 Task: Find connections with filter location Dunaharaszti with filter topic #consultantswith filter profile language Spanish with filter current company SBM Offshore with filter school Technocrats Institute Of Technology with filter industry Pension Funds with filter service category Event Photography with filter keywords title Operations Analyst
Action: Mouse pressed left at (524, 64)
Screenshot: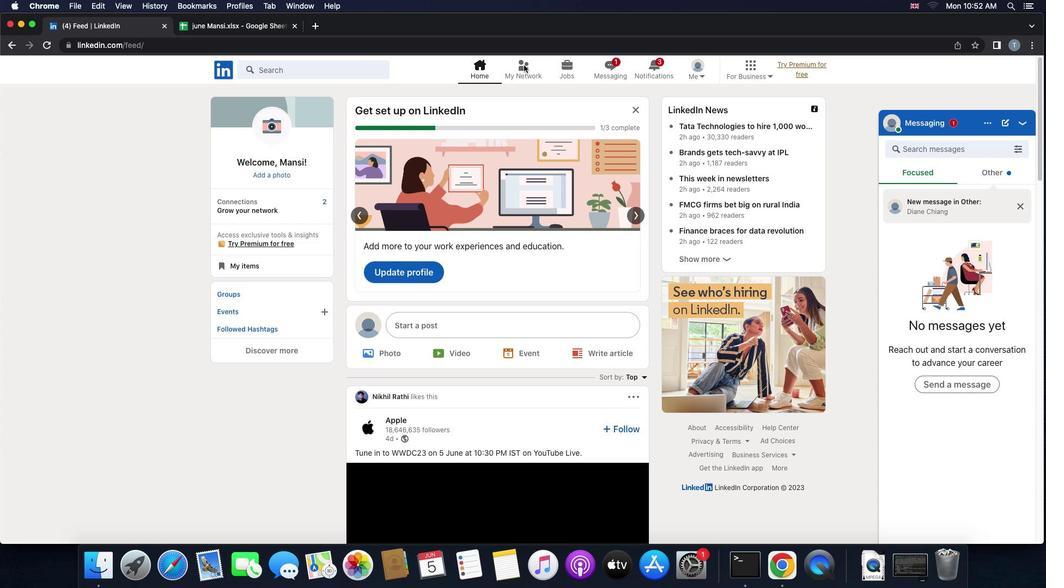 
Action: Mouse pressed left at (524, 64)
Screenshot: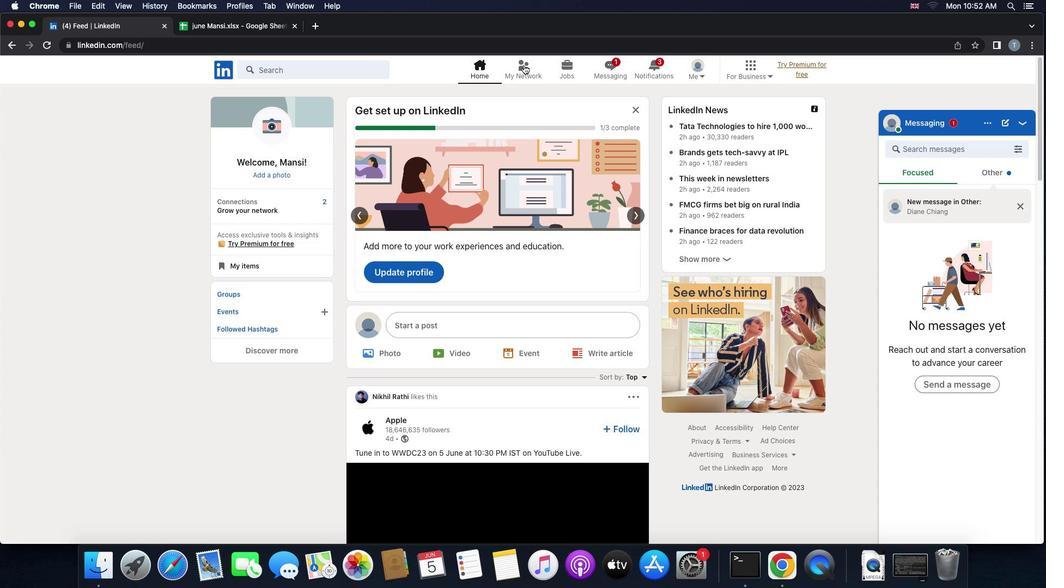 
Action: Mouse moved to (279, 127)
Screenshot: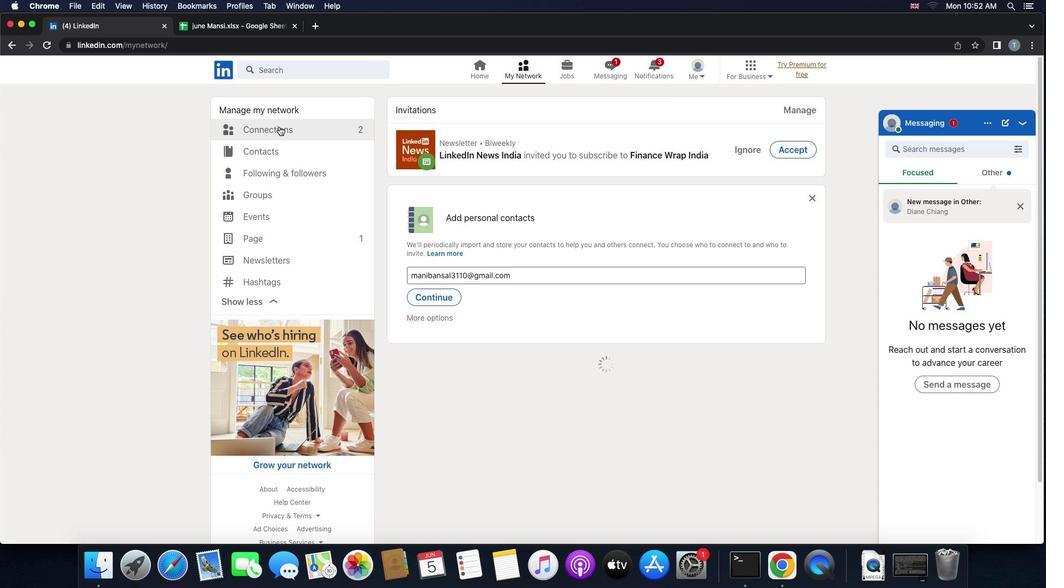 
Action: Mouse pressed left at (279, 127)
Screenshot: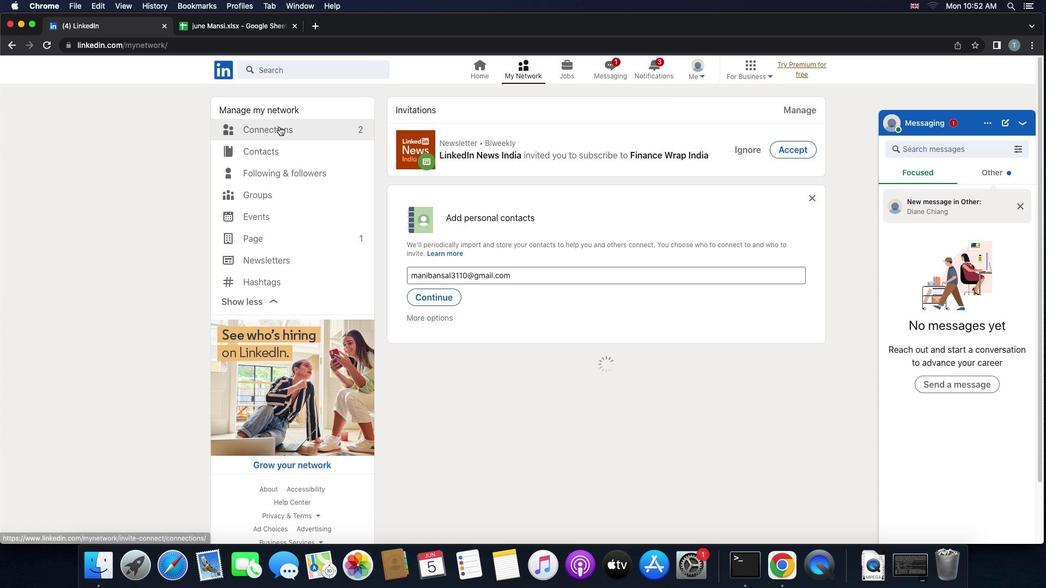 
Action: Mouse moved to (620, 131)
Screenshot: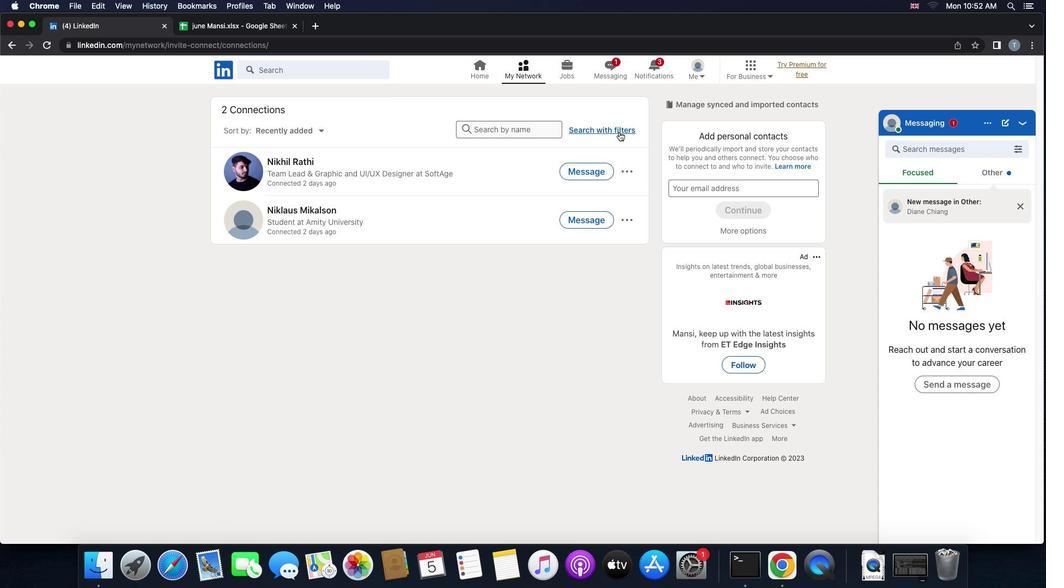 
Action: Mouse pressed left at (620, 131)
Screenshot: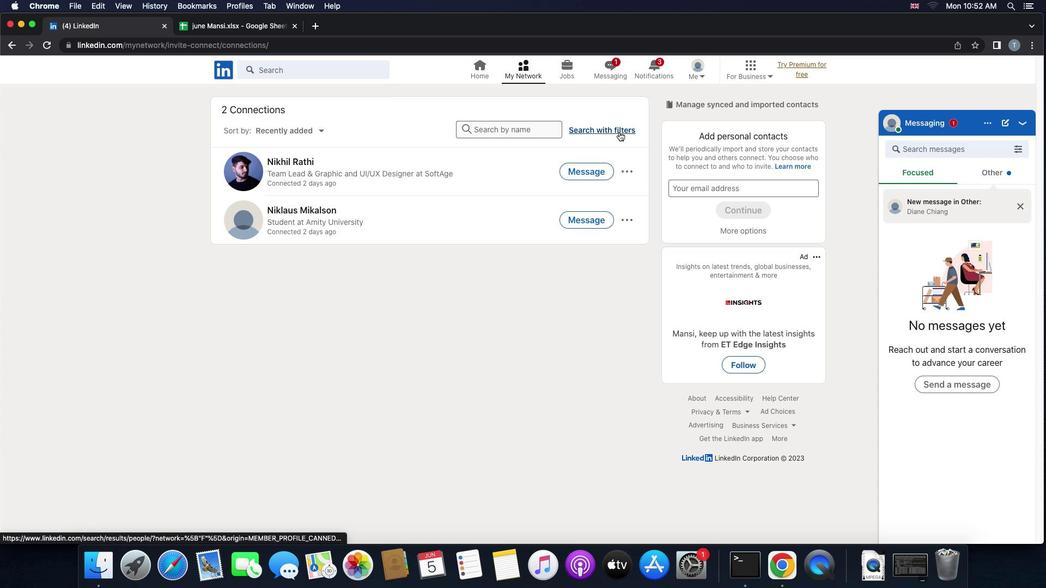 
Action: Mouse moved to (555, 98)
Screenshot: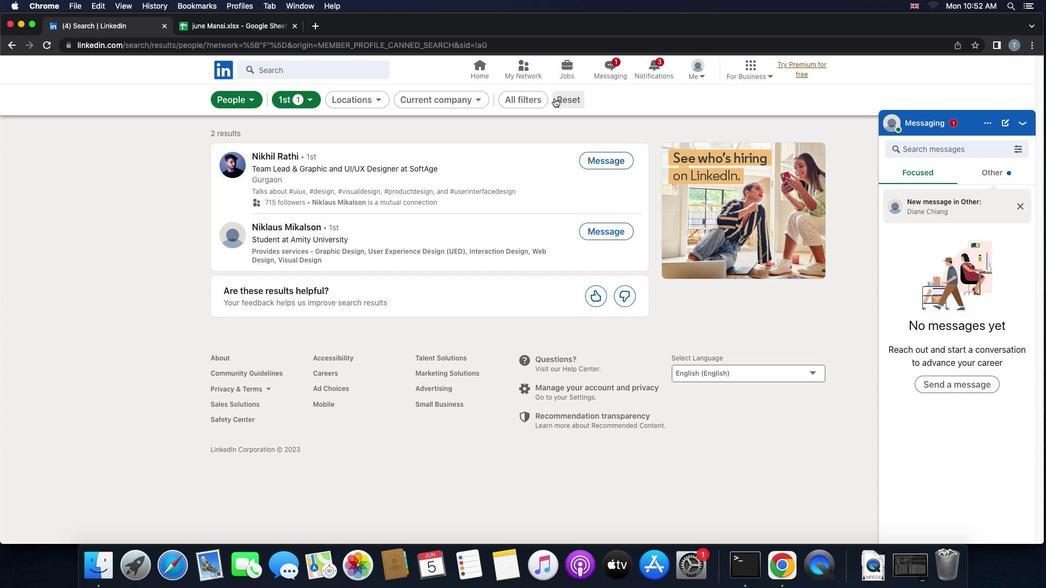 
Action: Mouse pressed left at (555, 98)
Screenshot: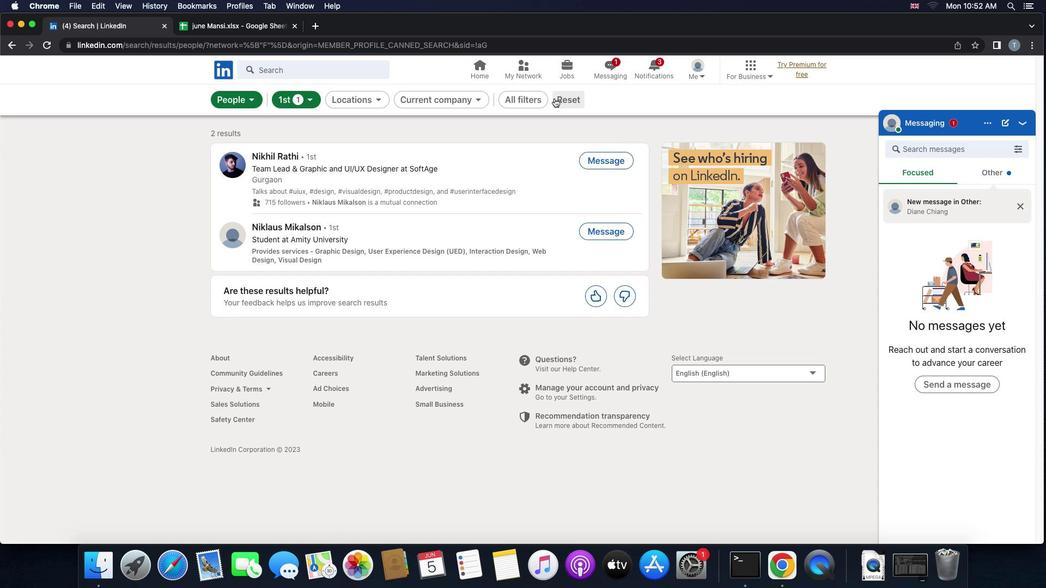 
Action: Mouse moved to (542, 100)
Screenshot: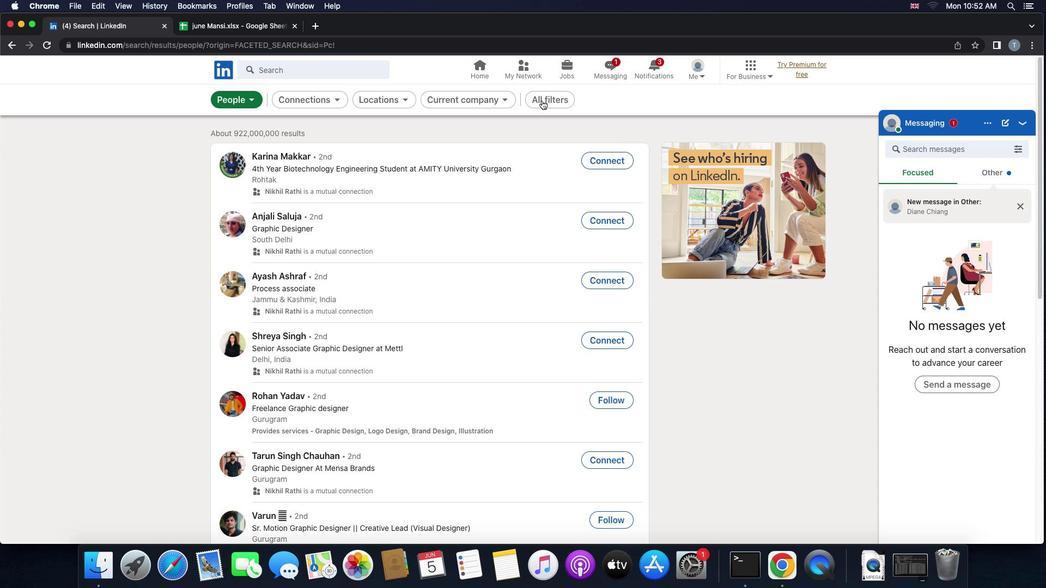 
Action: Mouse pressed left at (542, 100)
Screenshot: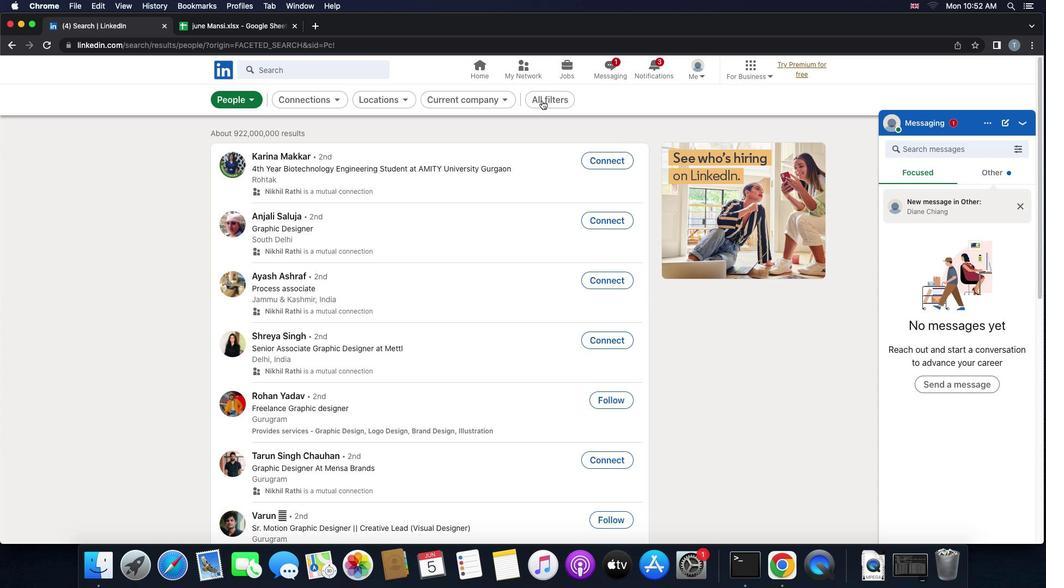 
Action: Mouse moved to (921, 420)
Screenshot: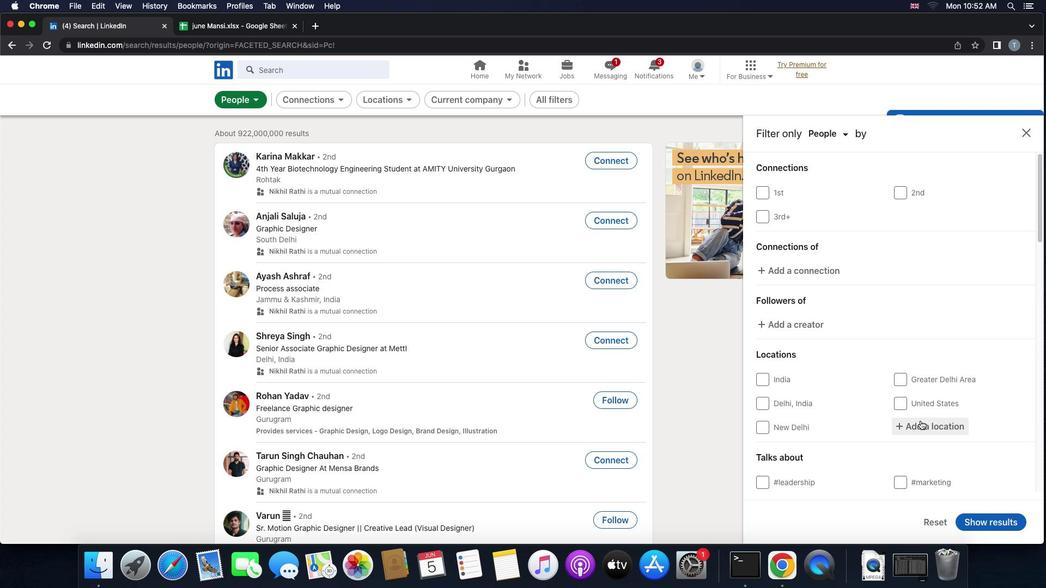 
Action: Mouse scrolled (921, 420) with delta (0, 0)
Screenshot: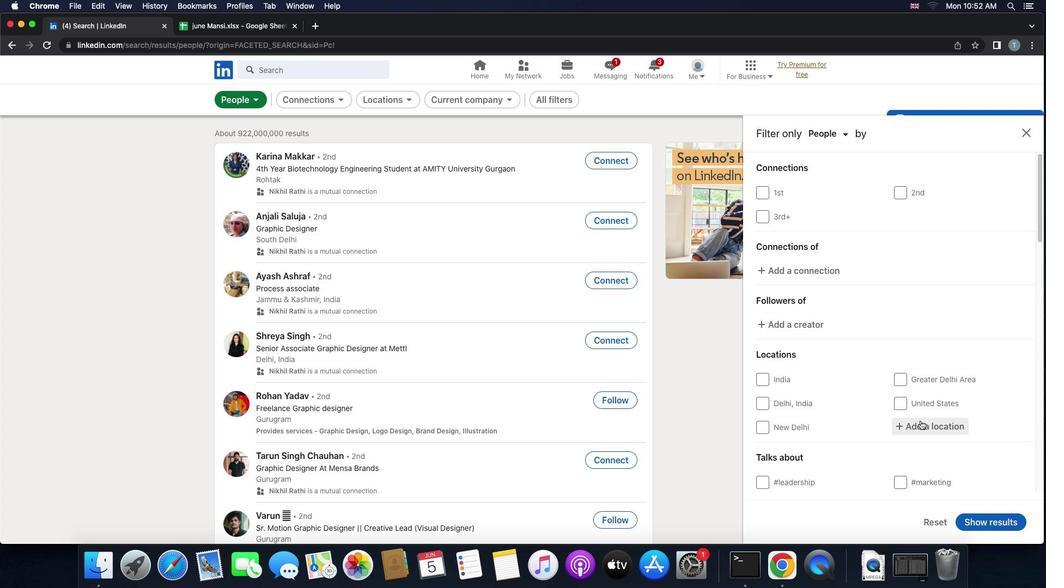 
Action: Mouse moved to (921, 420)
Screenshot: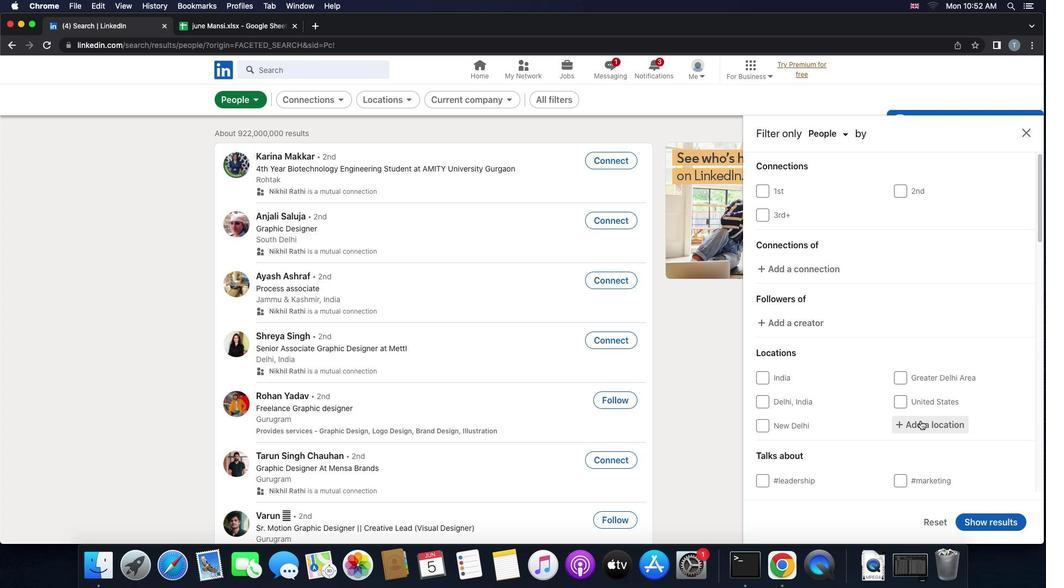 
Action: Mouse scrolled (921, 420) with delta (0, 0)
Screenshot: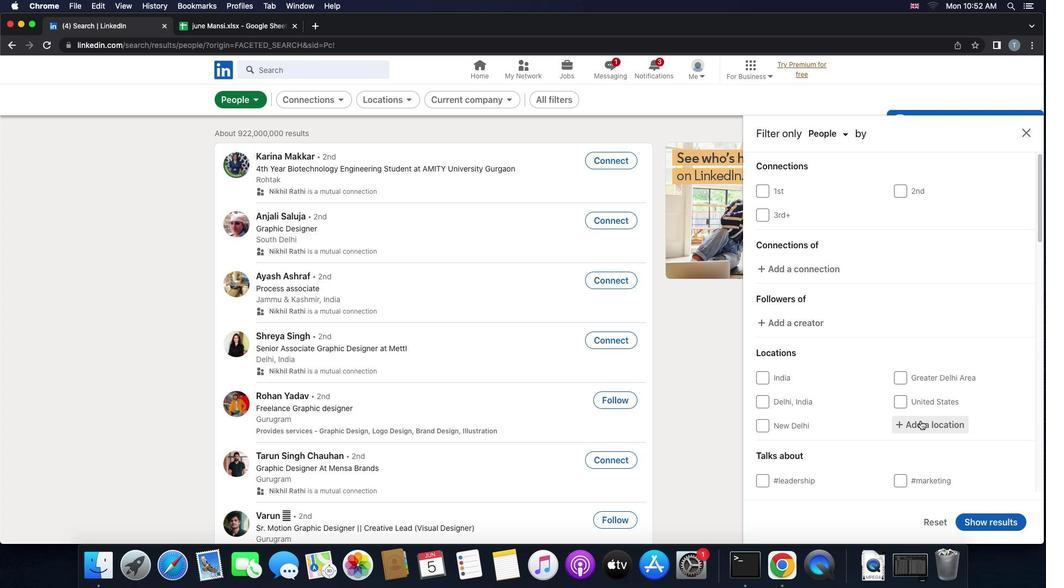 
Action: Mouse moved to (925, 405)
Screenshot: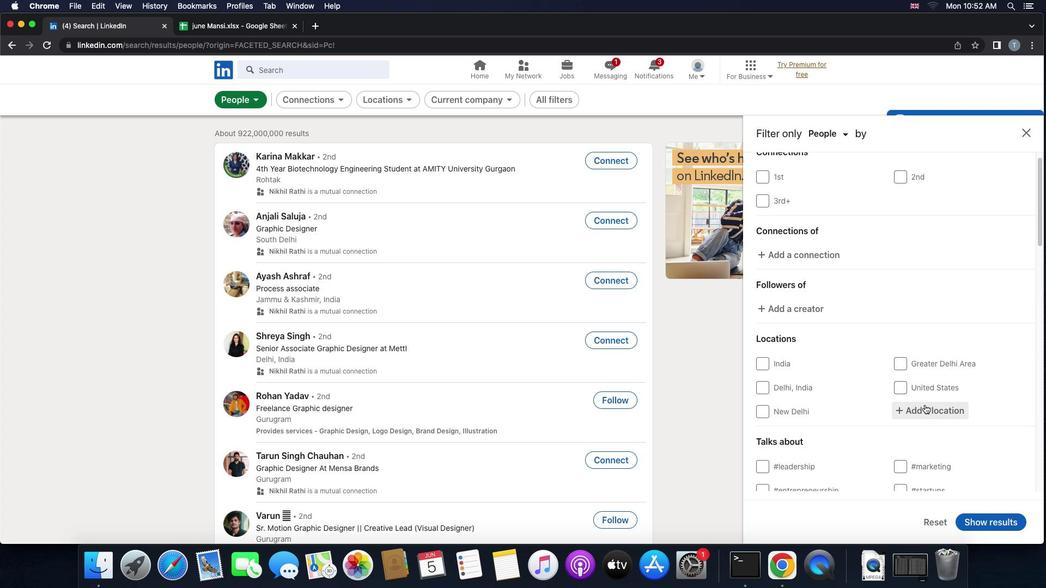 
Action: Mouse pressed left at (925, 405)
Screenshot: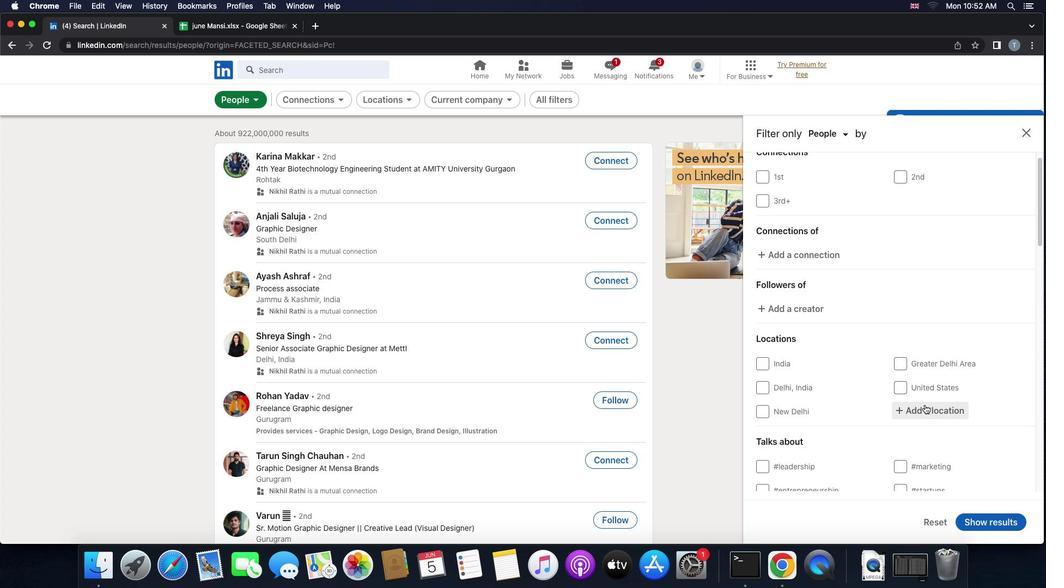 
Action: Mouse moved to (925, 405)
Screenshot: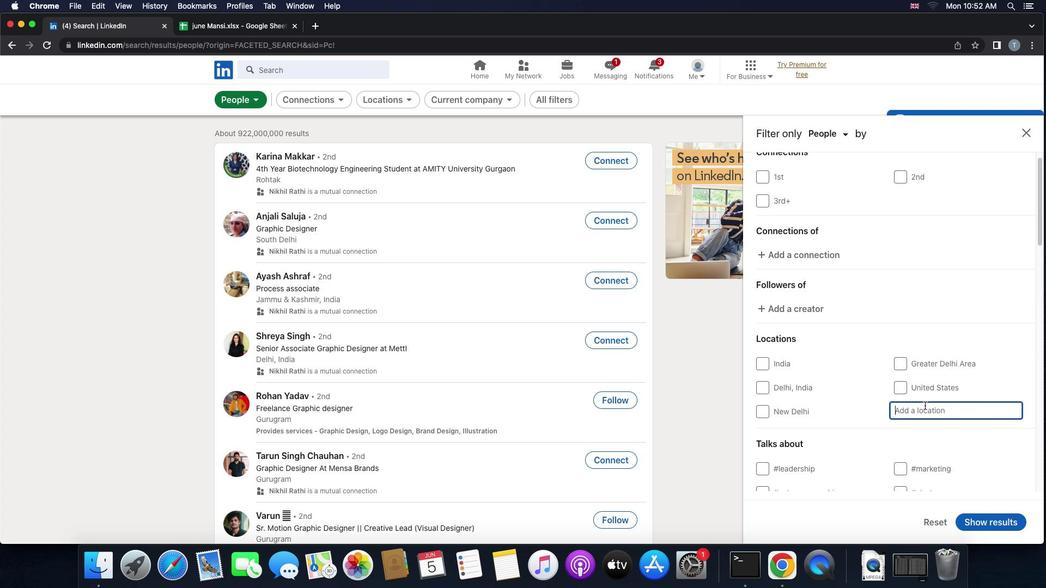 
Action: Key pressed 'd''u''n''a''h''a''r''a''s''z''t''i'
Screenshot: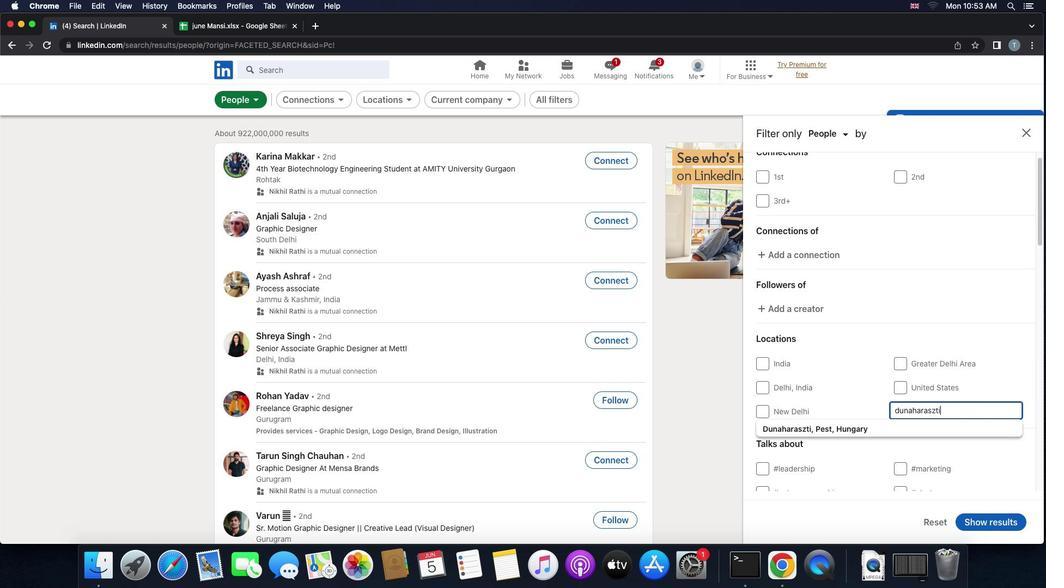 
Action: Mouse moved to (909, 430)
Screenshot: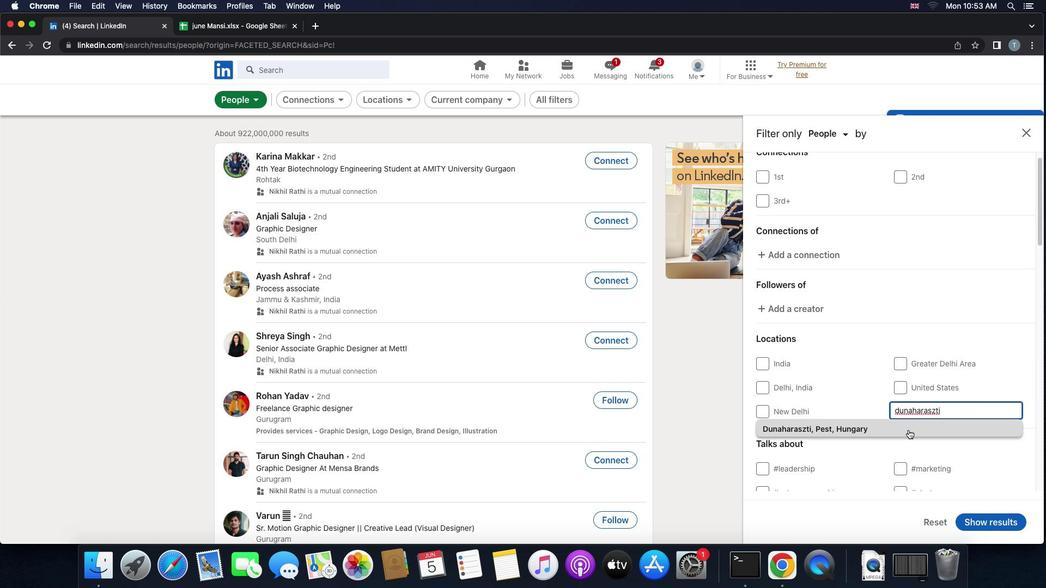 
Action: Mouse pressed left at (909, 430)
Screenshot: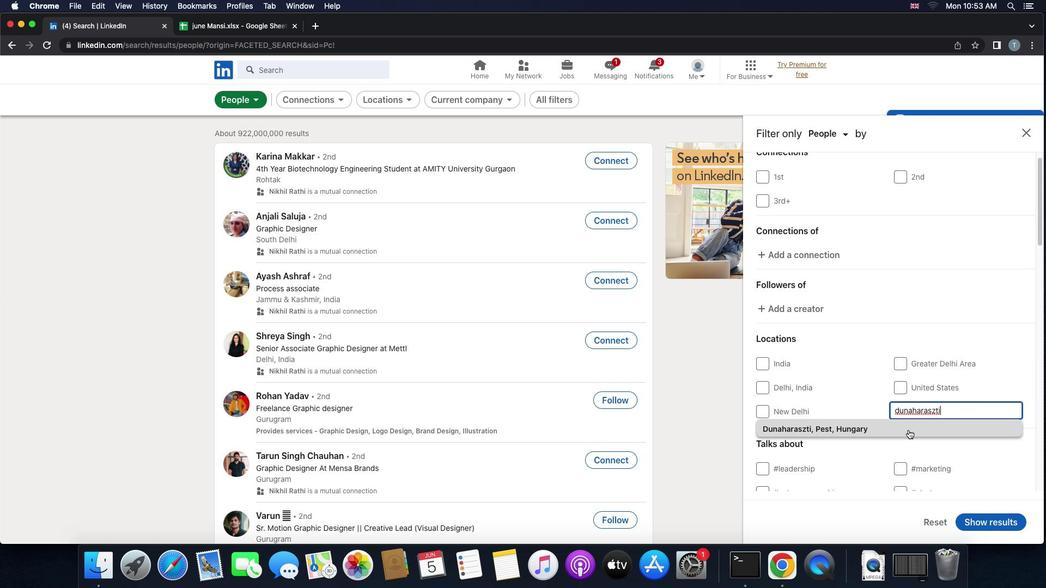
Action: Mouse scrolled (909, 430) with delta (0, 0)
Screenshot: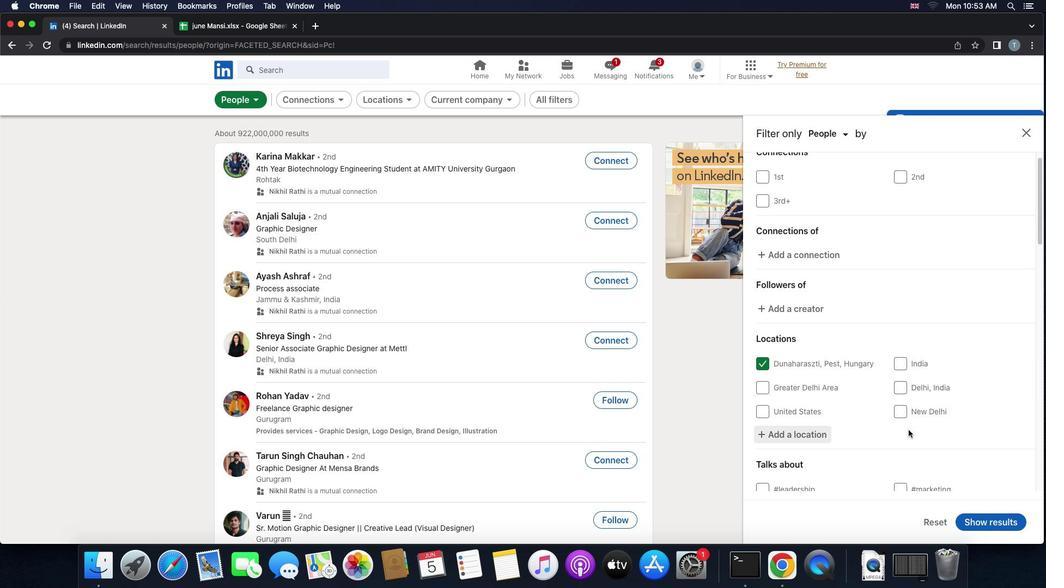 
Action: Mouse scrolled (909, 430) with delta (0, 0)
Screenshot: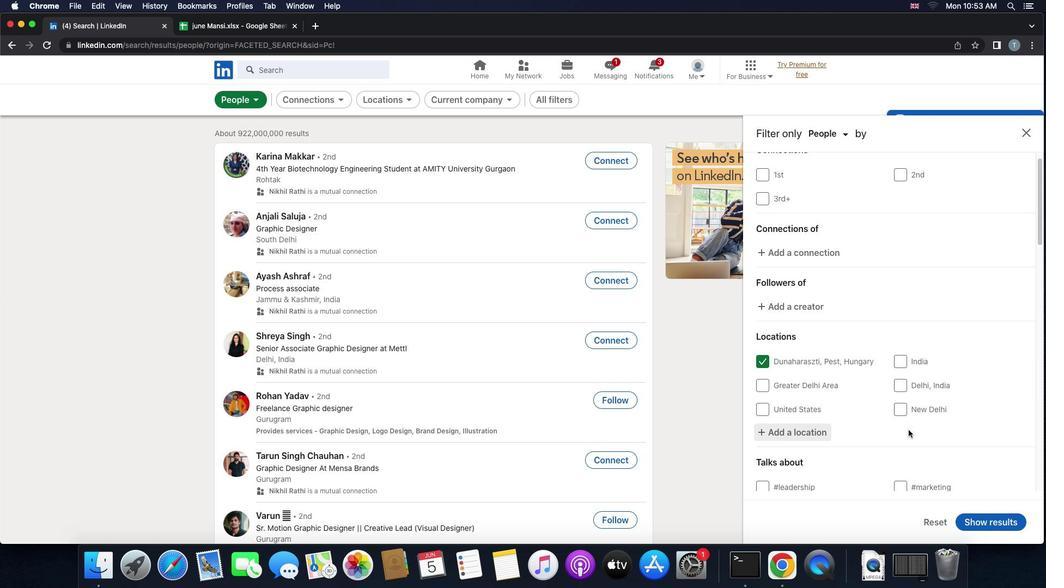 
Action: Mouse scrolled (909, 430) with delta (0, 0)
Screenshot: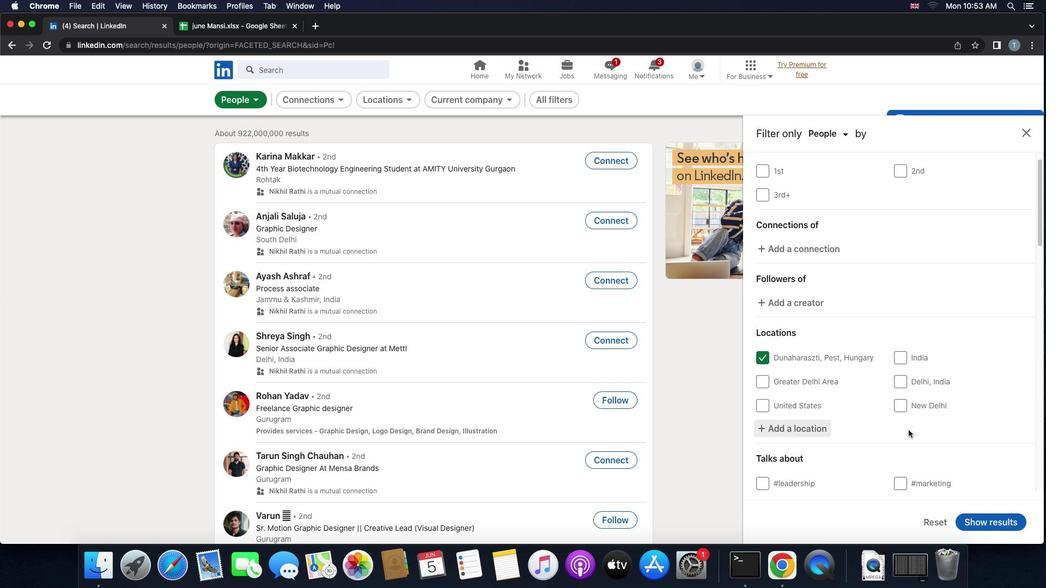 
Action: Mouse scrolled (909, 430) with delta (0, 0)
Screenshot: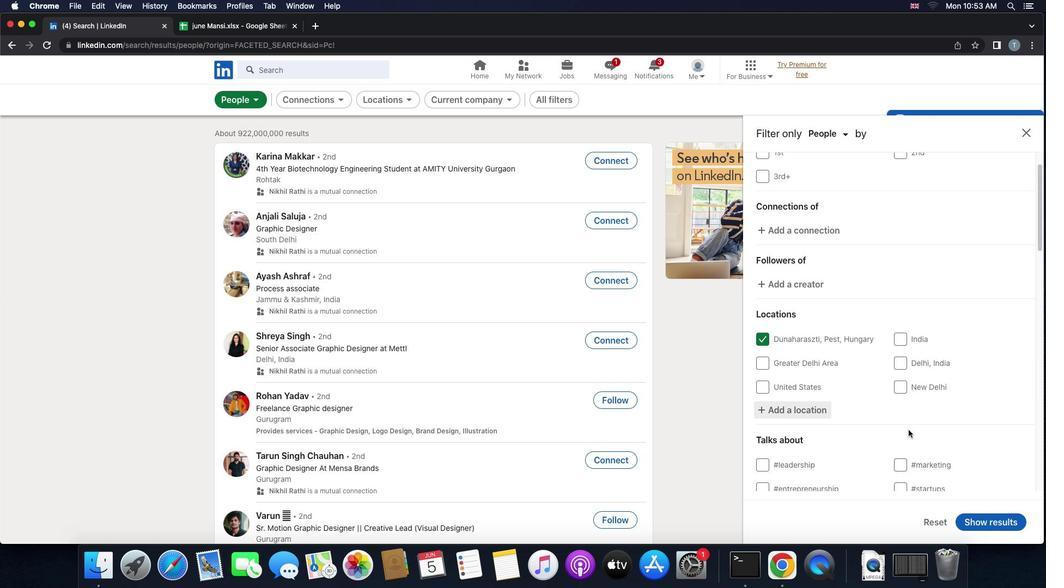 
Action: Mouse scrolled (909, 430) with delta (0, 0)
Screenshot: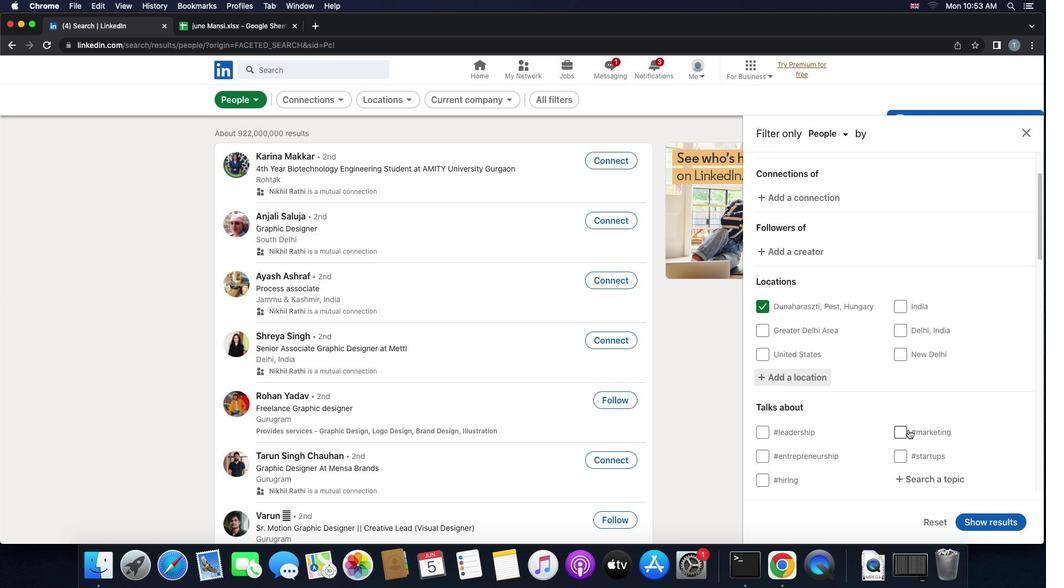 
Action: Mouse scrolled (909, 430) with delta (0, 0)
Screenshot: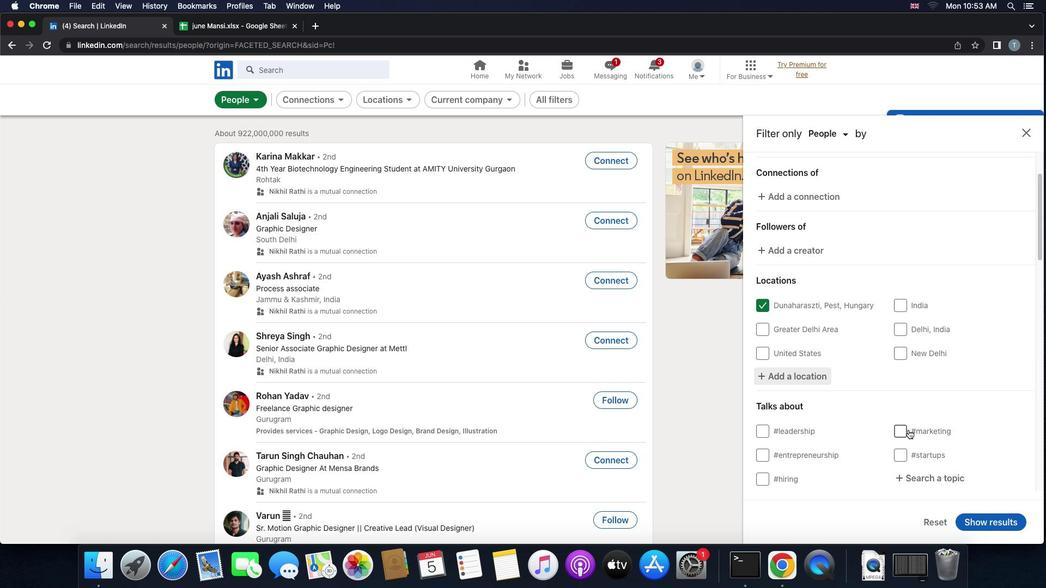 
Action: Mouse scrolled (909, 430) with delta (0, 0)
Screenshot: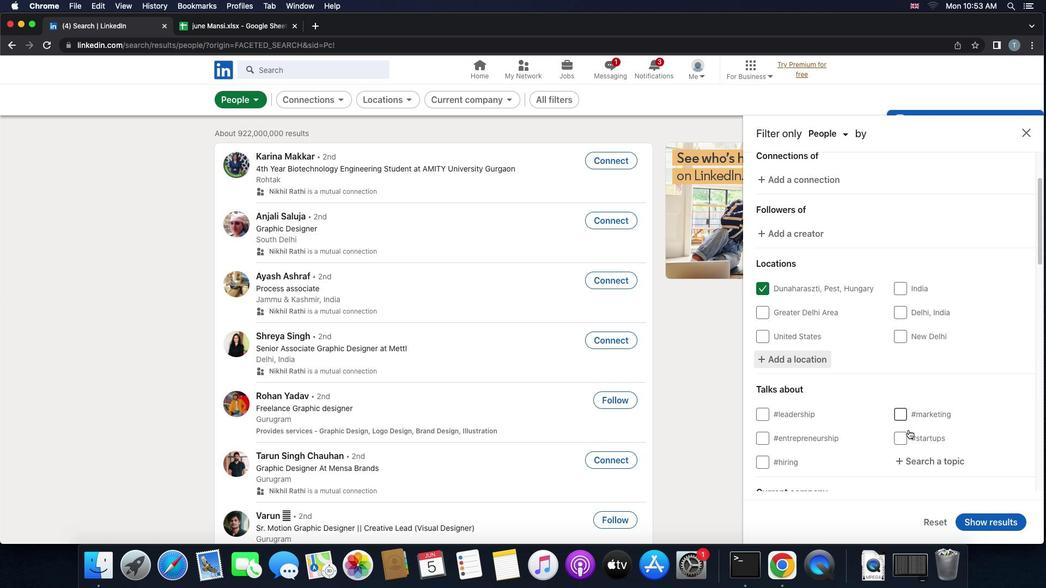 
Action: Mouse scrolled (909, 430) with delta (0, 0)
Screenshot: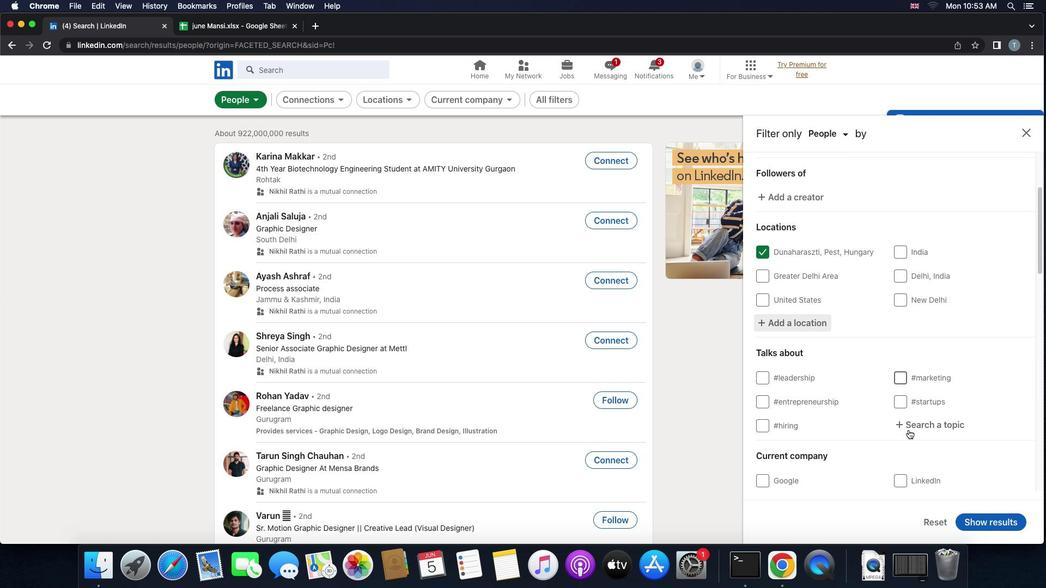 
Action: Mouse scrolled (909, 430) with delta (0, 0)
Screenshot: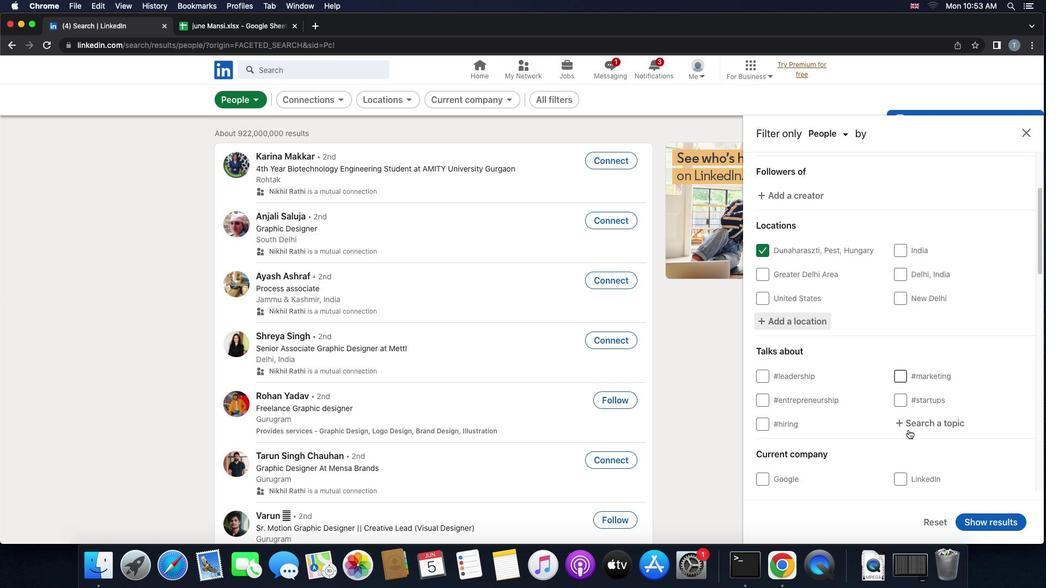 
Action: Mouse moved to (929, 410)
Screenshot: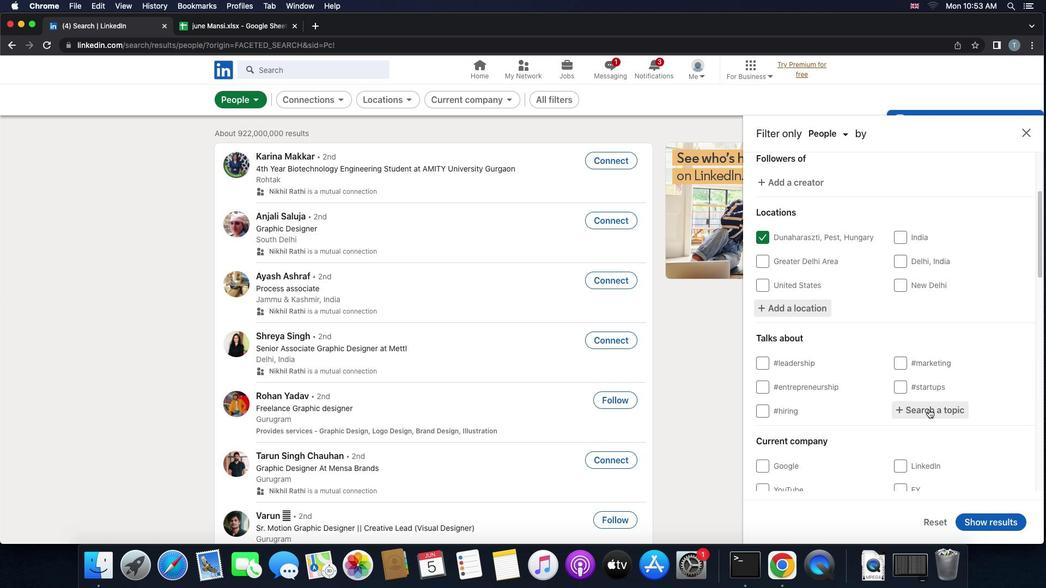 
Action: Mouse pressed left at (929, 410)
Screenshot: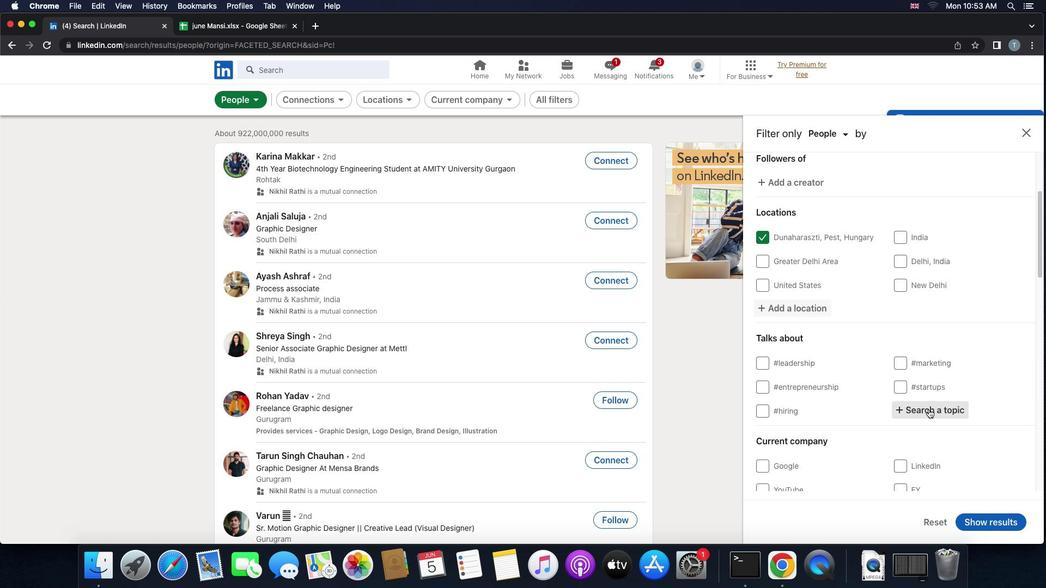 
Action: Key pressed 'c''o''n''s''u''l''t''a''n''t''s'
Screenshot: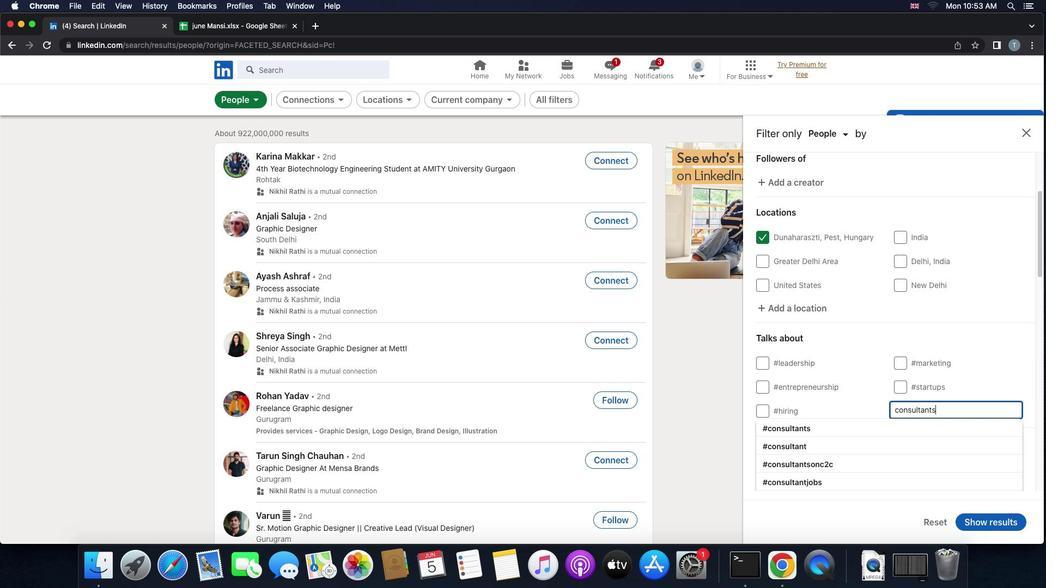 
Action: Mouse moved to (912, 430)
Screenshot: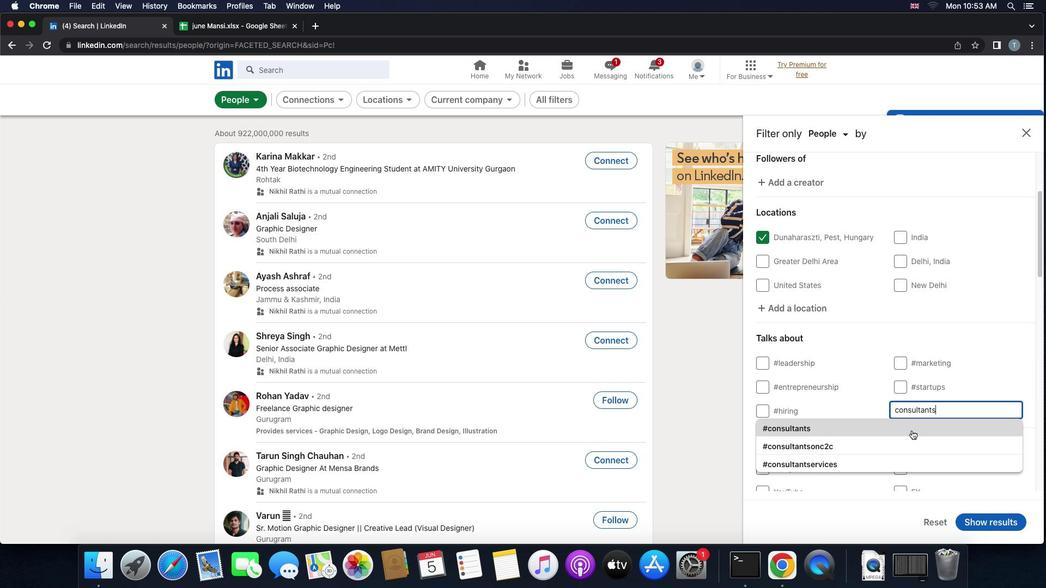 
Action: Mouse pressed left at (912, 430)
Screenshot: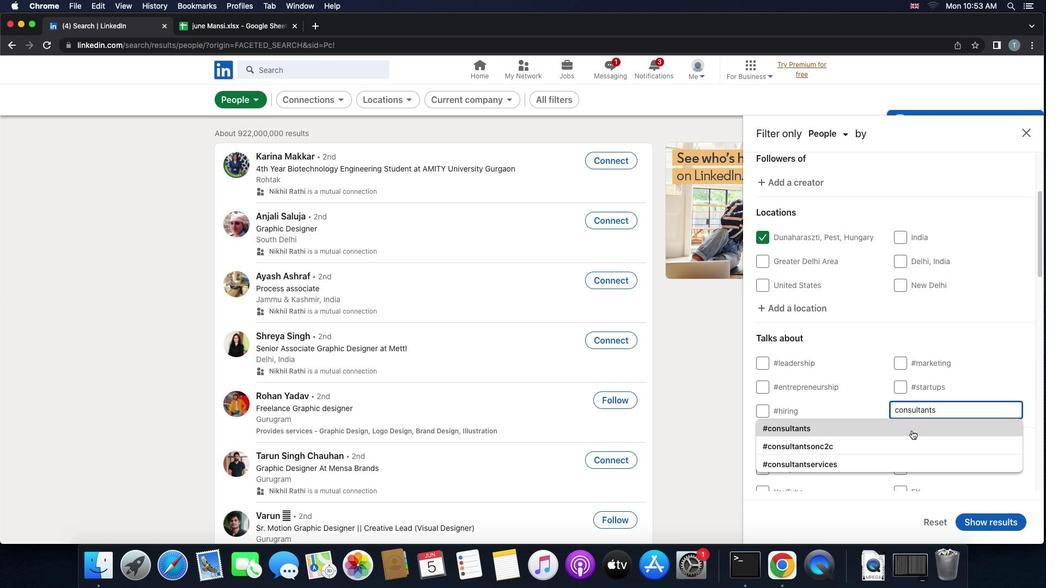 
Action: Mouse moved to (913, 430)
Screenshot: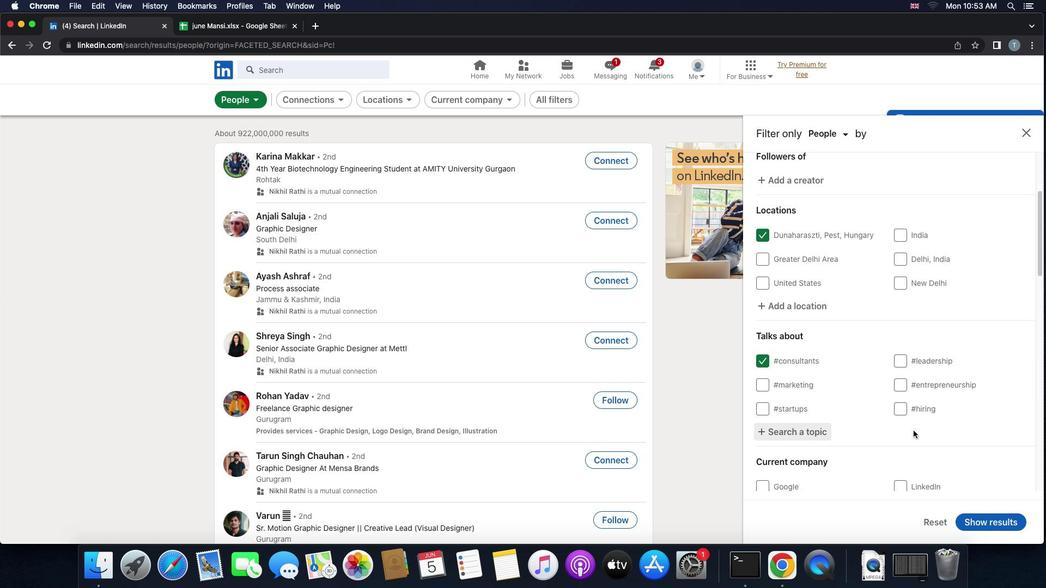 
Action: Mouse scrolled (913, 430) with delta (0, 0)
Screenshot: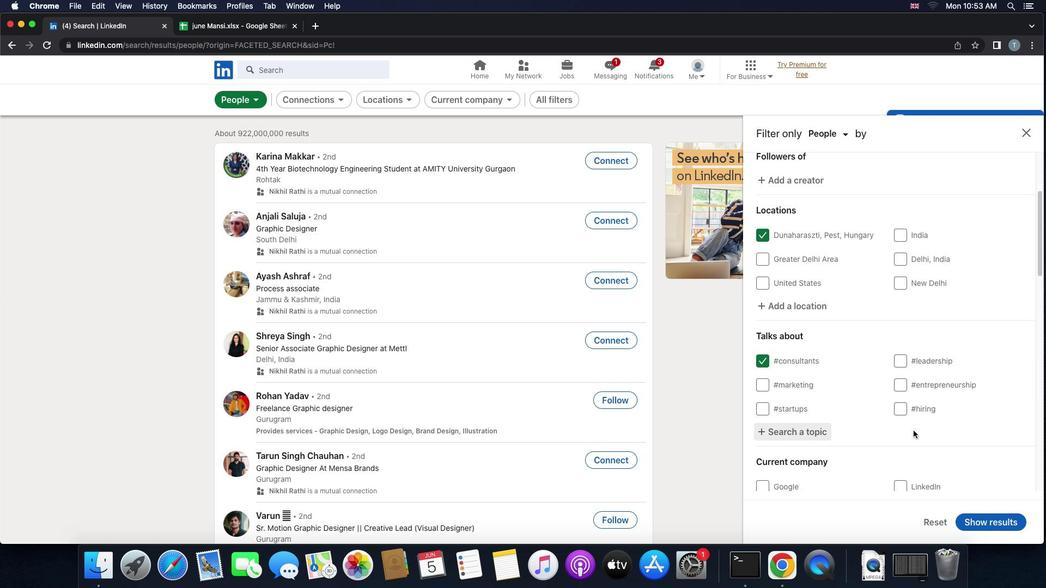 
Action: Mouse moved to (913, 430)
Screenshot: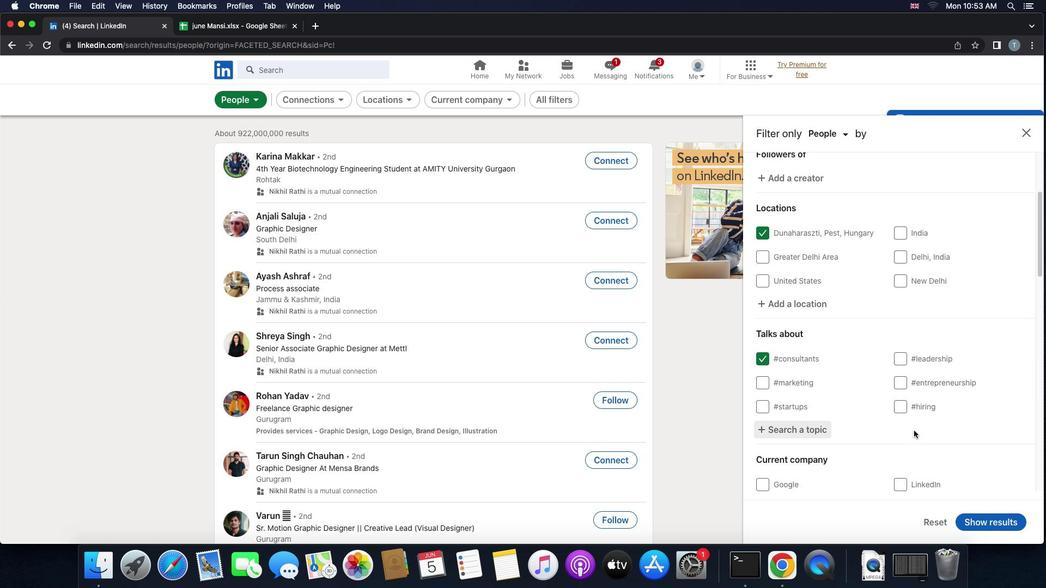 
Action: Mouse scrolled (913, 430) with delta (0, 0)
Screenshot: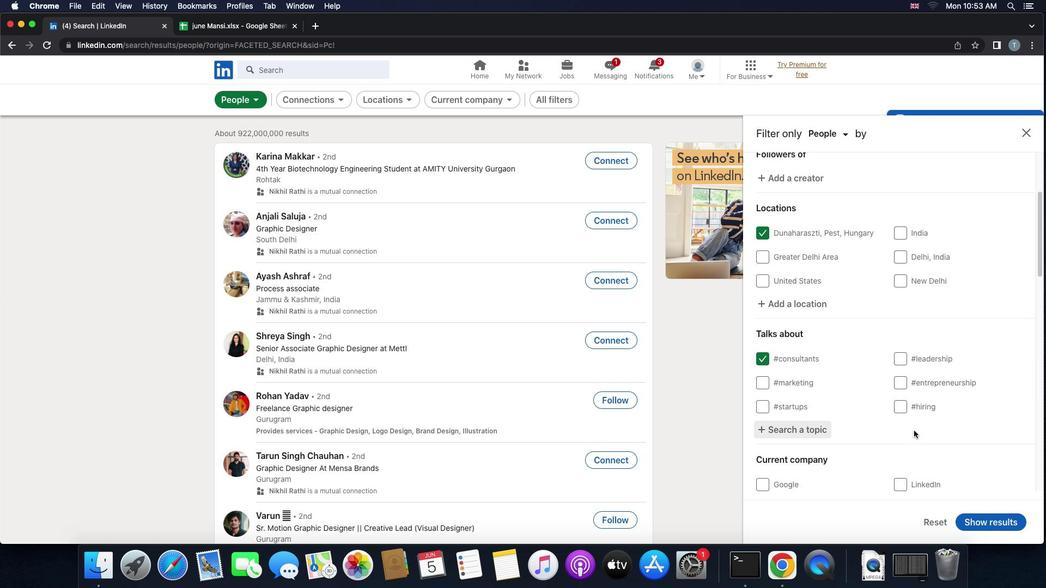 
Action: Mouse moved to (914, 430)
Screenshot: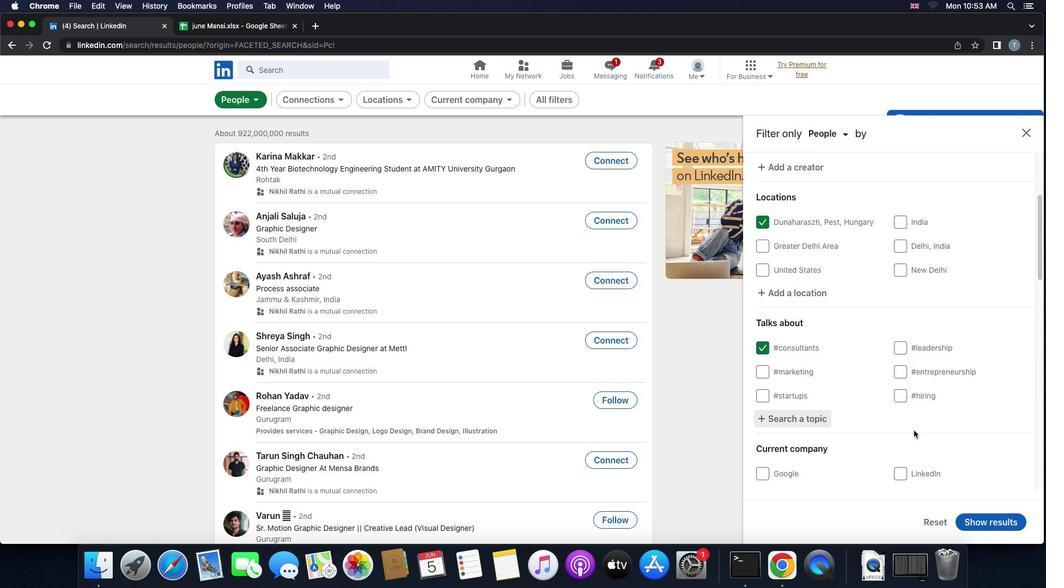 
Action: Mouse scrolled (914, 430) with delta (0, -1)
Screenshot: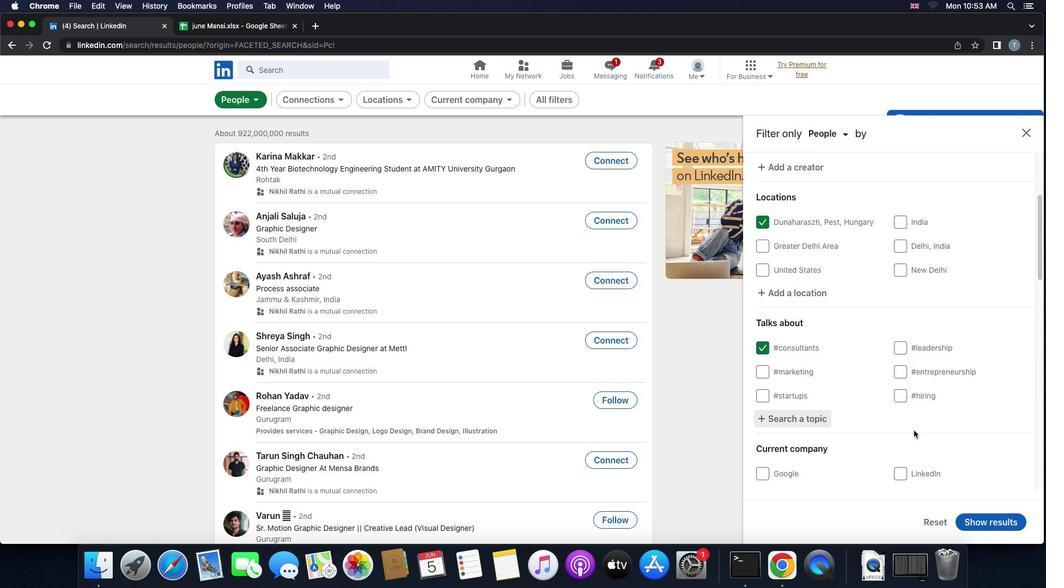 
Action: Mouse moved to (914, 431)
Screenshot: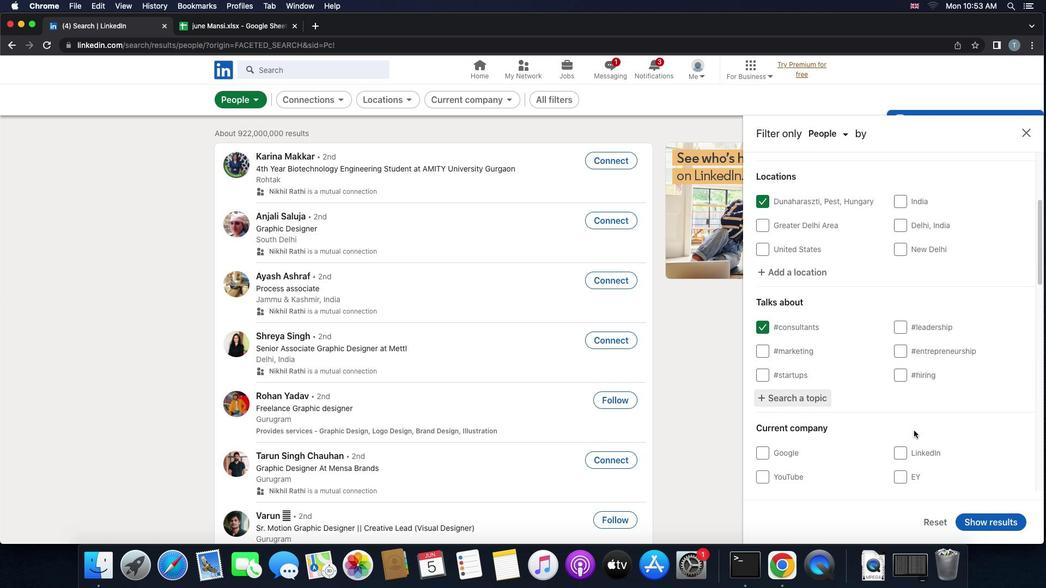 
Action: Mouse scrolled (914, 431) with delta (0, -1)
Screenshot: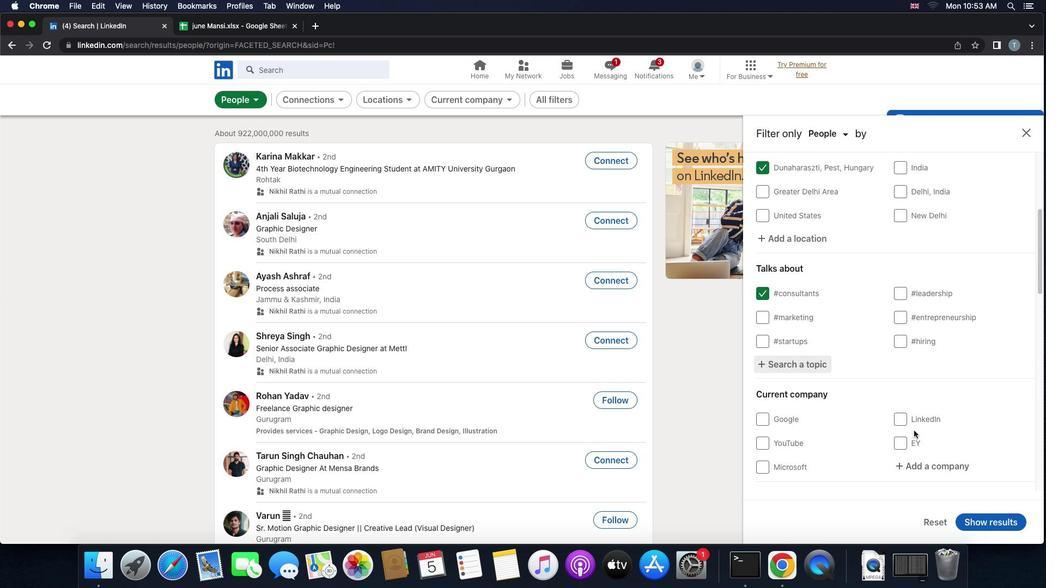 
Action: Mouse moved to (925, 369)
Screenshot: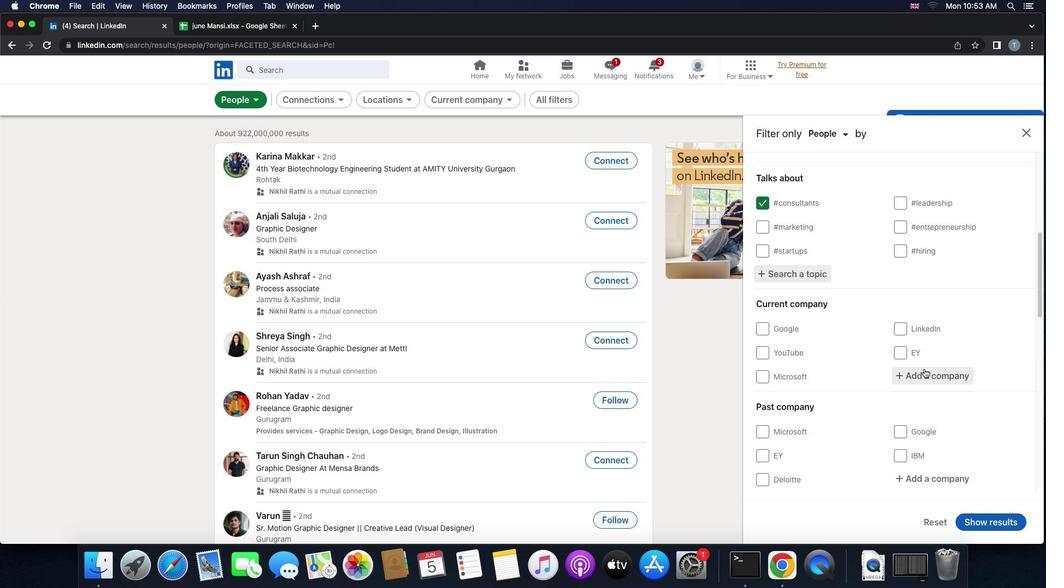 
Action: Mouse pressed left at (925, 369)
Screenshot: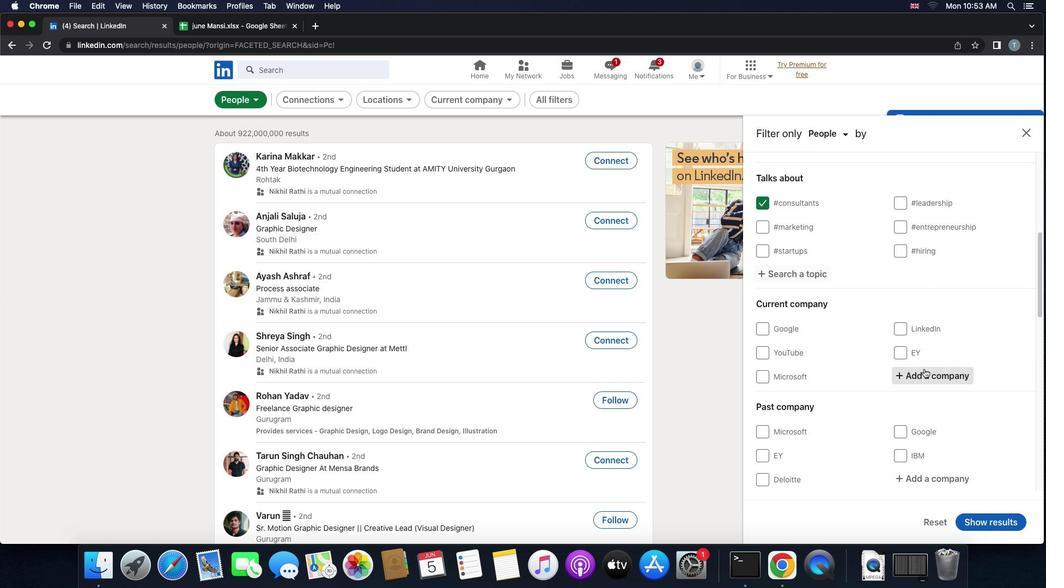
Action: Key pressed Key.shift'S''B''M'Key.space'o''f''f''s''h''o''r''e'
Screenshot: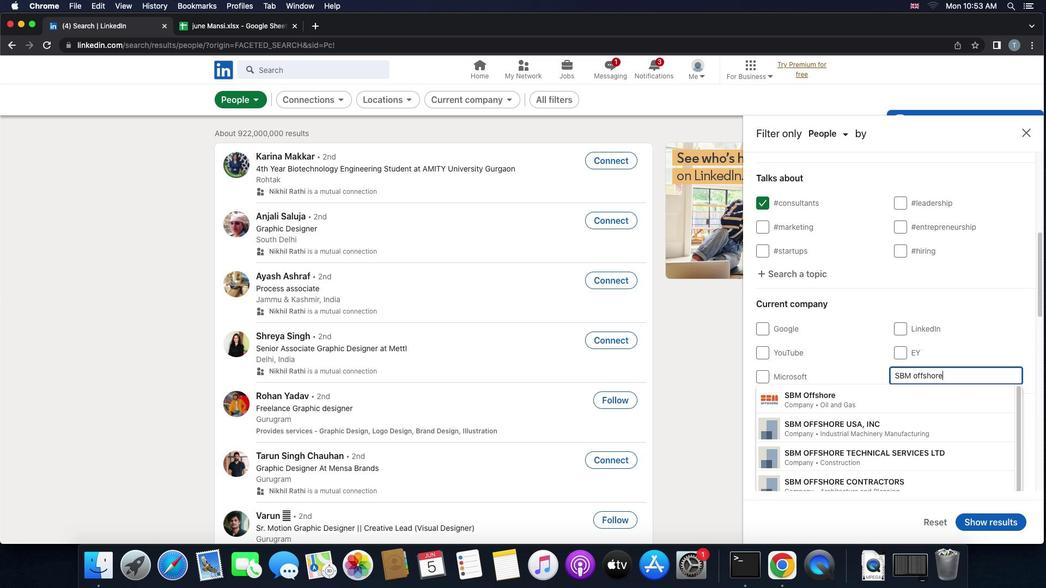 
Action: Mouse moved to (857, 397)
Screenshot: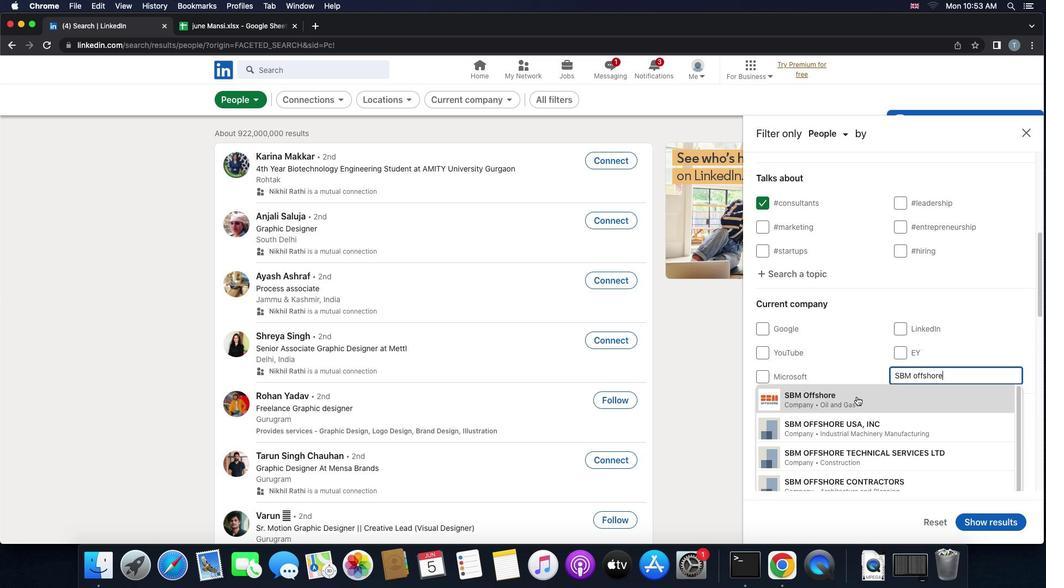 
Action: Mouse pressed left at (857, 397)
Screenshot: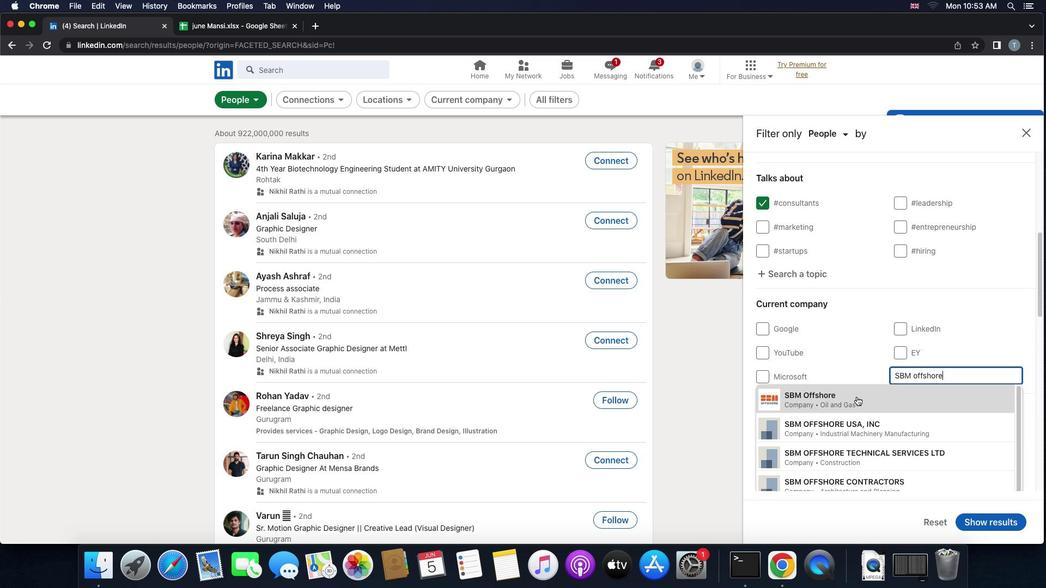 
Action: Mouse scrolled (857, 397) with delta (0, 0)
Screenshot: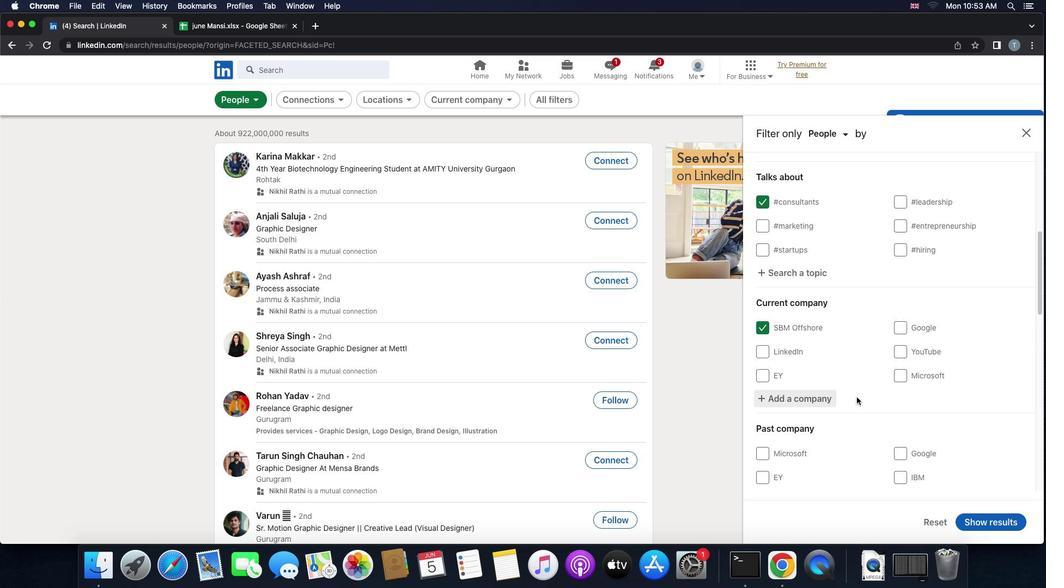 
Action: Mouse scrolled (857, 397) with delta (0, 0)
Screenshot: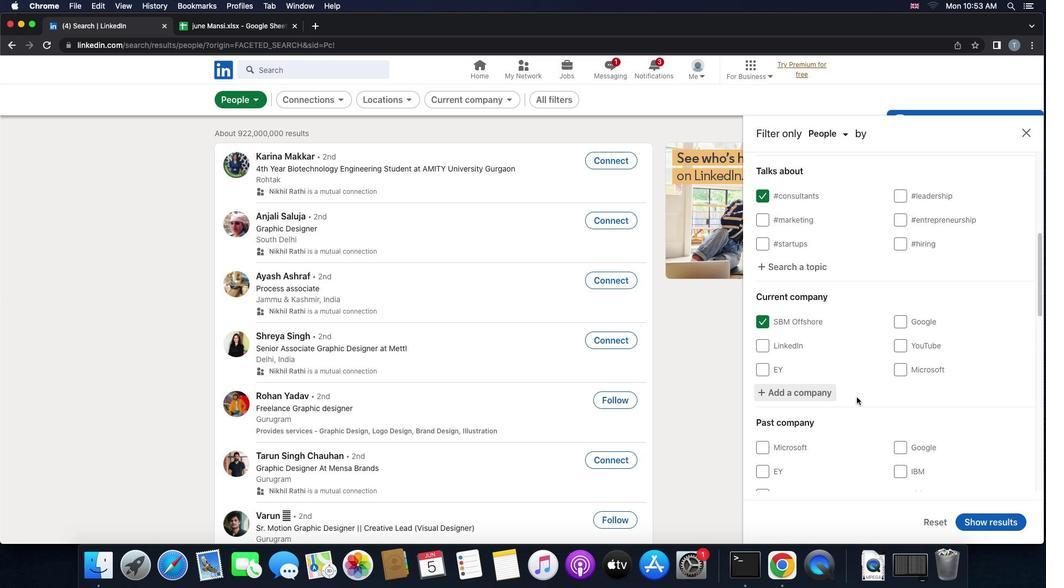 
Action: Mouse moved to (857, 397)
Screenshot: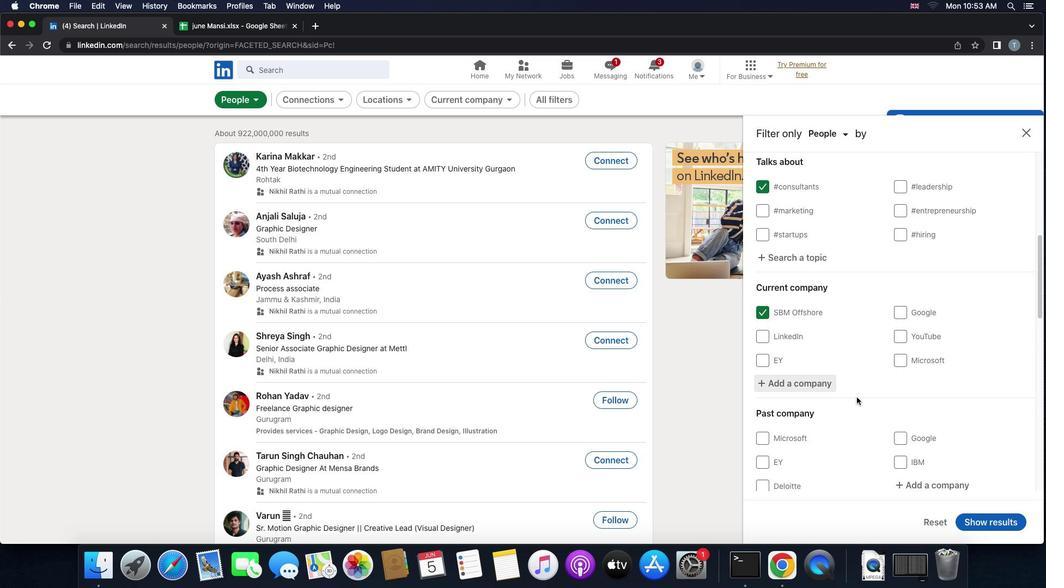 
Action: Mouse scrolled (857, 397) with delta (0, 0)
Screenshot: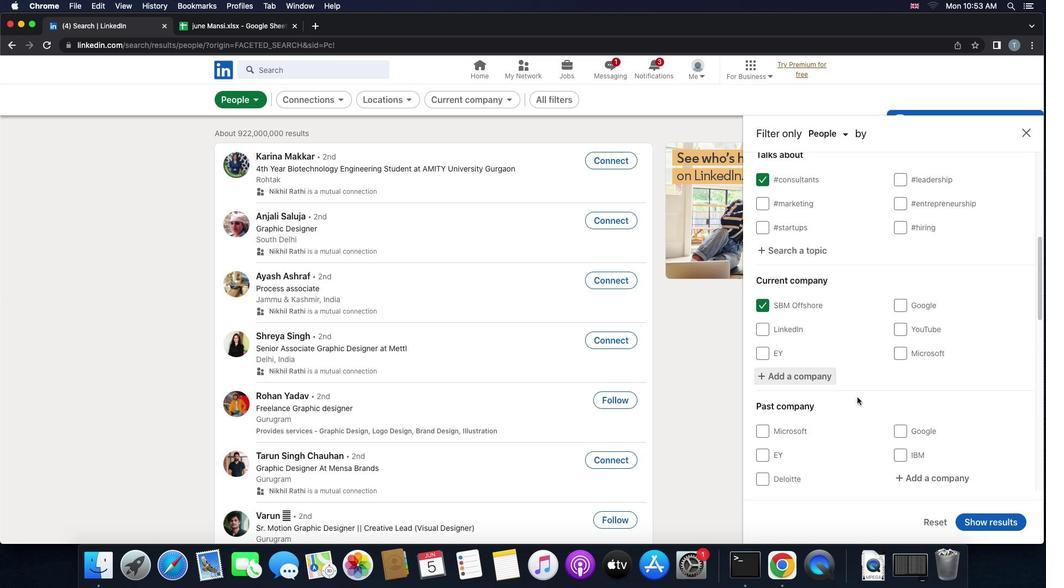 
Action: Mouse moved to (858, 399)
Screenshot: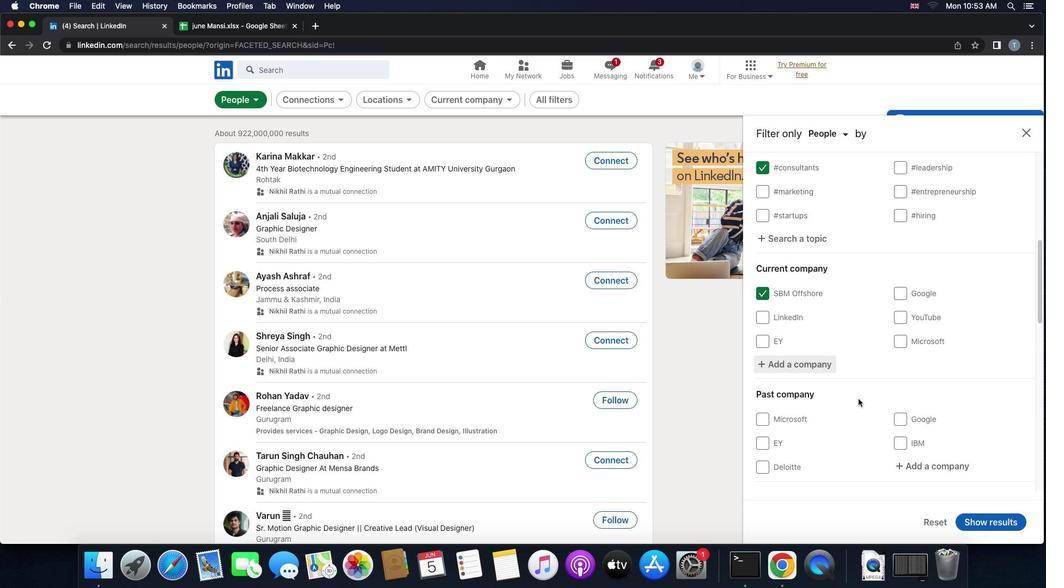 
Action: Mouse scrolled (858, 399) with delta (0, 0)
Screenshot: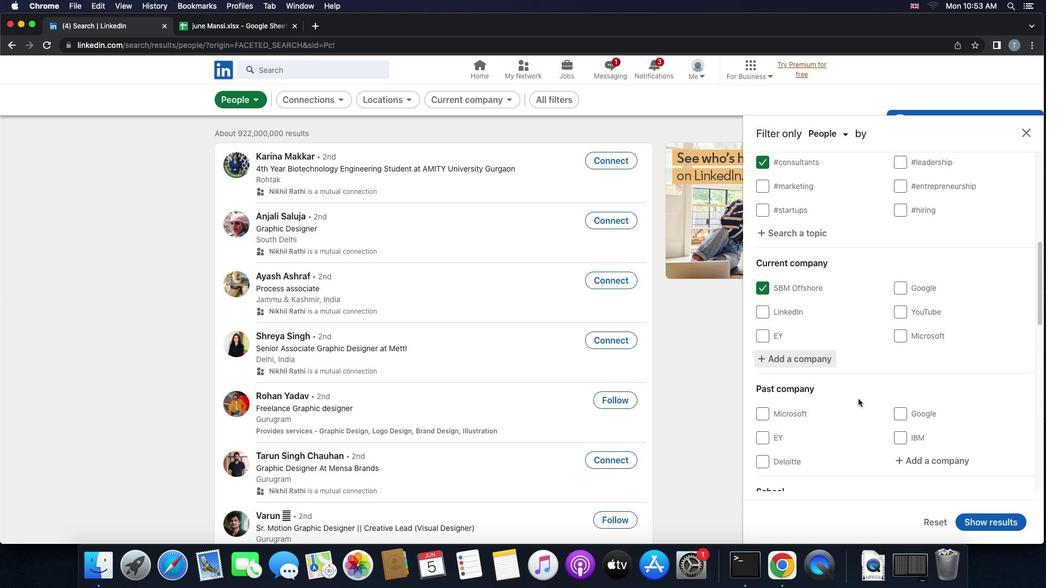 
Action: Mouse scrolled (858, 399) with delta (0, 0)
Screenshot: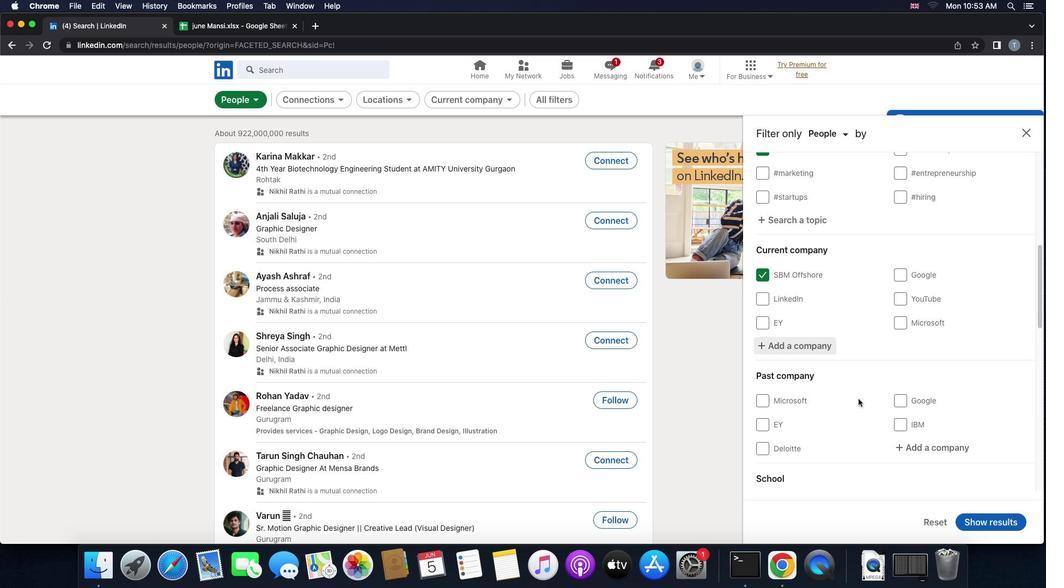 
Action: Mouse scrolled (858, 399) with delta (0, -1)
Screenshot: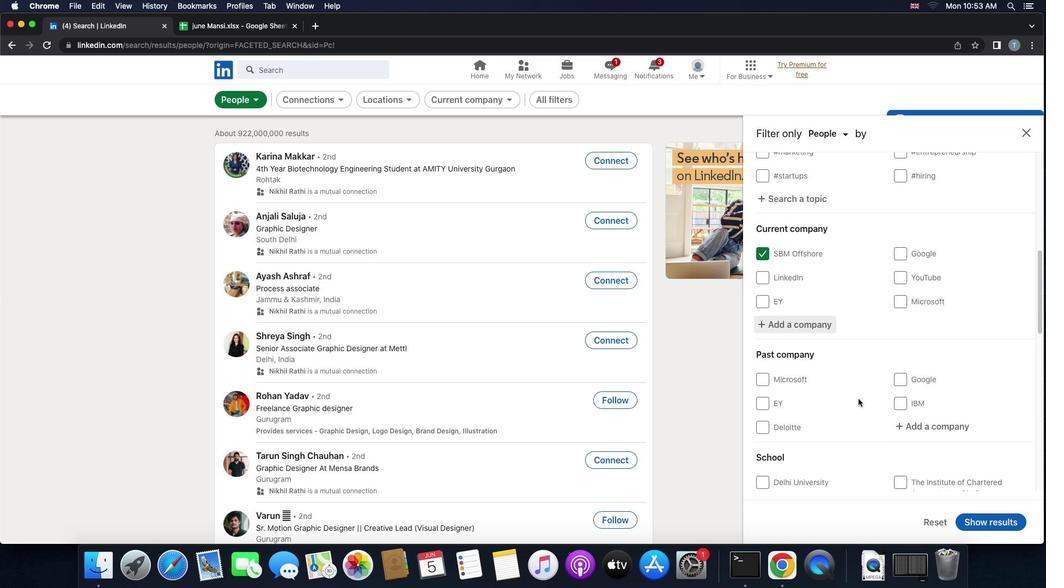 
Action: Mouse scrolled (858, 399) with delta (0, 0)
Screenshot: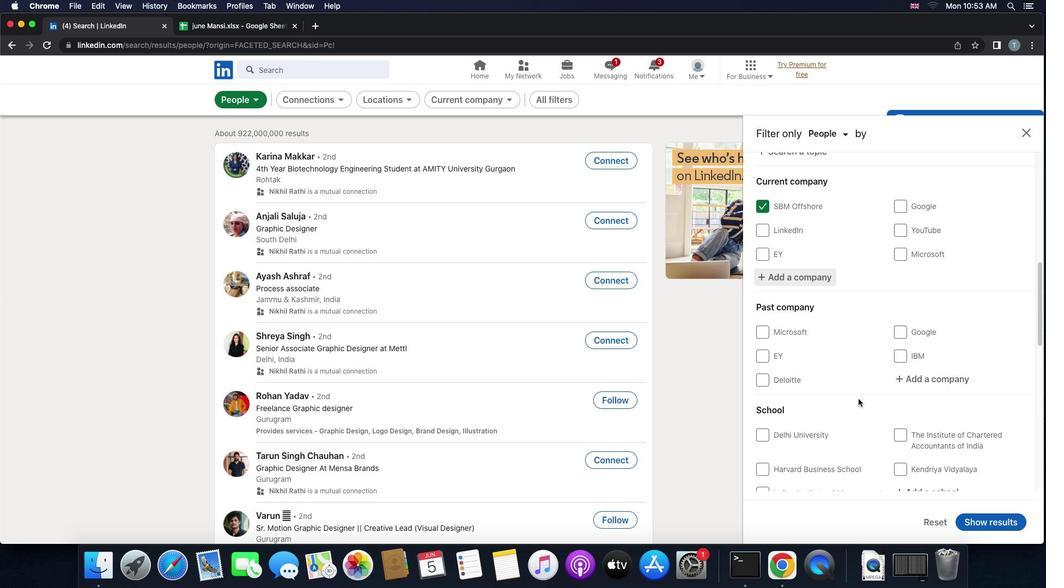 
Action: Mouse scrolled (858, 399) with delta (0, 0)
Screenshot: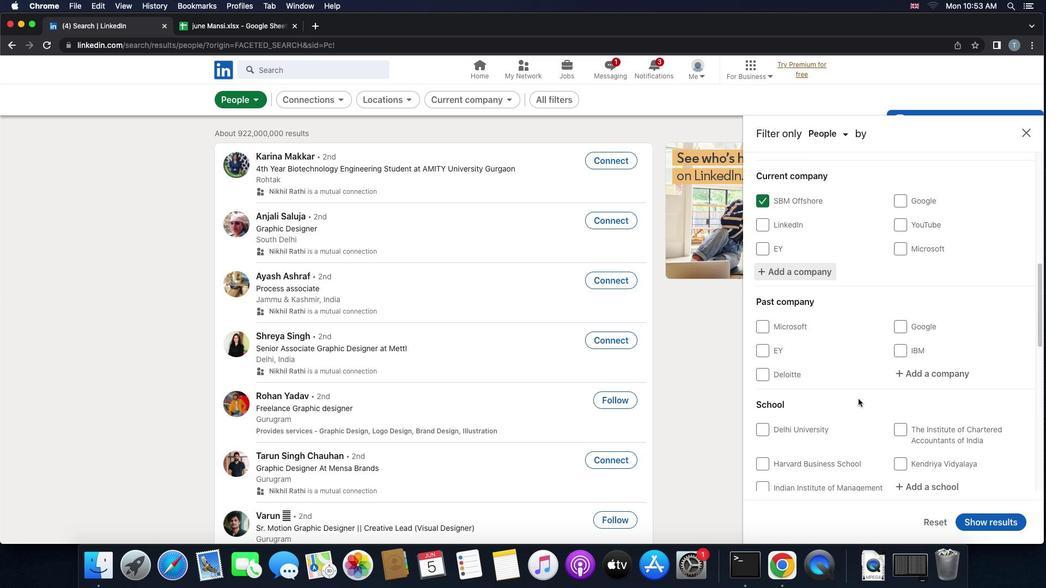 
Action: Mouse scrolled (858, 399) with delta (0, 0)
Screenshot: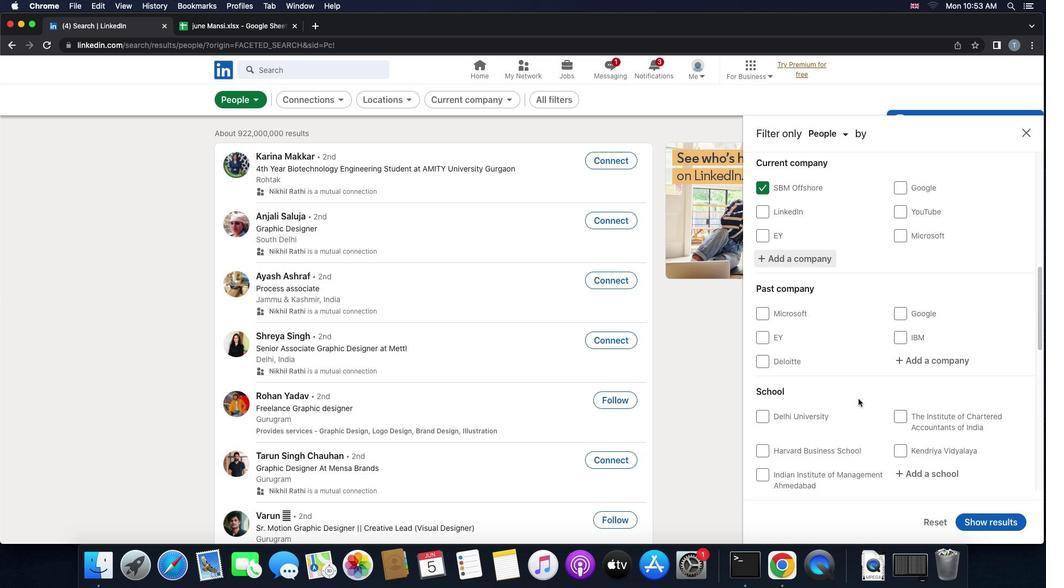 
Action: Mouse scrolled (858, 399) with delta (0, 0)
Screenshot: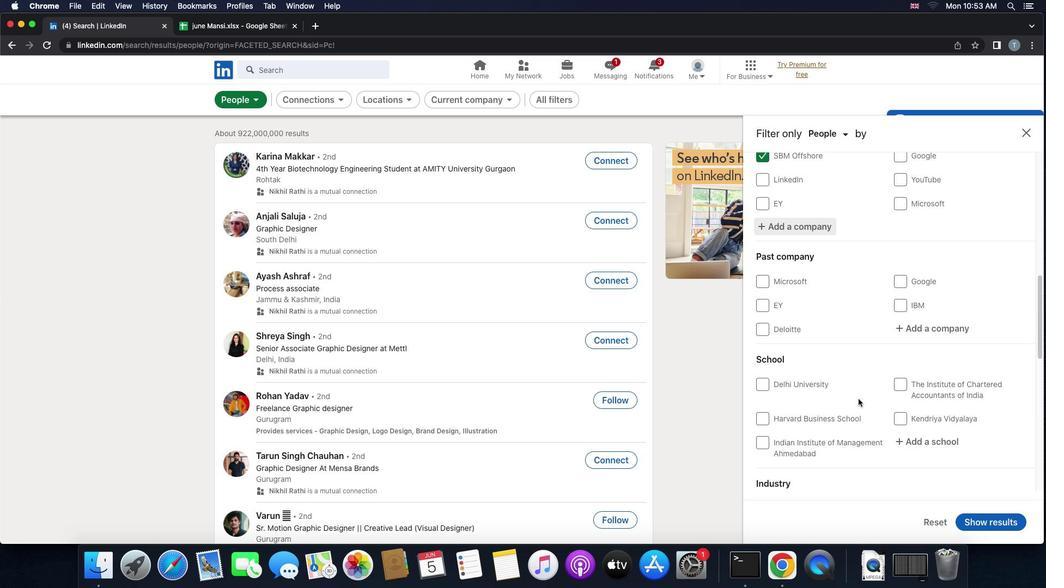 
Action: Mouse moved to (859, 399)
Screenshot: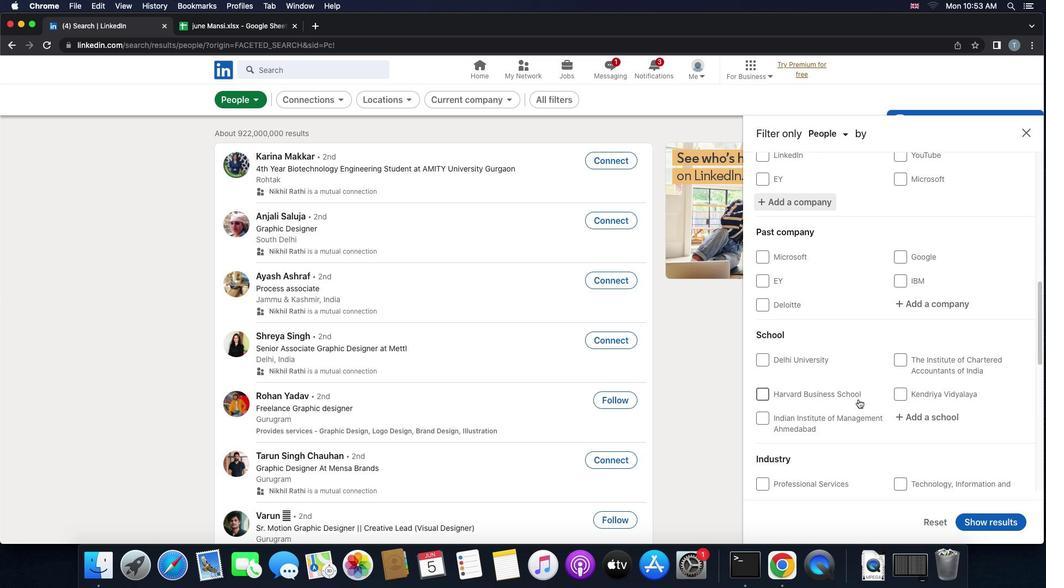 
Action: Mouse scrolled (859, 399) with delta (0, 0)
Screenshot: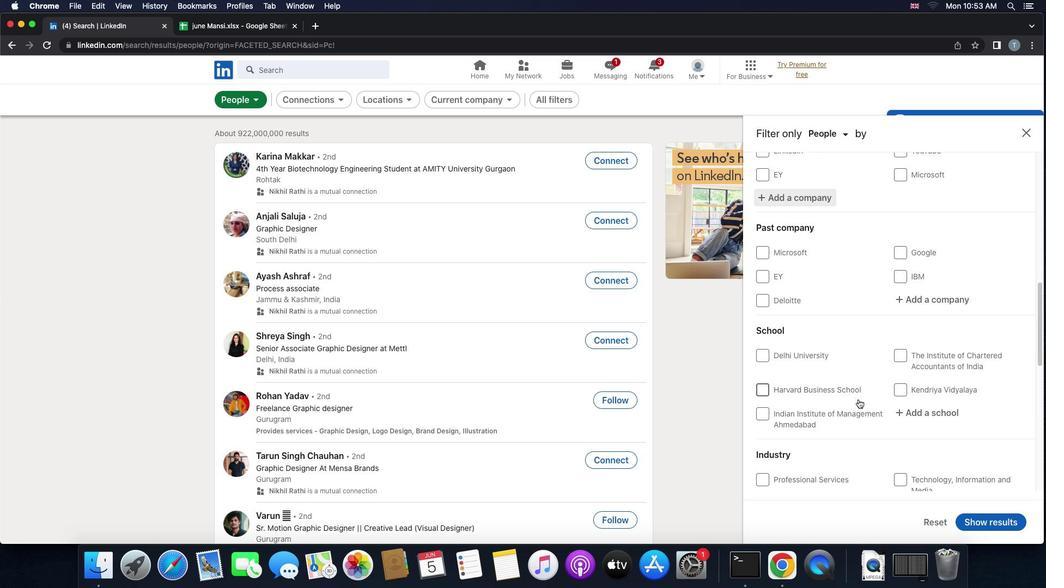 
Action: Mouse scrolled (859, 399) with delta (0, 0)
Screenshot: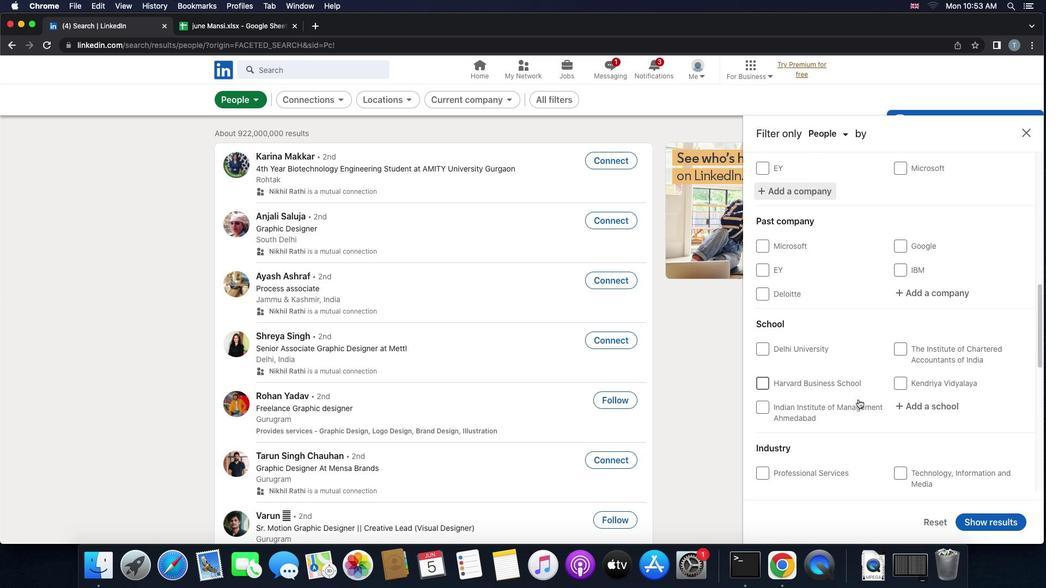 
Action: Mouse scrolled (859, 399) with delta (0, -1)
Screenshot: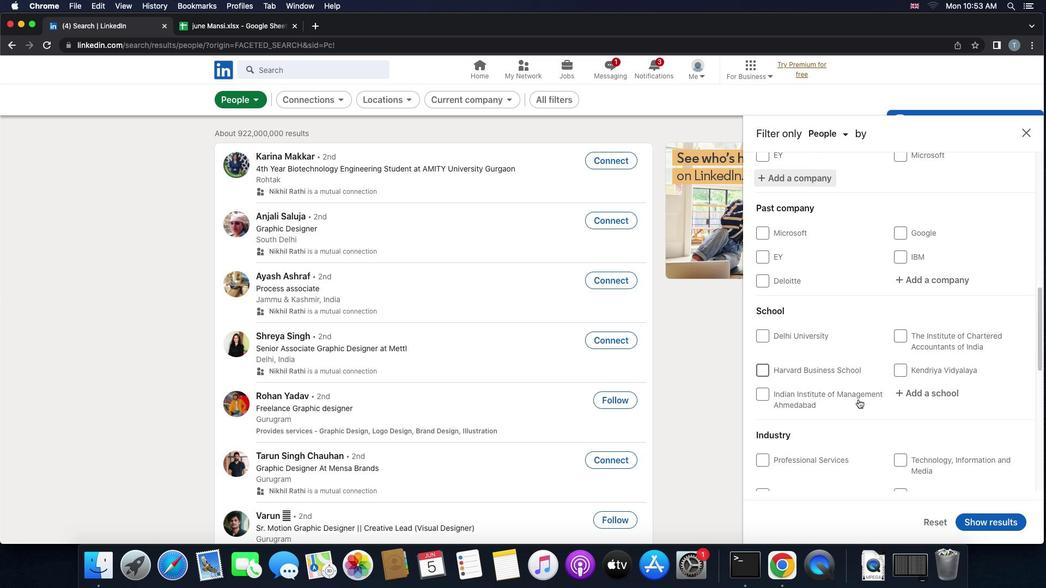 
Action: Mouse moved to (925, 342)
Screenshot: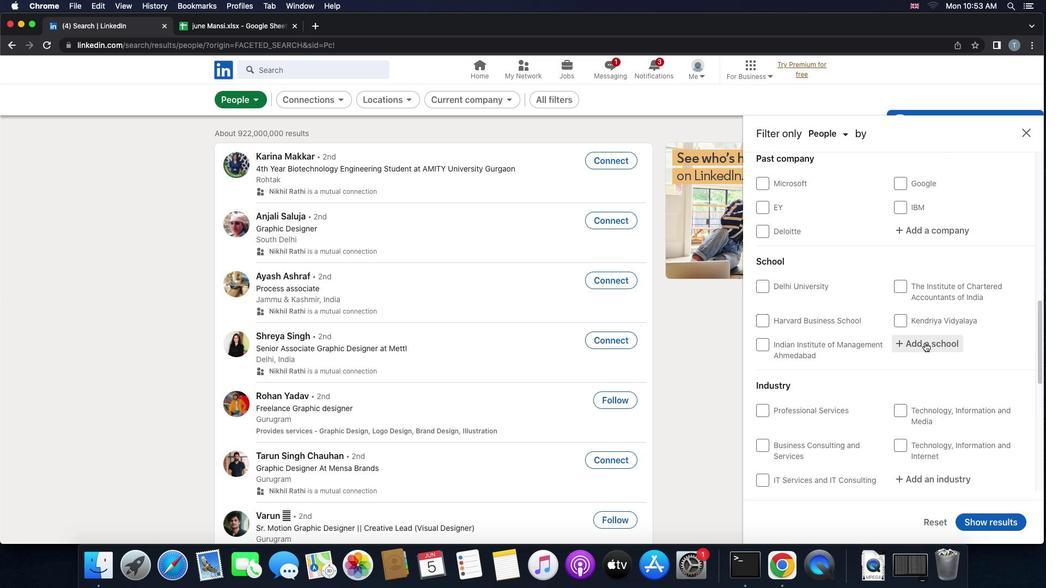 
Action: Mouse pressed left at (925, 342)
Screenshot: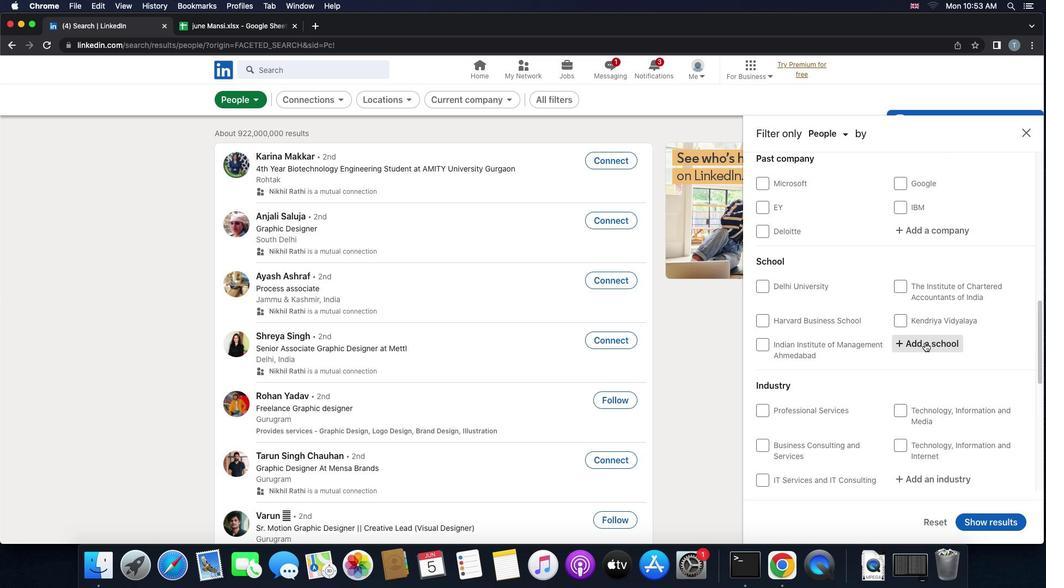 
Action: Key pressed 't''e''c''h''n''o''c''r''a''t''s'Key.space'i''n''s''t''i''t''u''t''e'Key.space'o''f'Key.space't''e''c''h''n''o''l''o''g''y'
Screenshot: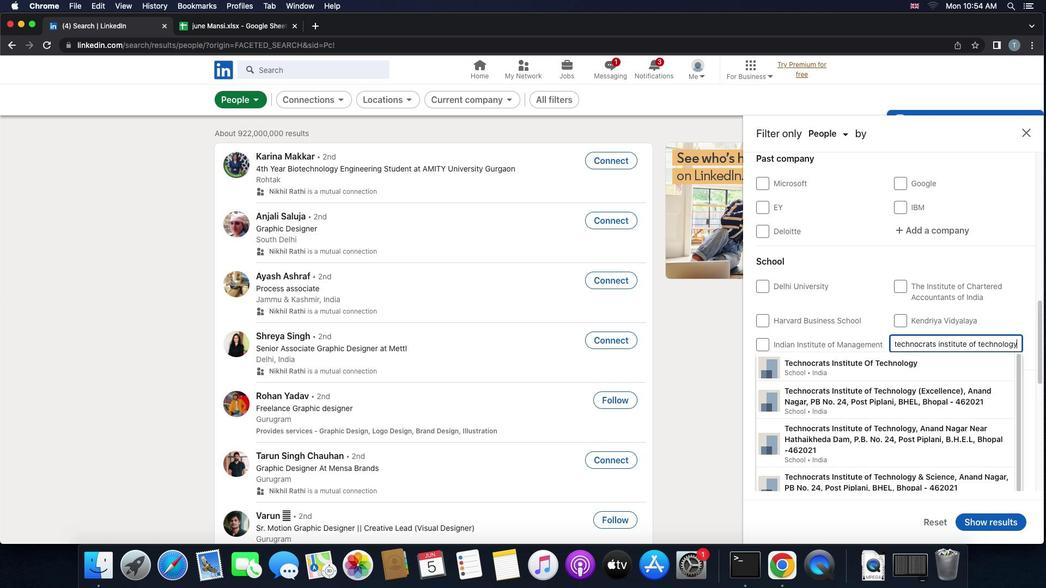 
Action: Mouse moved to (875, 366)
Screenshot: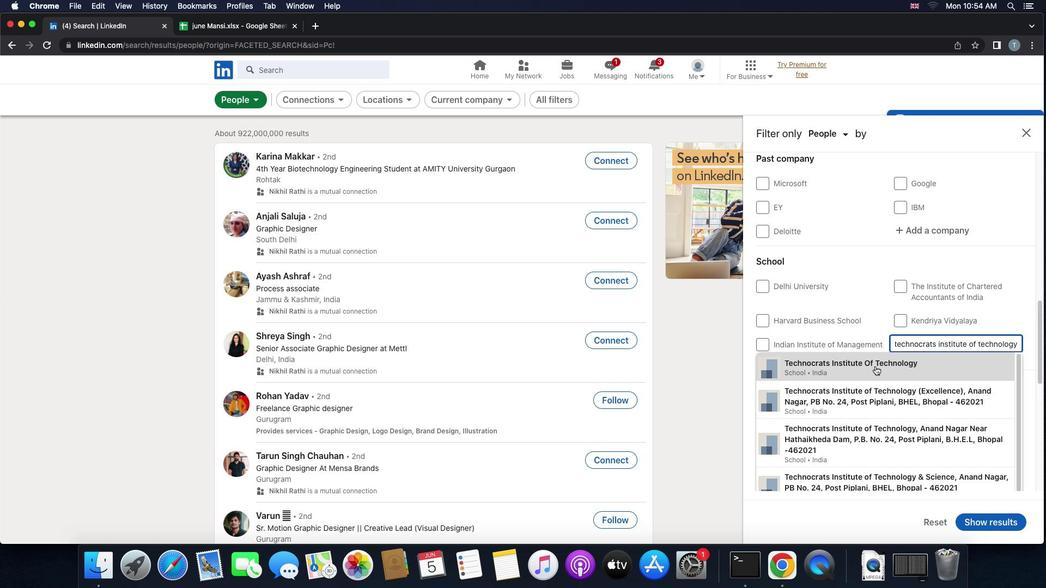 
Action: Mouse pressed left at (875, 366)
Screenshot: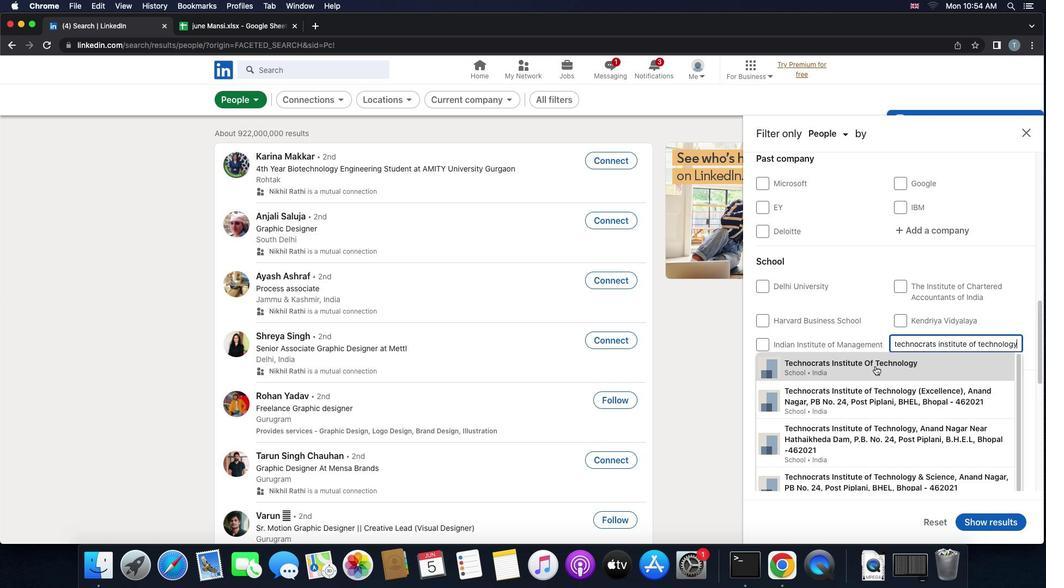 
Action: Mouse moved to (876, 366)
Screenshot: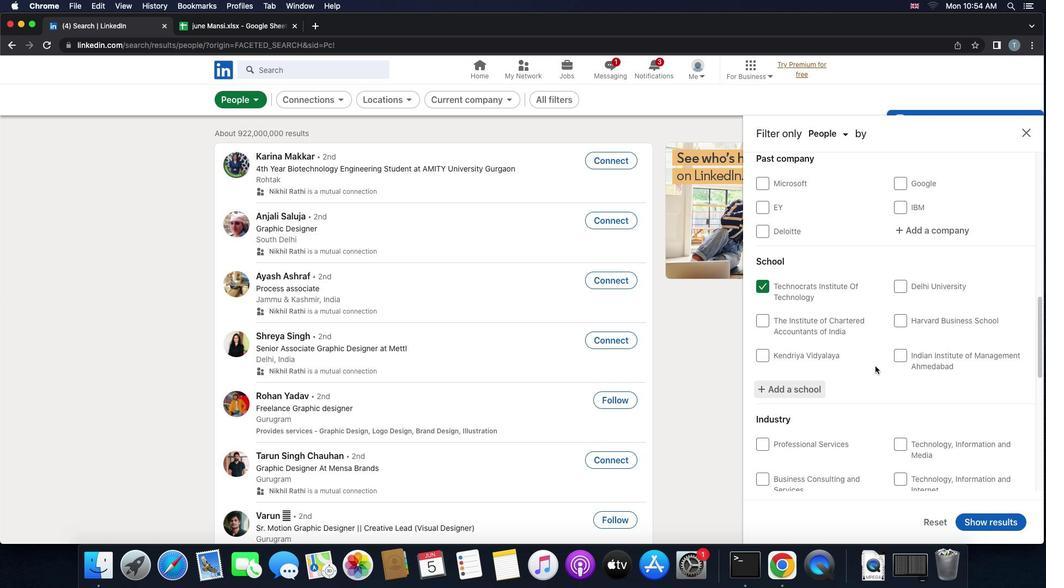 
Action: Mouse scrolled (876, 366) with delta (0, 0)
Screenshot: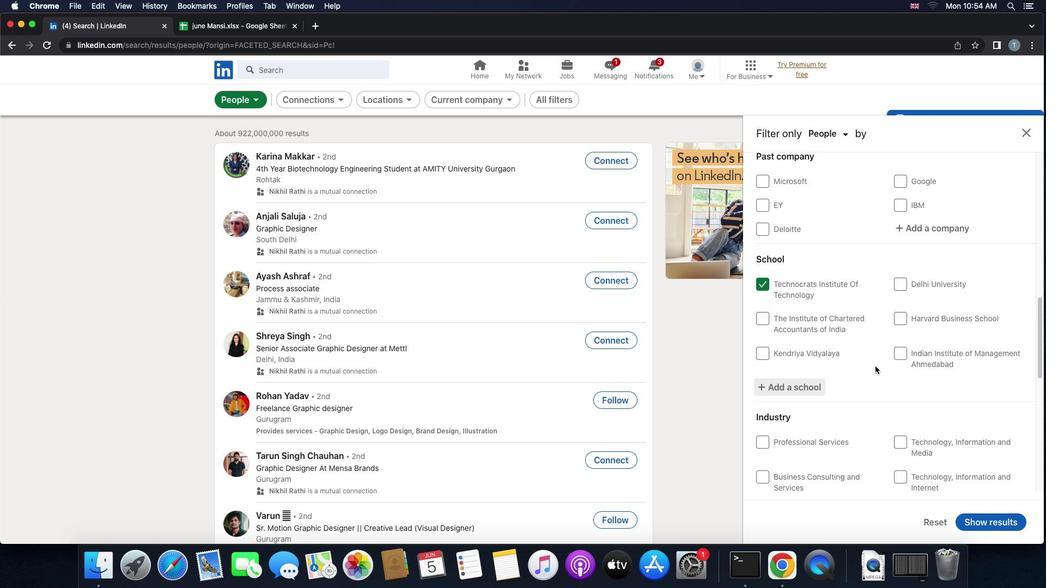 
Action: Mouse scrolled (876, 366) with delta (0, 0)
Screenshot: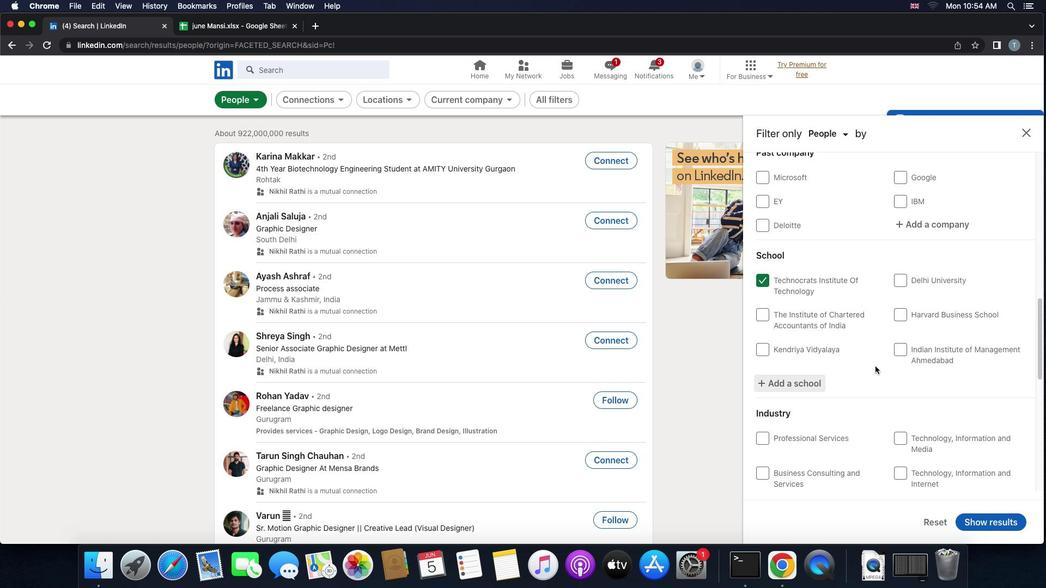 
Action: Mouse scrolled (876, 366) with delta (0, -1)
Screenshot: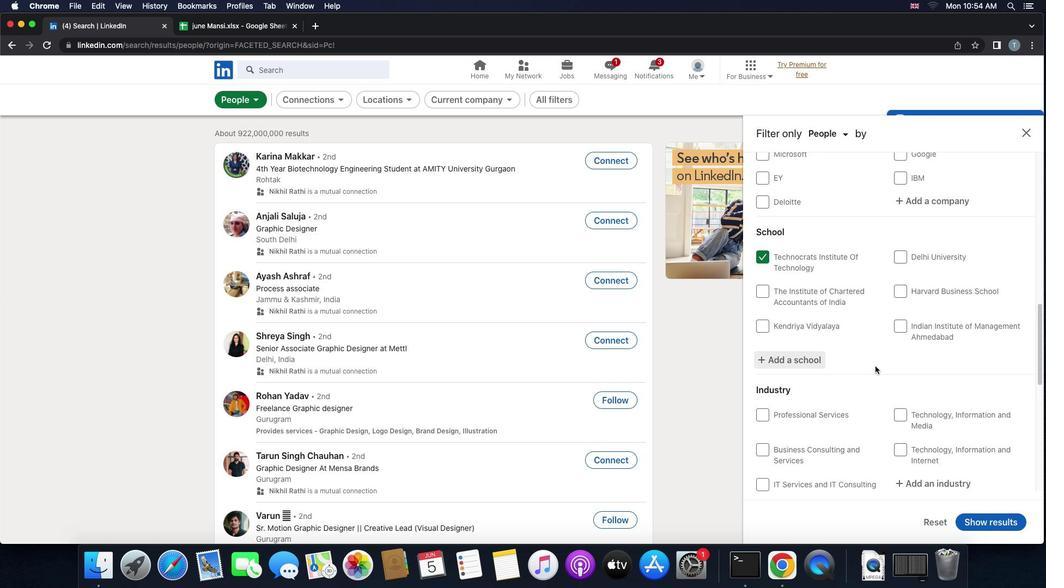 
Action: Mouse scrolled (876, 366) with delta (0, -1)
Screenshot: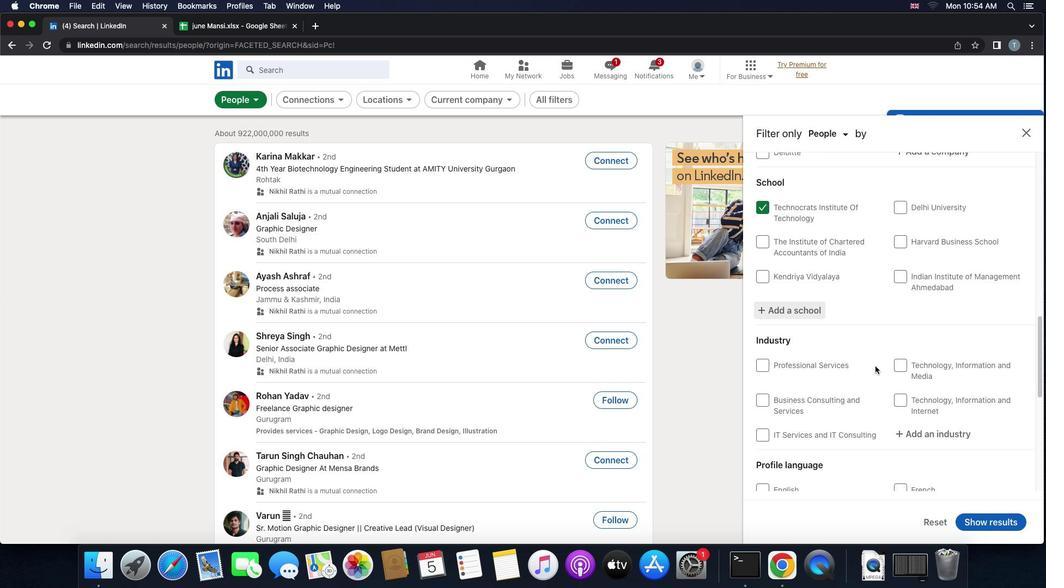 
Action: Mouse moved to (906, 388)
Screenshot: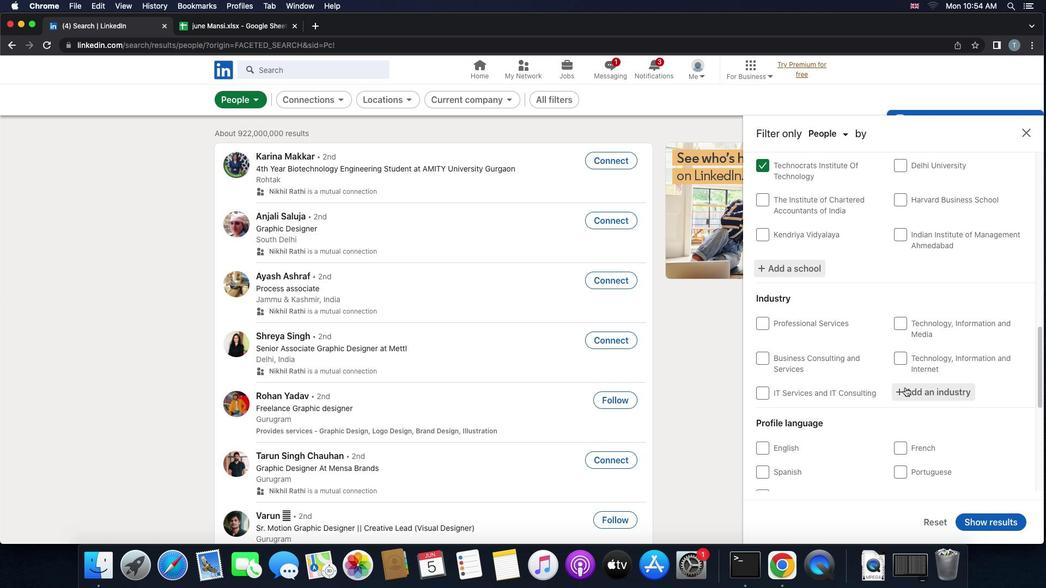 
Action: Mouse pressed left at (906, 388)
Screenshot: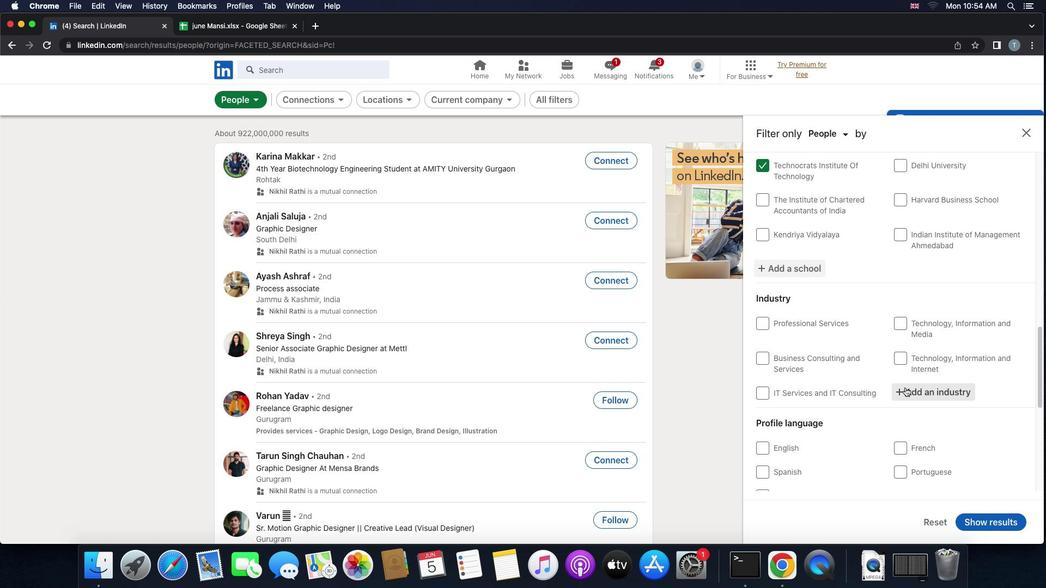 
Action: Key pressed 'p''e''n''s''i''a'Key.backspace'o''n'Key.space'f''u''n''d''s'
Screenshot: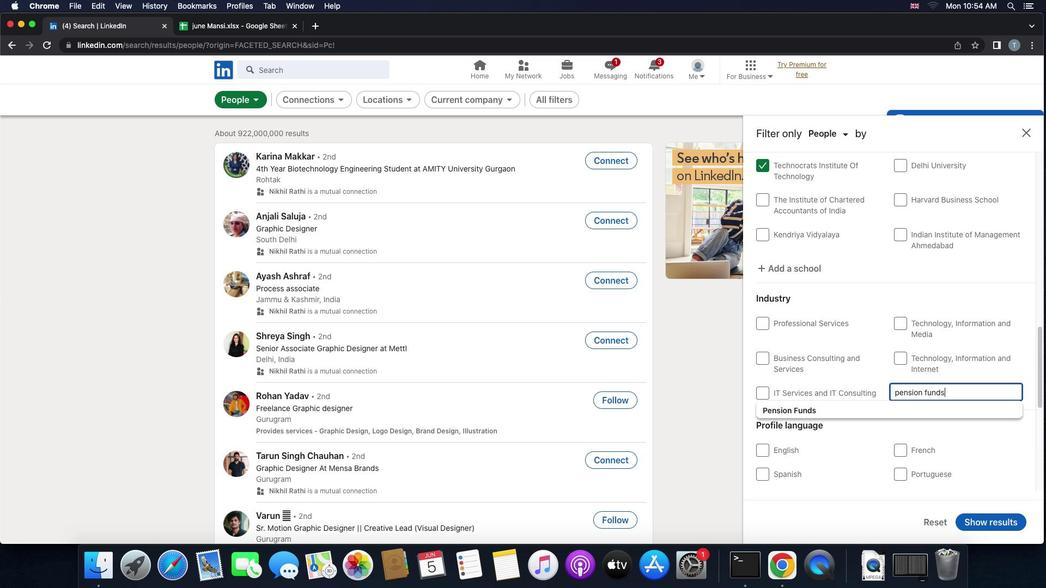 
Action: Mouse moved to (894, 409)
Screenshot: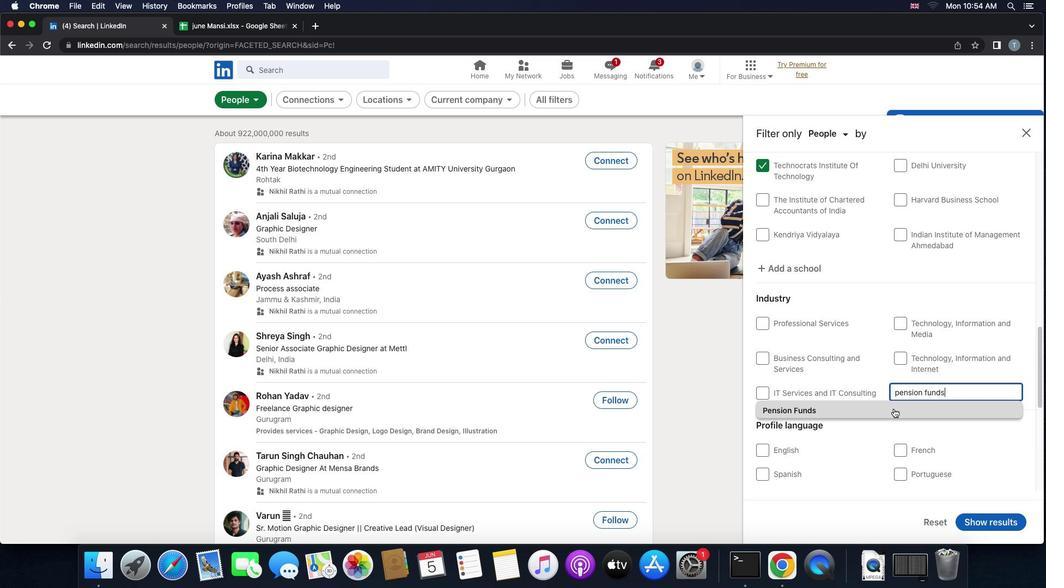 
Action: Mouse pressed left at (894, 409)
Screenshot: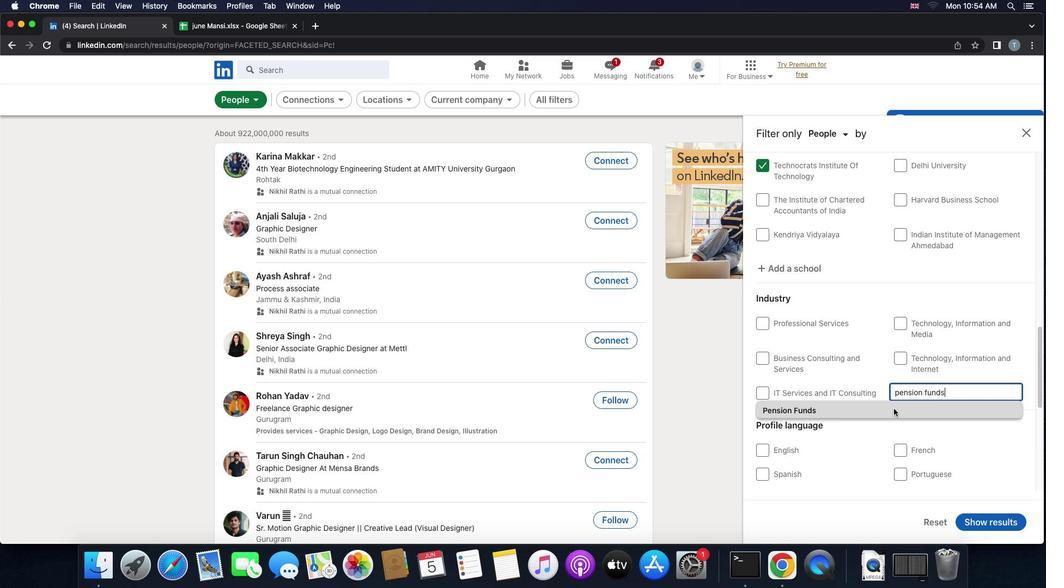 
Action: Mouse scrolled (894, 409) with delta (0, 0)
Screenshot: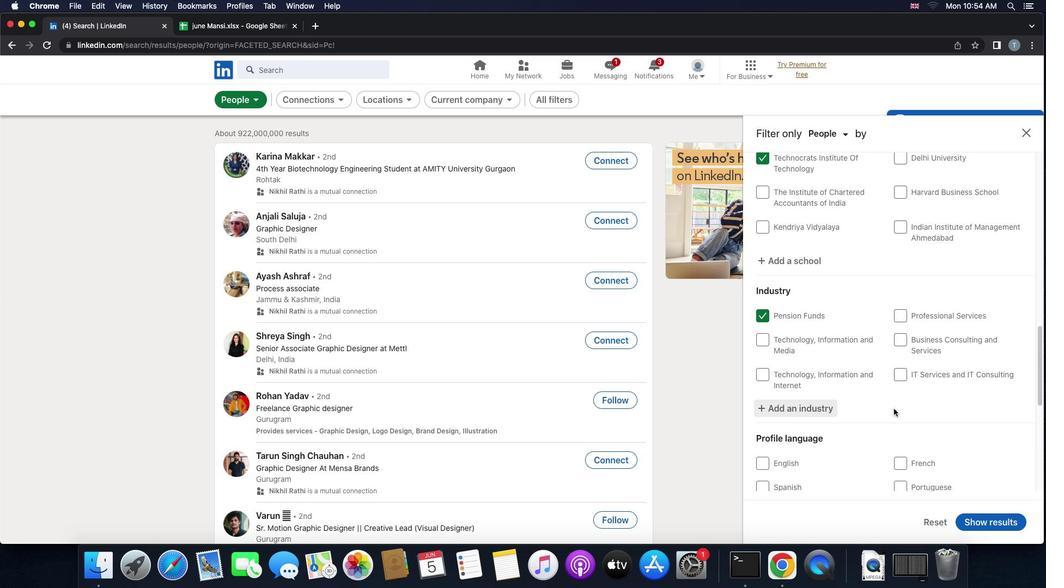 
Action: Mouse scrolled (894, 409) with delta (0, 0)
Screenshot: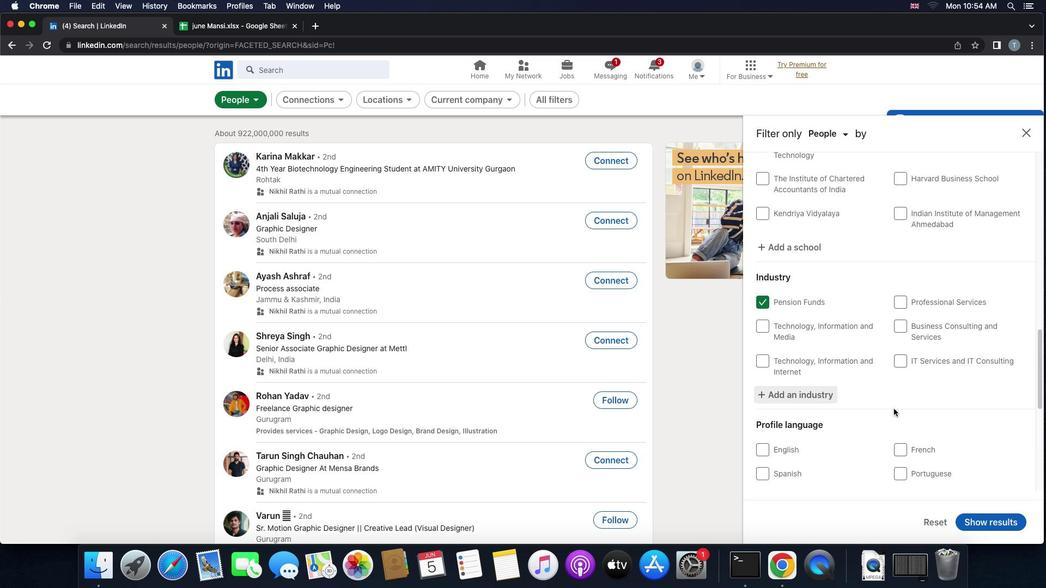 
Action: Mouse scrolled (894, 409) with delta (0, -1)
Screenshot: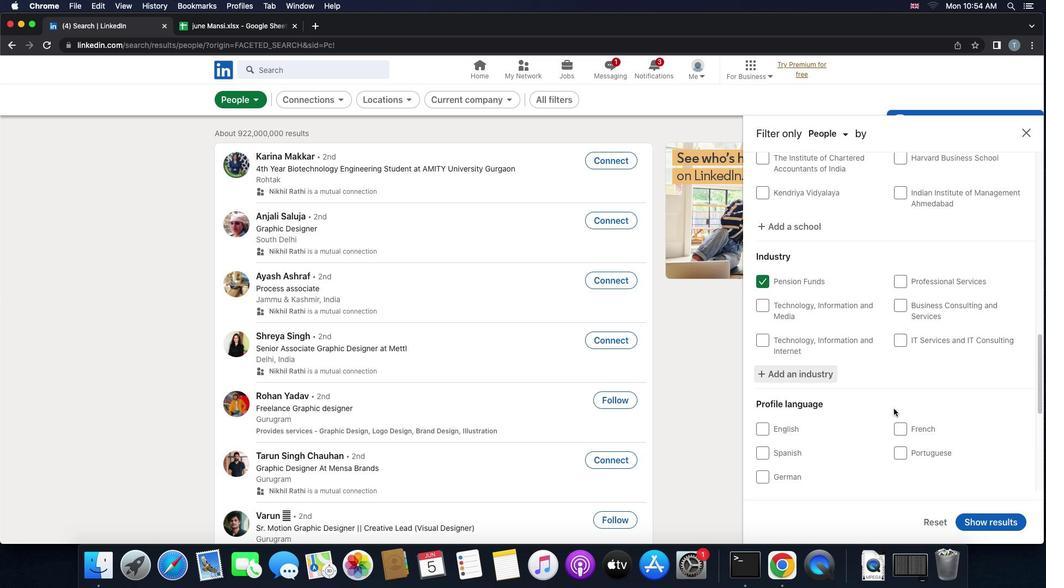 
Action: Mouse scrolled (894, 409) with delta (0, -1)
Screenshot: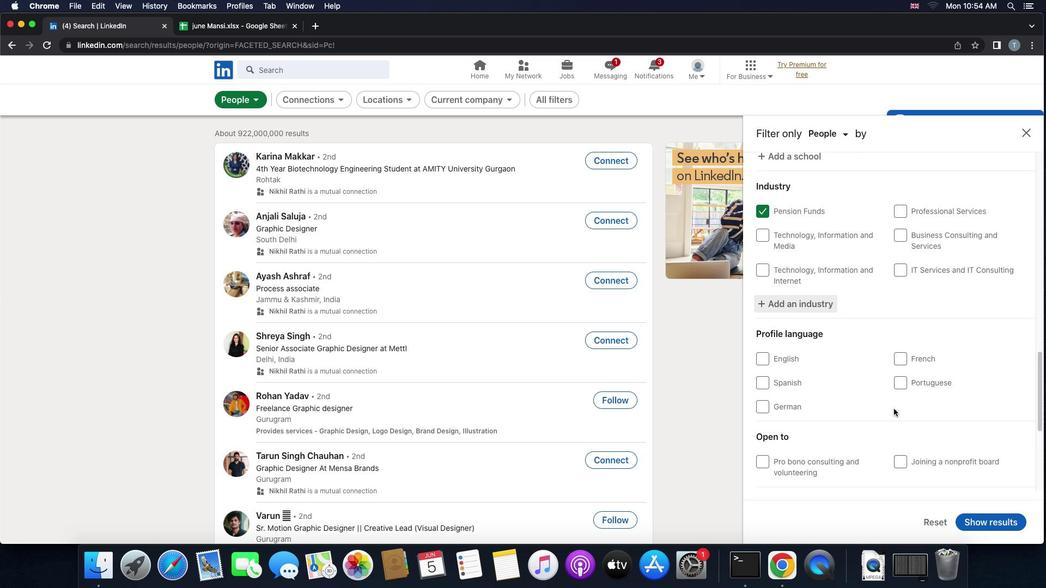 
Action: Mouse scrolled (894, 409) with delta (0, 0)
Screenshot: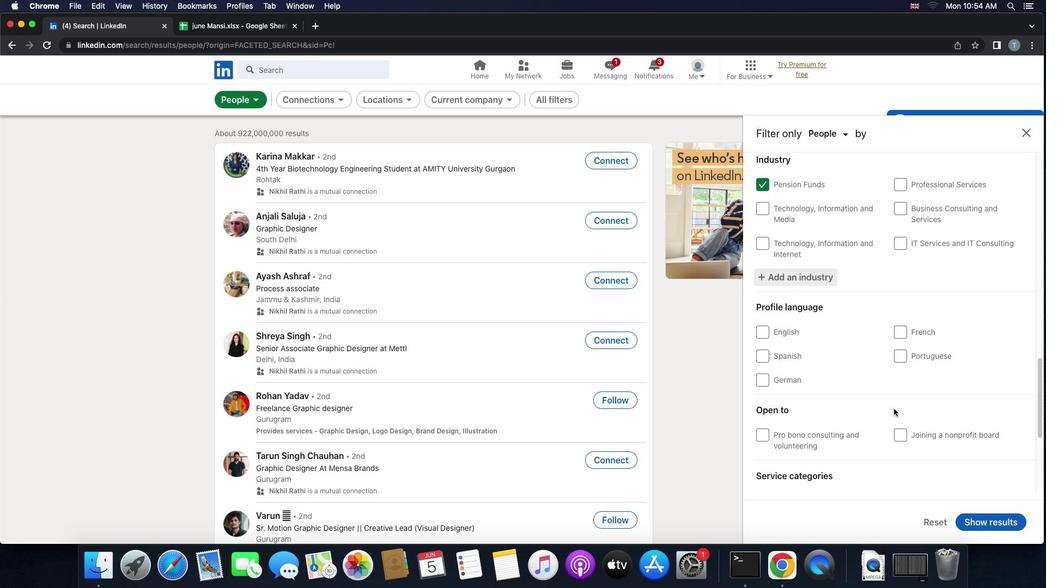 
Action: Mouse scrolled (894, 409) with delta (0, 0)
Screenshot: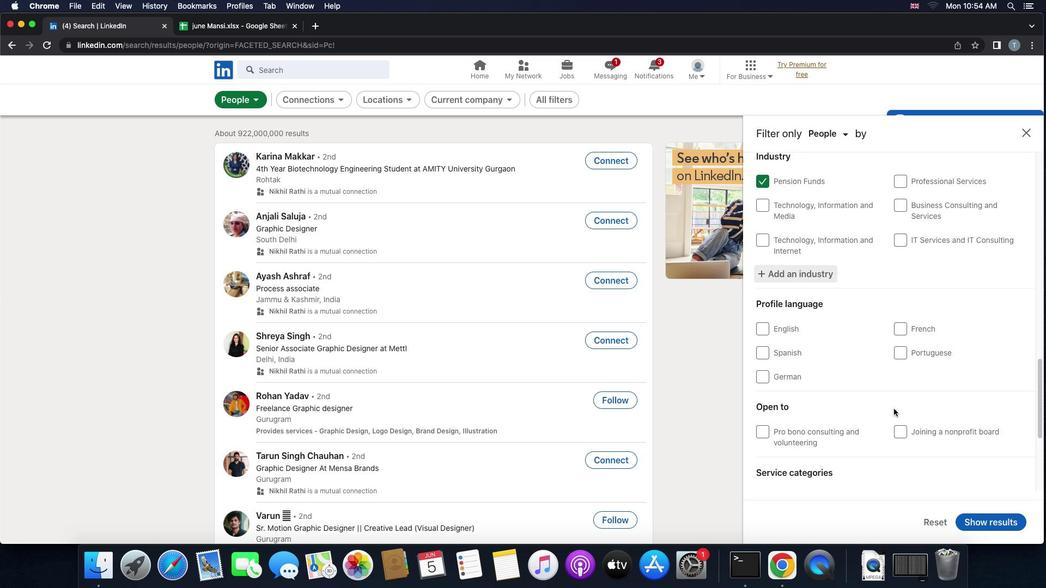 
Action: Mouse scrolled (894, 409) with delta (0, 0)
Screenshot: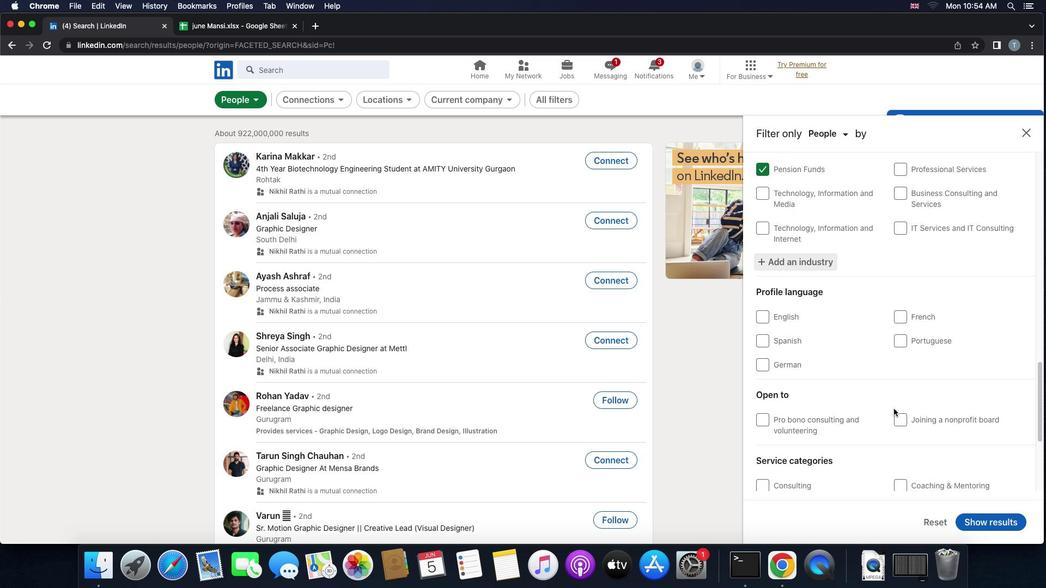 
Action: Mouse moved to (888, 391)
Screenshot: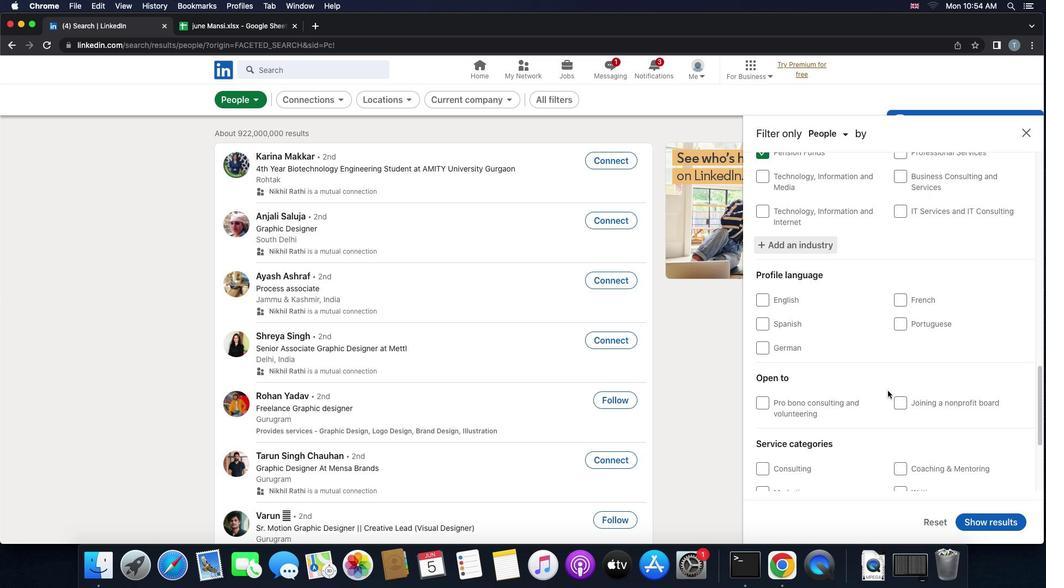 
Action: Mouse scrolled (888, 391) with delta (0, 0)
Screenshot: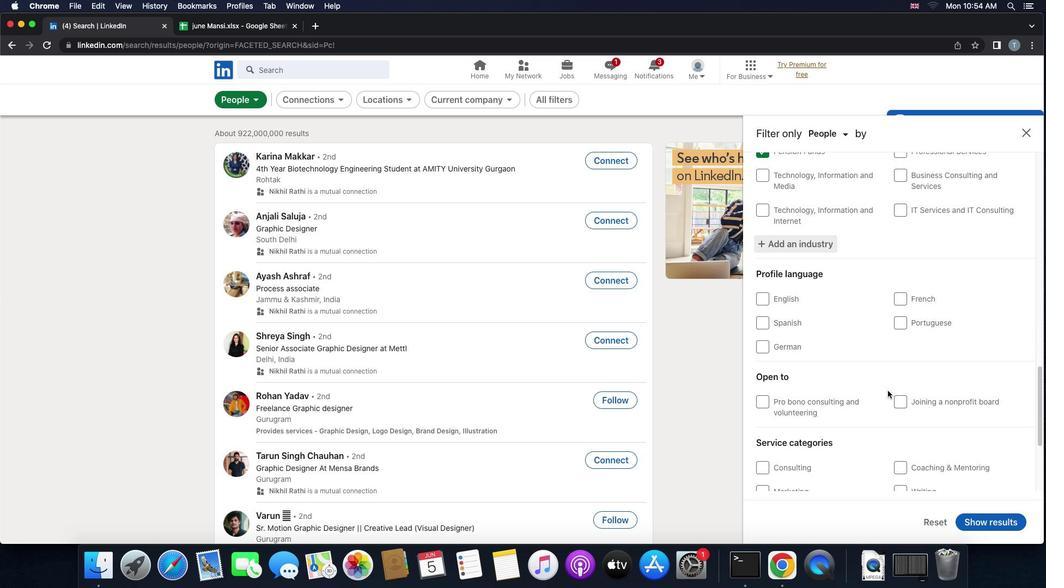 
Action: Mouse scrolled (888, 391) with delta (0, 0)
Screenshot: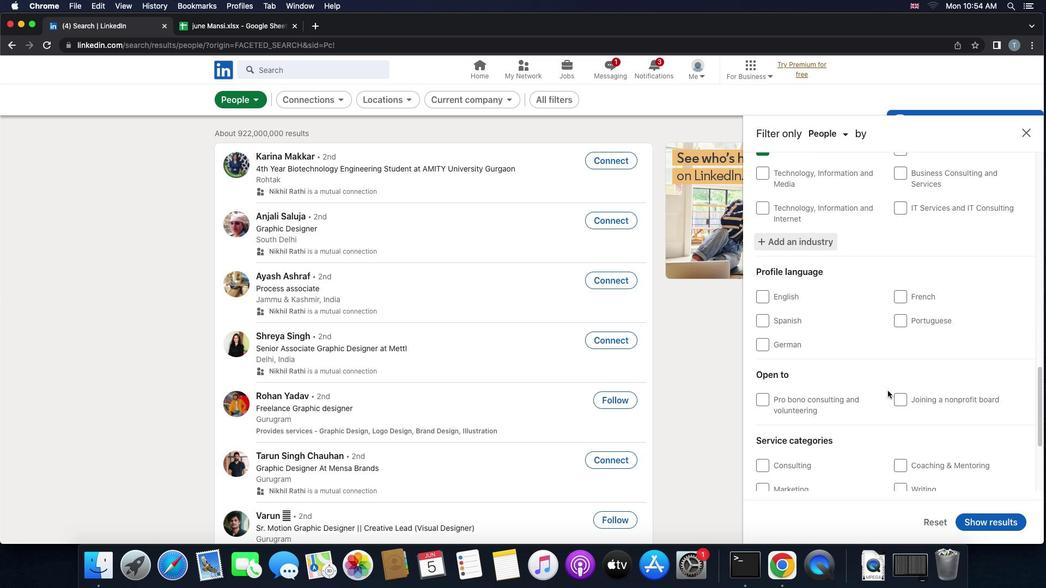 
Action: Mouse moved to (868, 394)
Screenshot: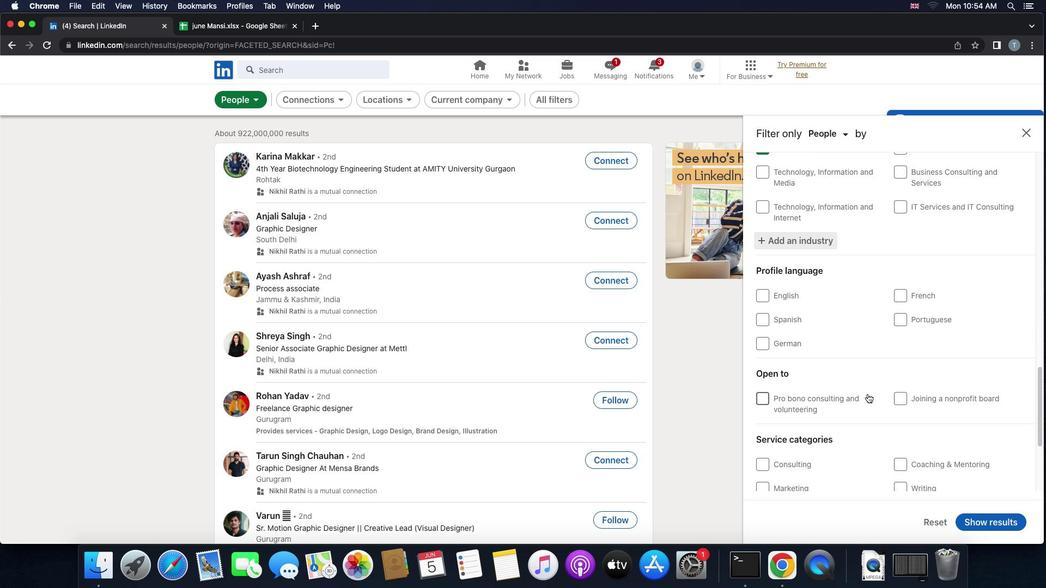 
Action: Mouse scrolled (868, 394) with delta (0, 0)
Screenshot: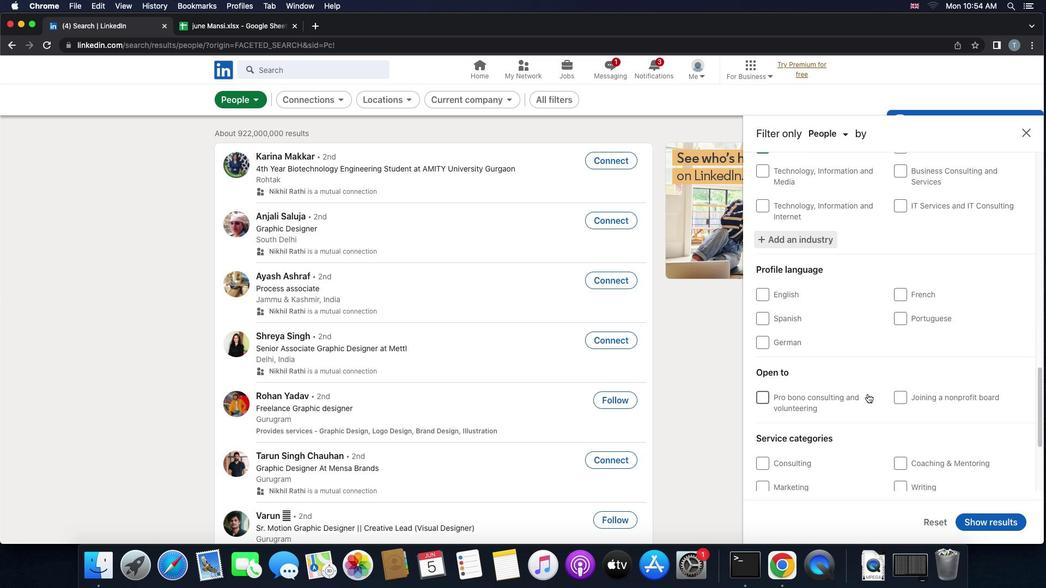 
Action: Mouse moved to (868, 394)
Screenshot: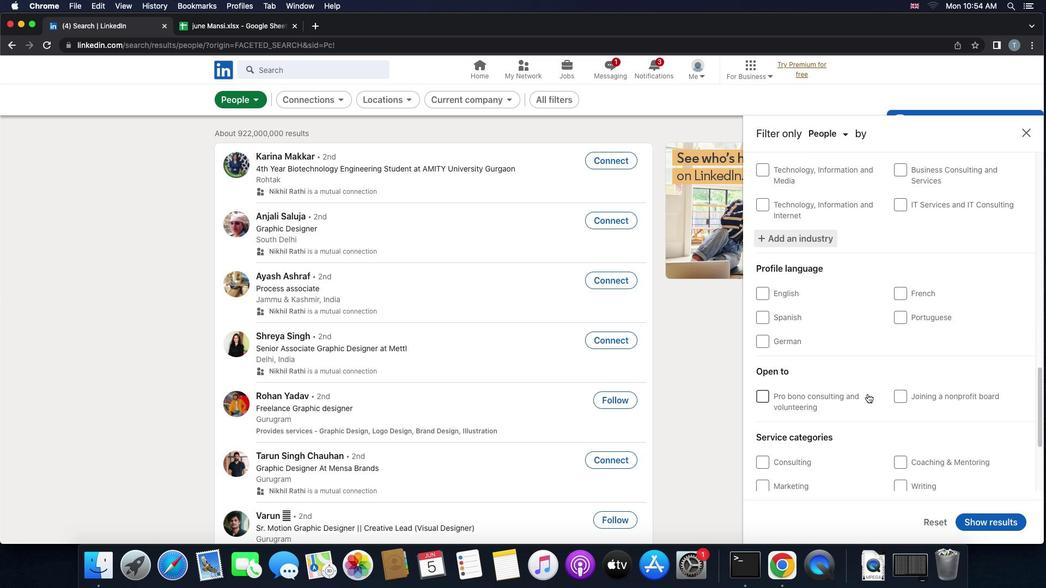 
Action: Mouse scrolled (868, 394) with delta (0, 0)
Screenshot: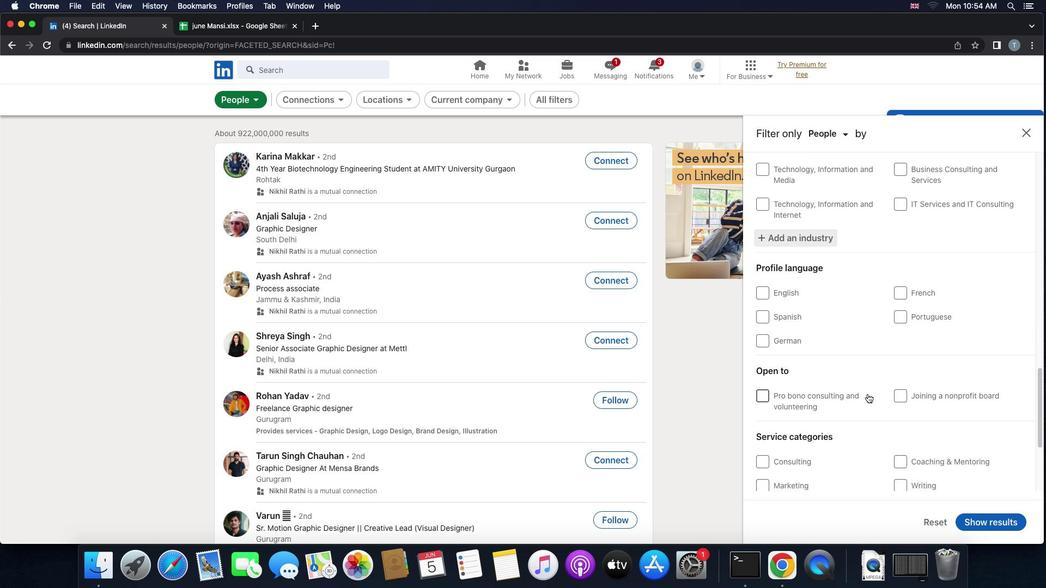 
Action: Mouse scrolled (868, 394) with delta (0, 0)
Screenshot: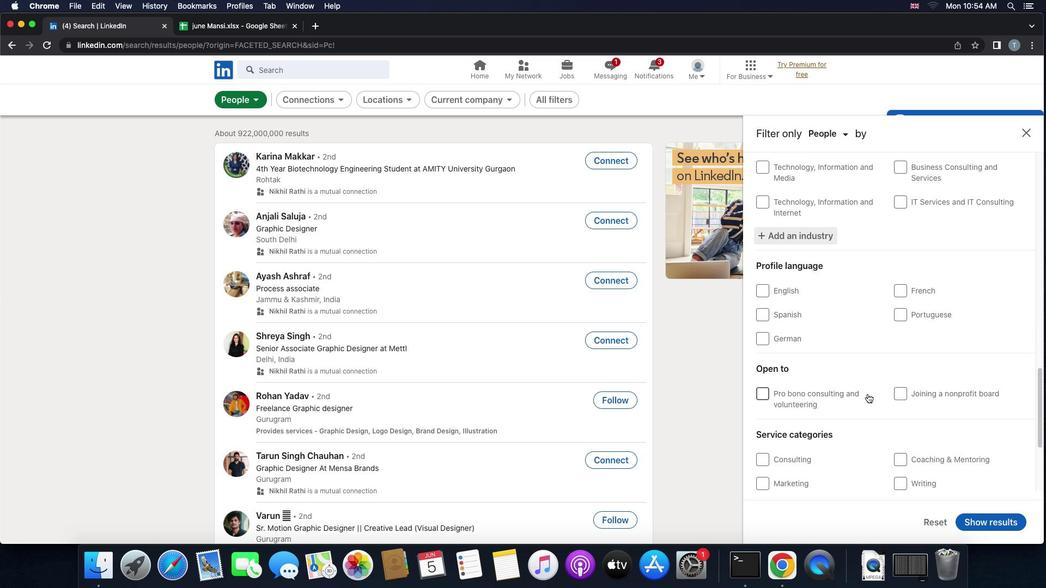 
Action: Mouse scrolled (868, 394) with delta (0, 0)
Screenshot: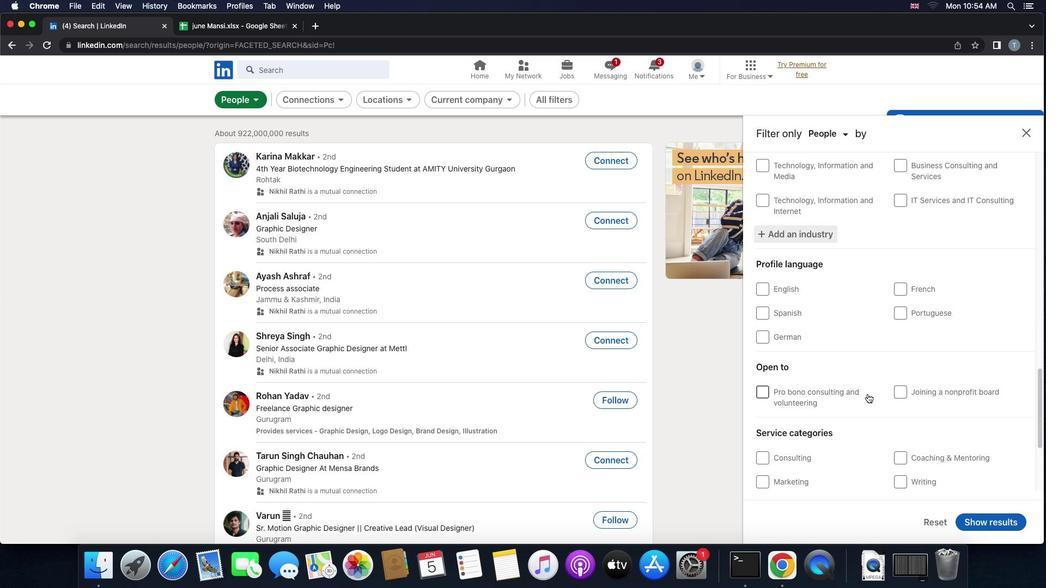 
Action: Mouse moved to (767, 311)
Screenshot: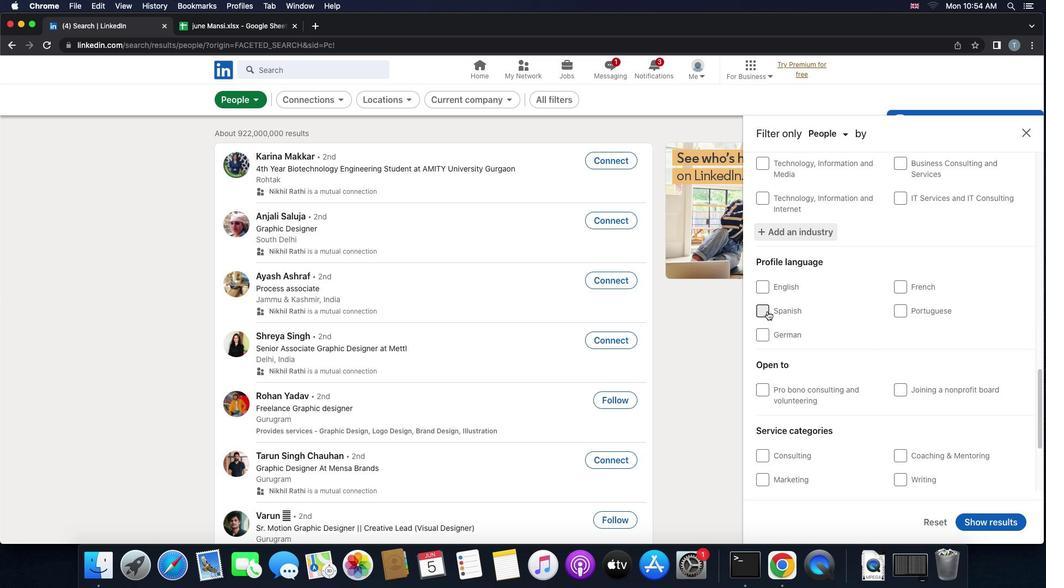 
Action: Mouse pressed left at (767, 311)
Screenshot: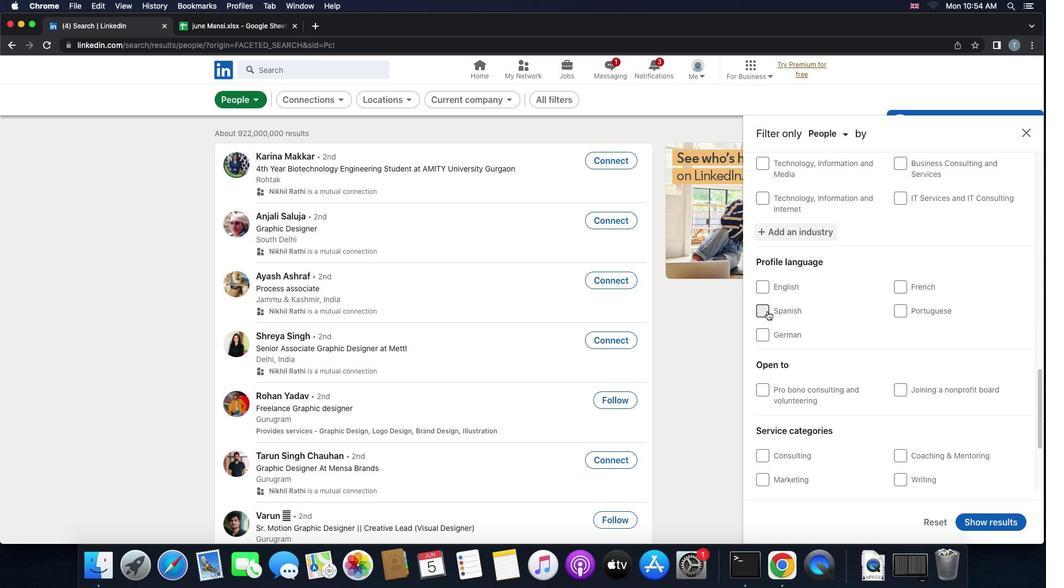 
Action: Mouse moved to (861, 325)
Screenshot: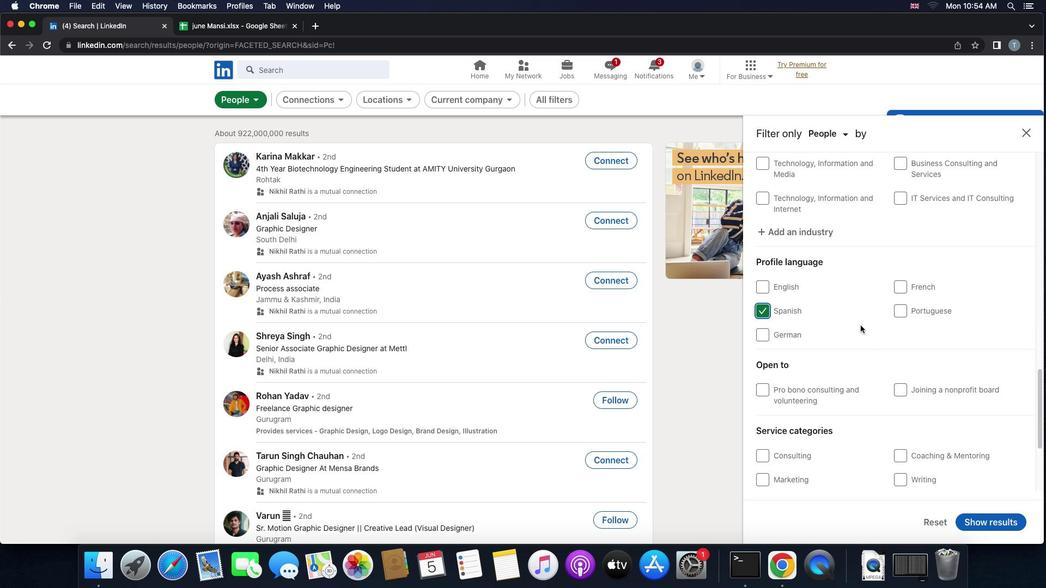 
Action: Mouse scrolled (861, 325) with delta (0, 0)
Screenshot: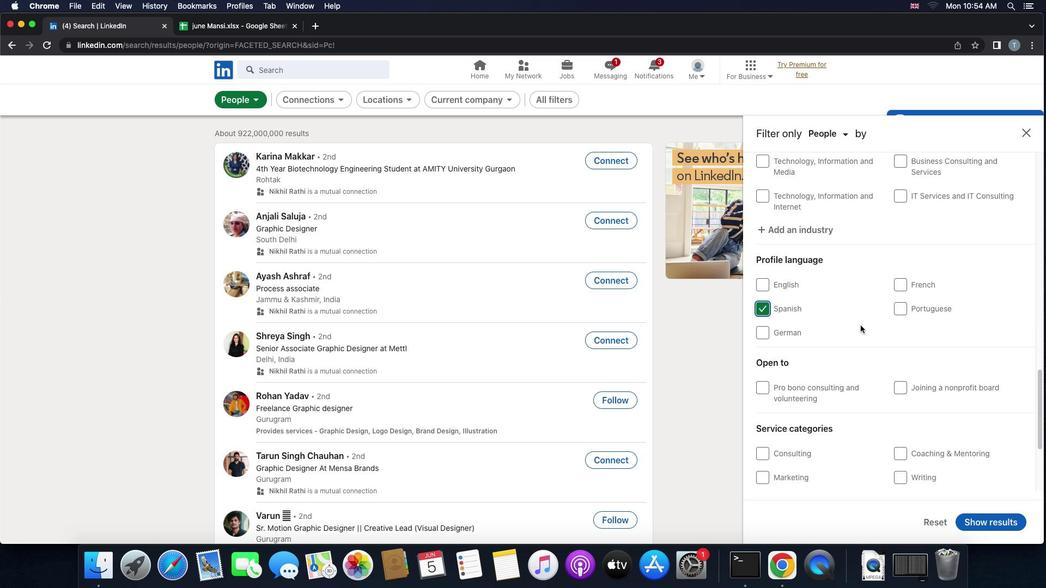 
Action: Mouse scrolled (861, 325) with delta (0, 0)
Screenshot: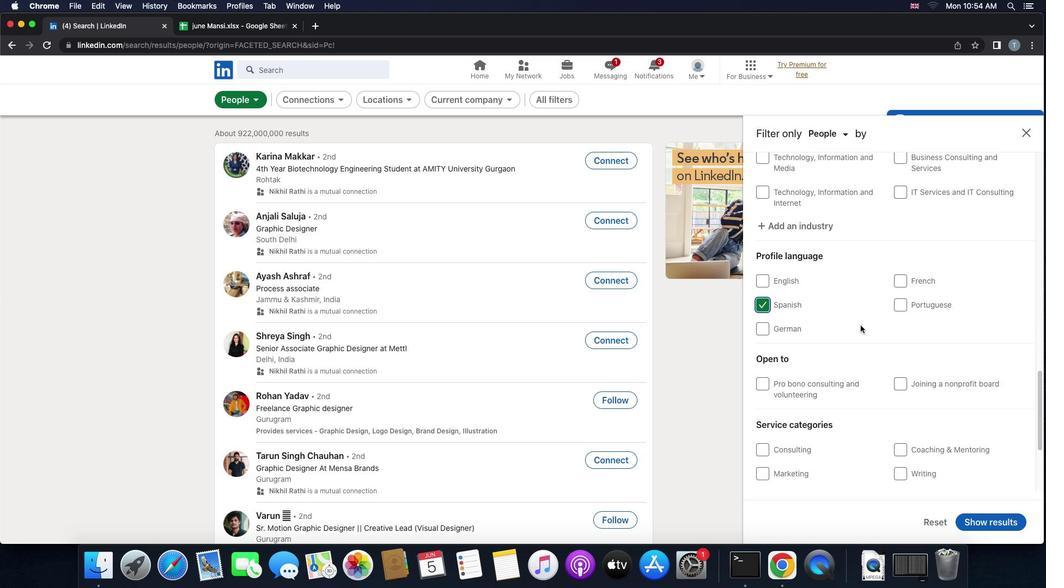 
Action: Mouse scrolled (861, 325) with delta (0, -1)
Screenshot: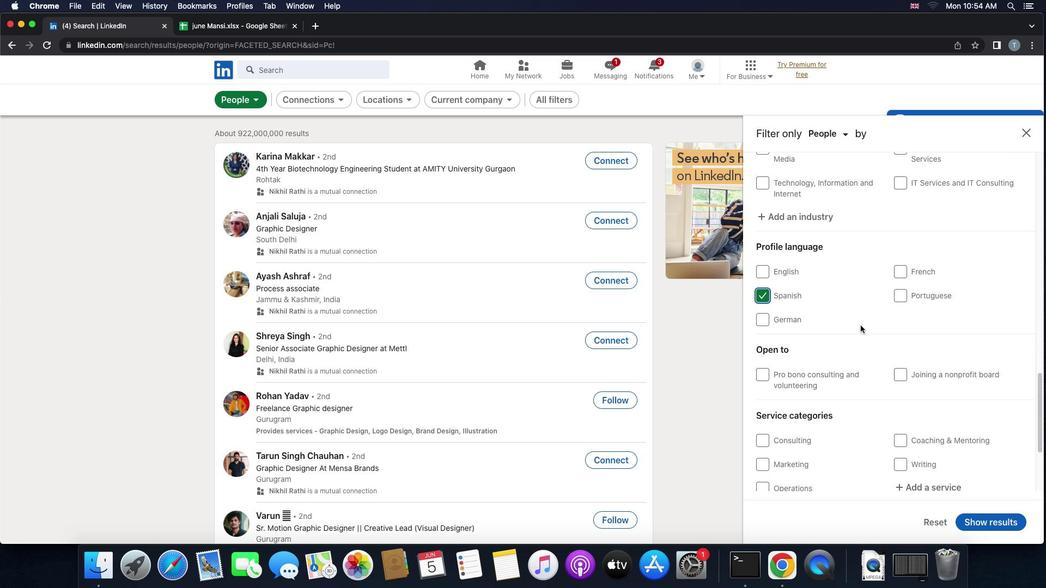 
Action: Mouse moved to (861, 325)
Screenshot: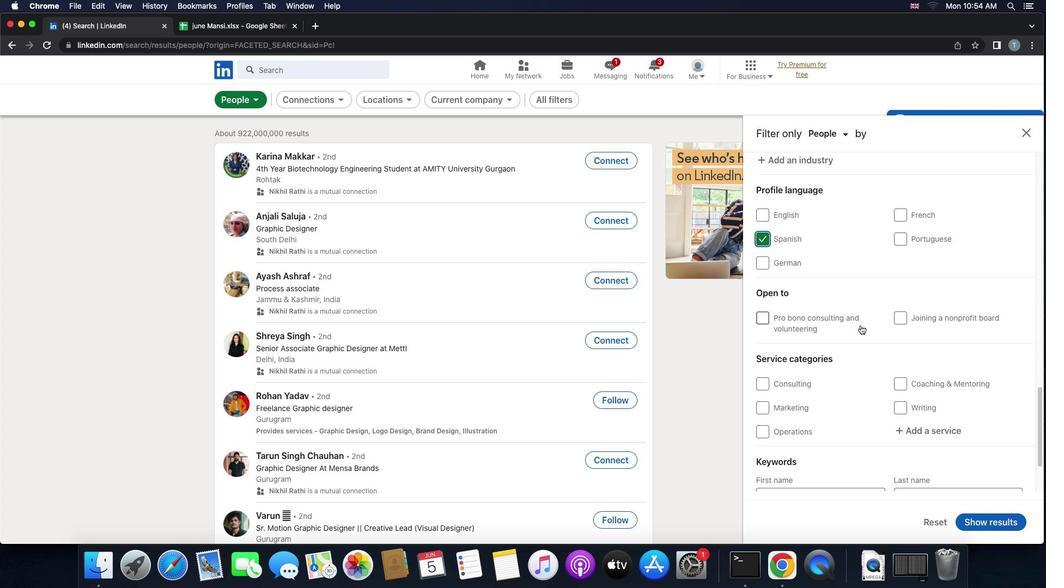 
Action: Mouse scrolled (861, 325) with delta (0, 0)
Screenshot: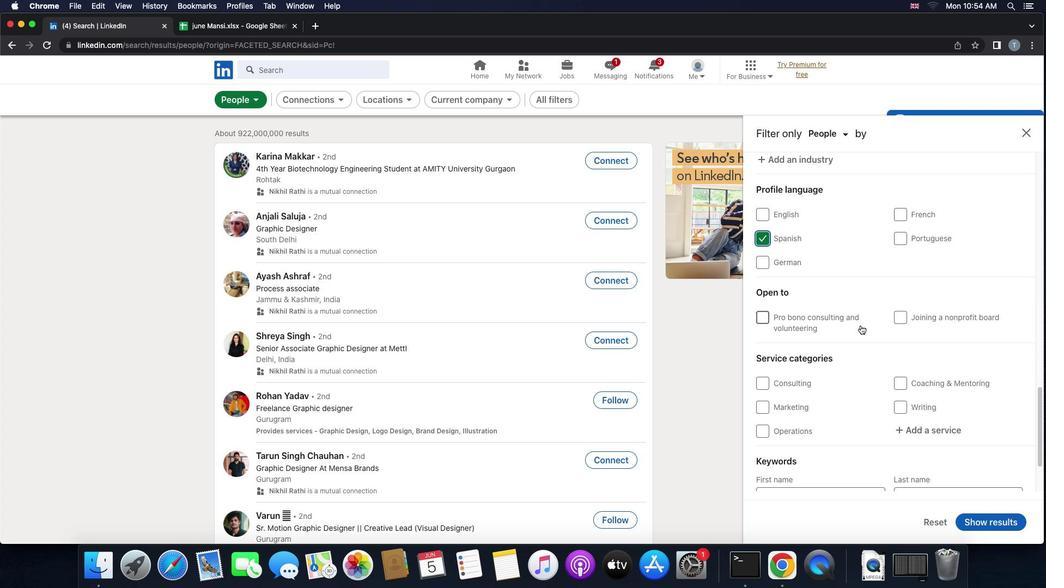 
Action: Mouse scrolled (861, 325) with delta (0, 0)
Screenshot: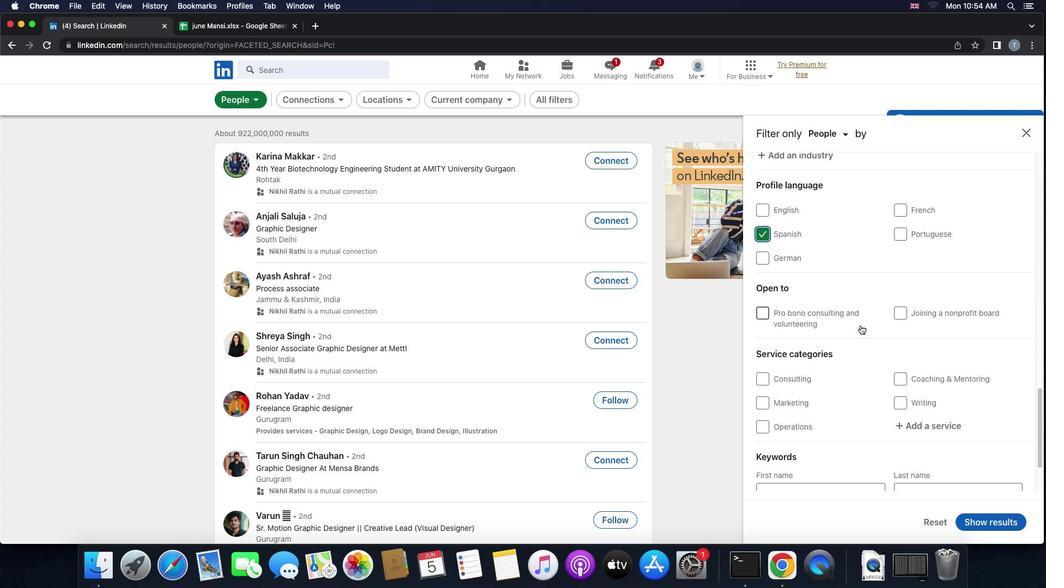 
Action: Mouse scrolled (861, 325) with delta (0, 0)
Screenshot: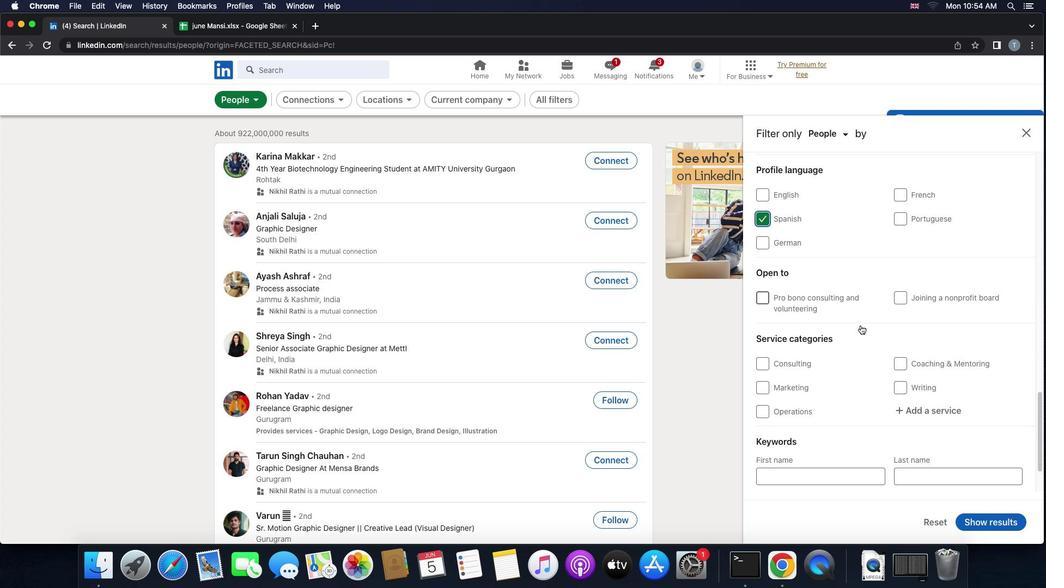 
Action: Mouse scrolled (861, 325) with delta (0, 0)
Screenshot: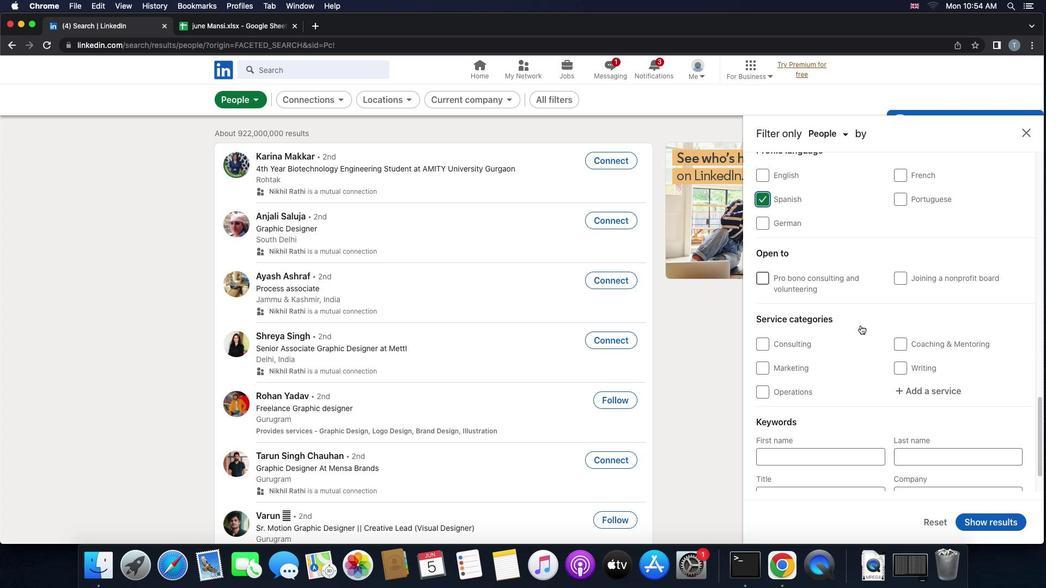 
Action: Mouse scrolled (861, 325) with delta (0, 0)
Screenshot: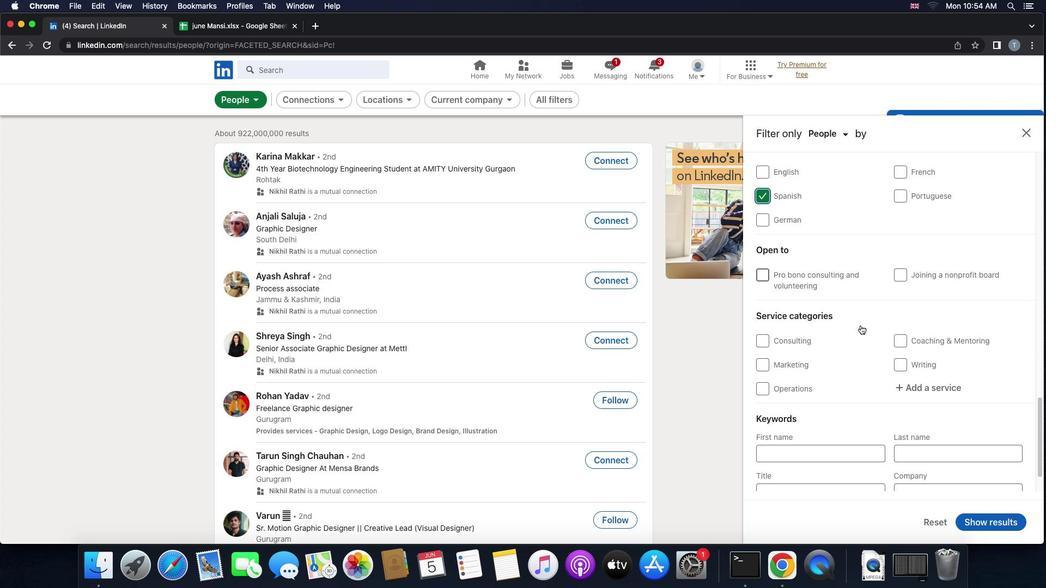 
Action: Mouse scrolled (861, 325) with delta (0, -1)
Screenshot: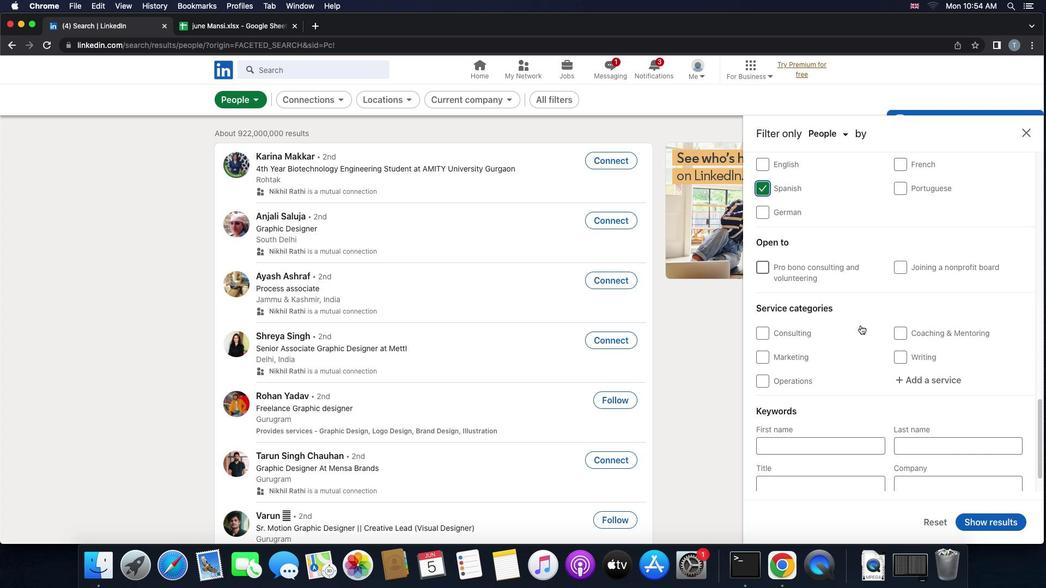 
Action: Mouse moved to (923, 333)
Screenshot: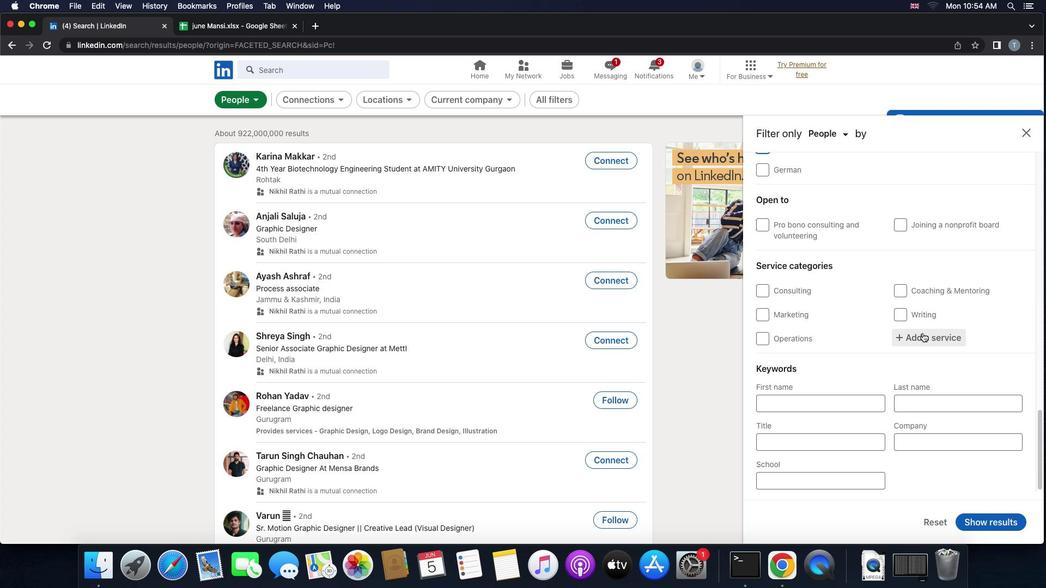 
Action: Mouse pressed left at (923, 333)
Screenshot: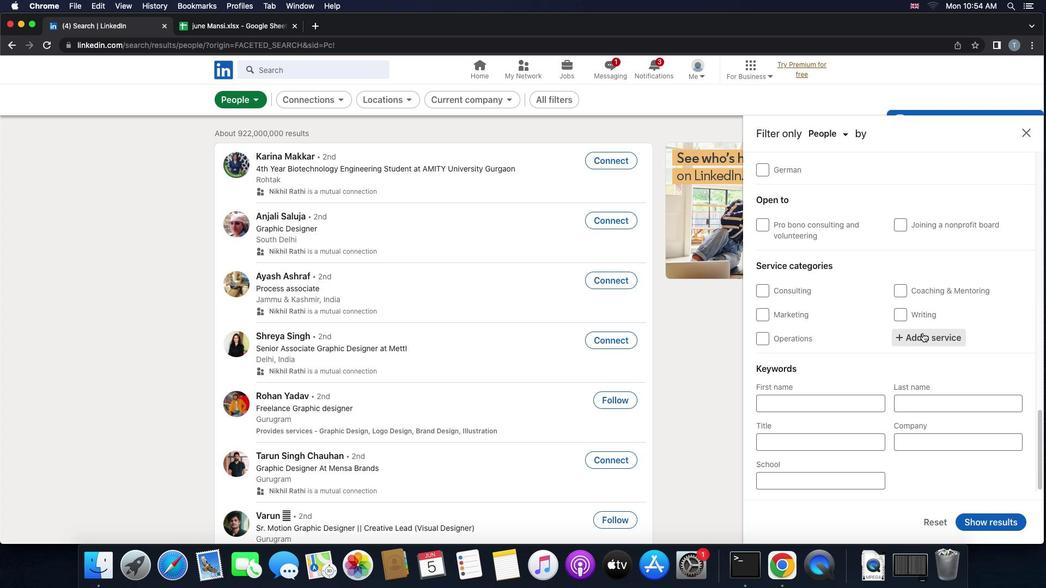 
Action: Key pressed 'e''v''e''n''t'Key.space'p''h''o''t''o''g''r''a''p''h''y'
Screenshot: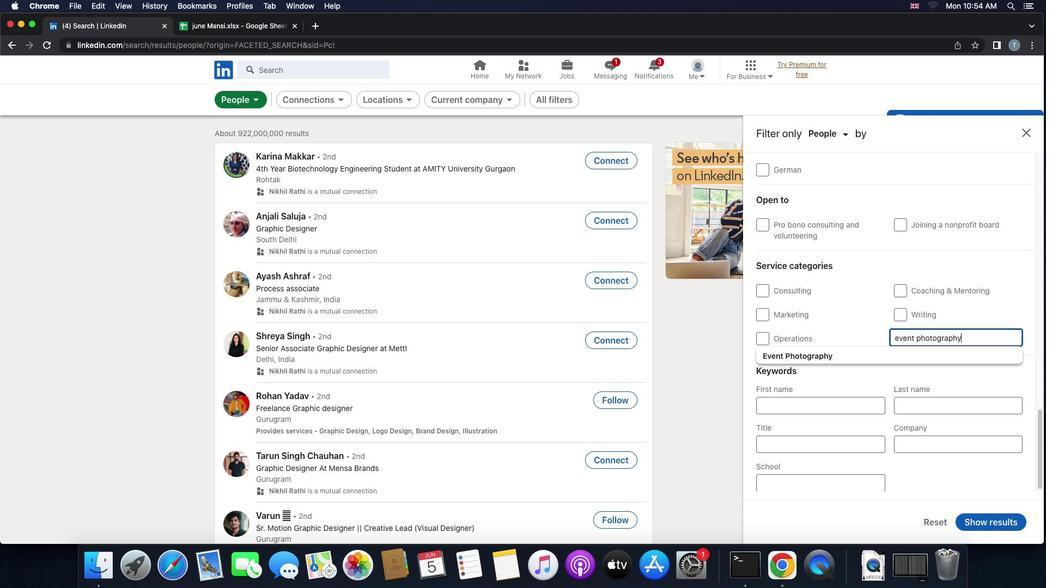 
Action: Mouse moved to (900, 351)
Screenshot: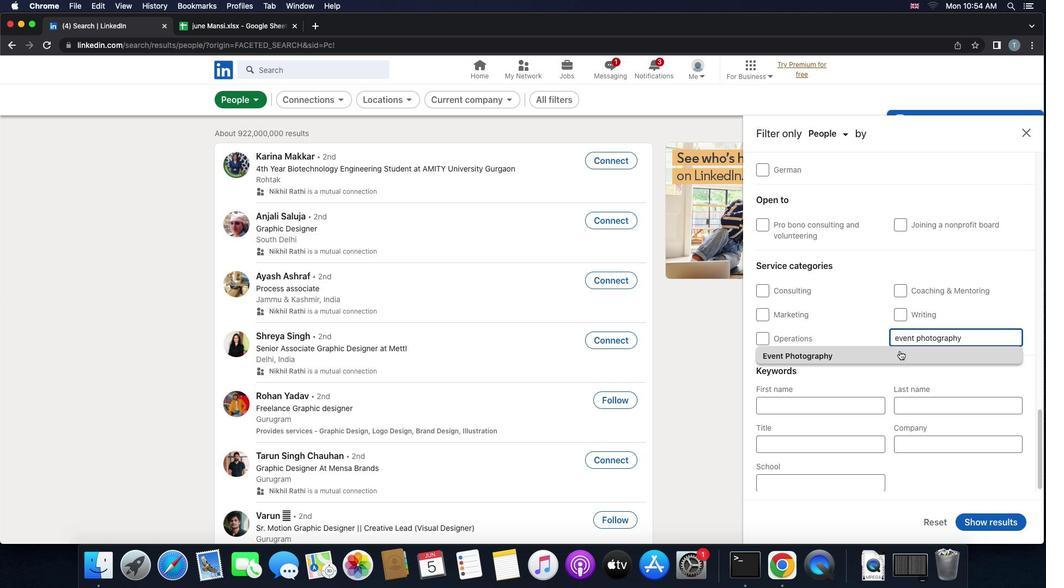 
Action: Mouse pressed left at (900, 351)
Screenshot: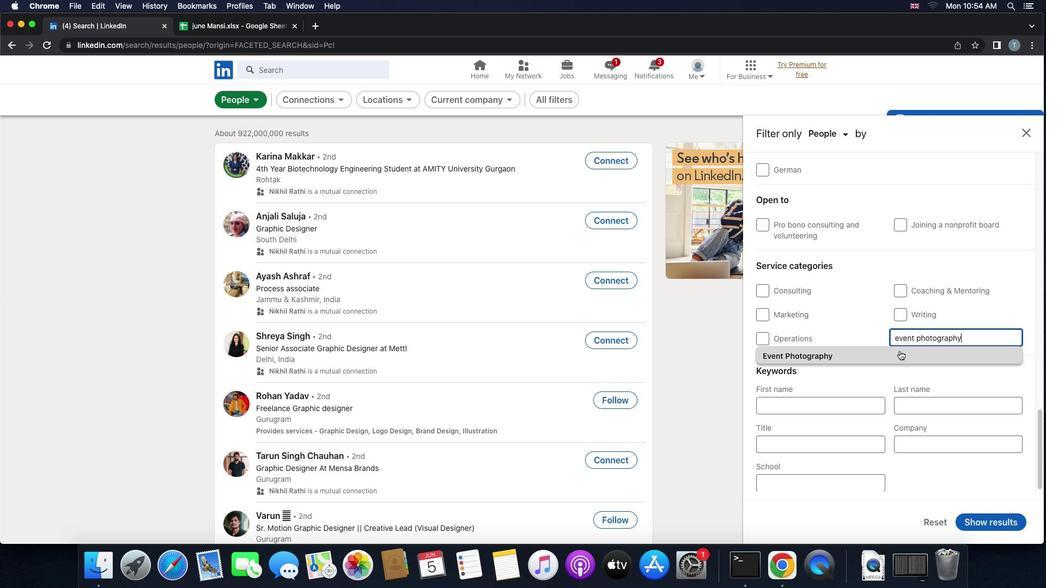 
Action: Mouse moved to (900, 351)
Screenshot: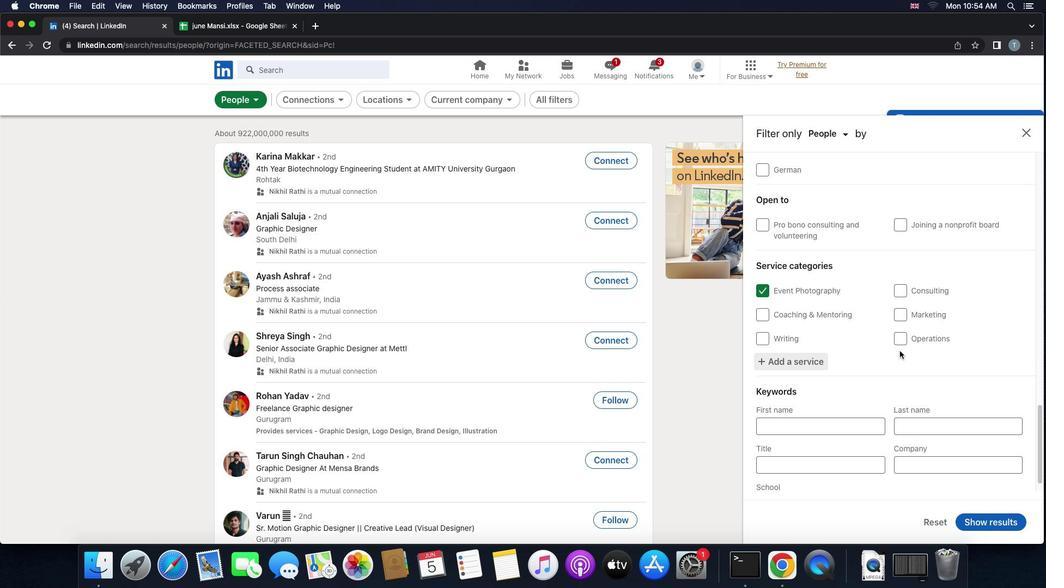 
Action: Mouse scrolled (900, 351) with delta (0, 0)
Screenshot: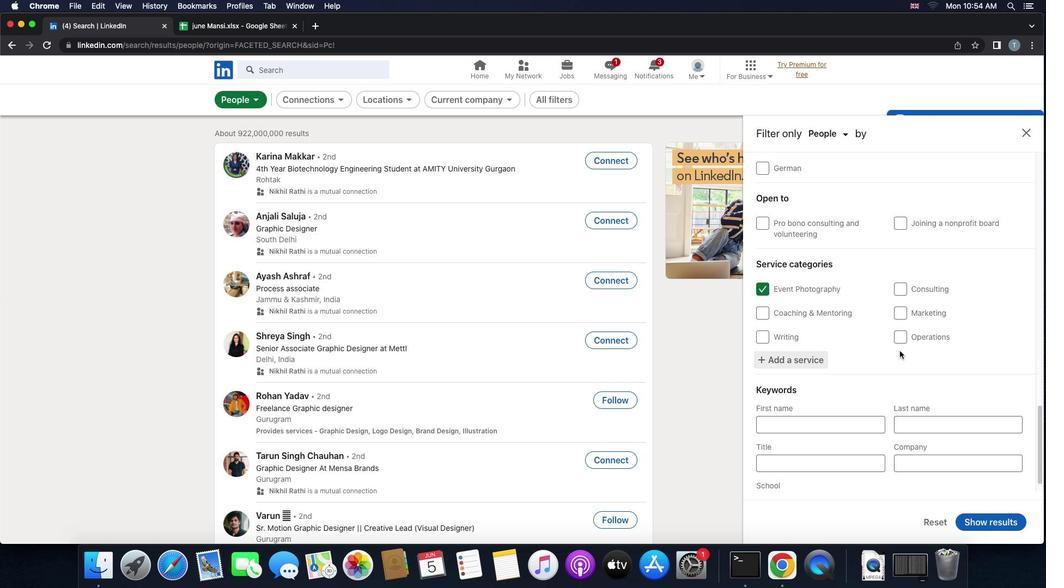 
Action: Mouse scrolled (900, 351) with delta (0, 0)
Screenshot: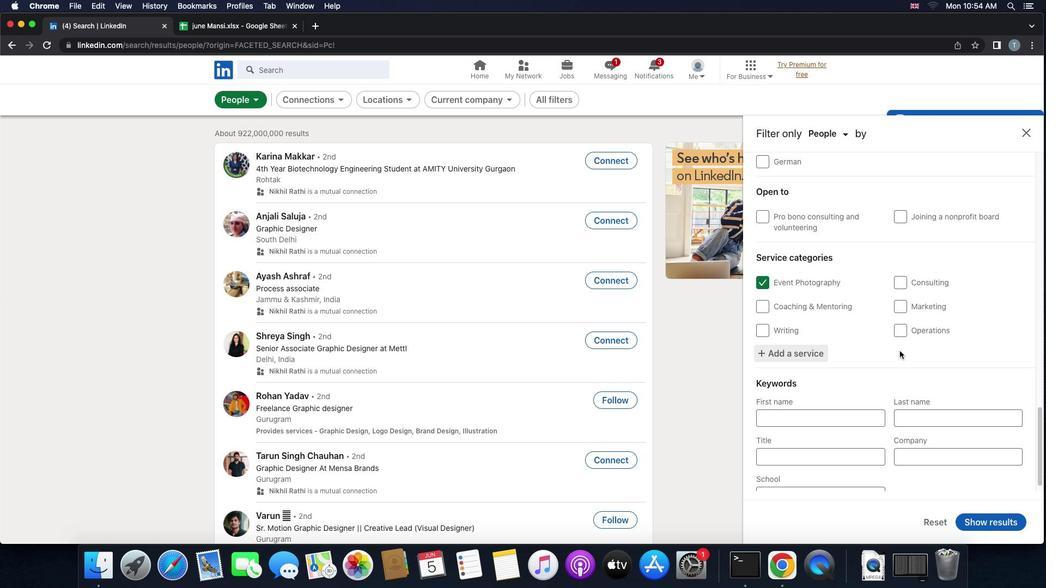 
Action: Mouse scrolled (900, 351) with delta (0, 0)
Screenshot: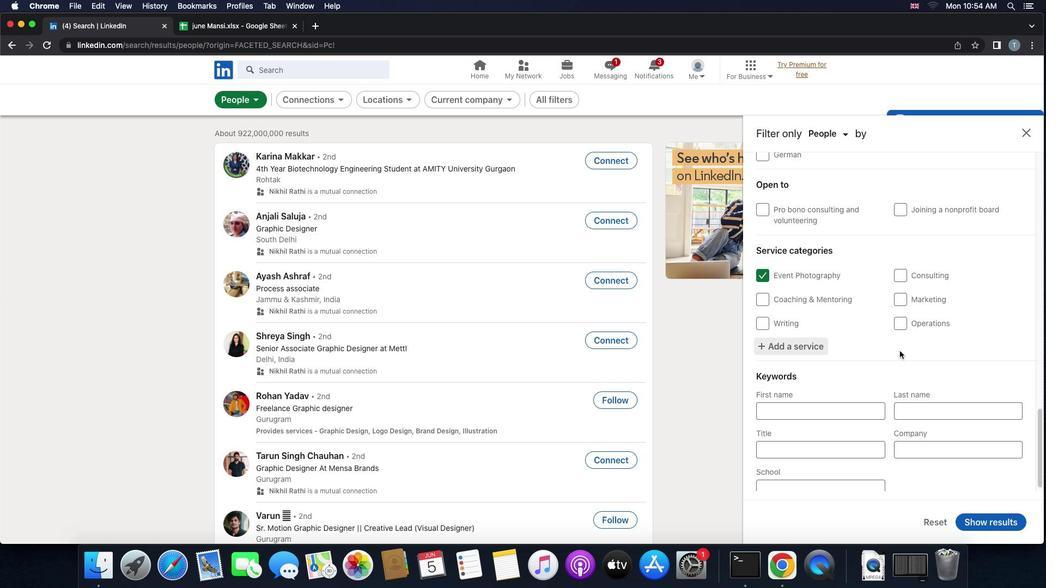 
Action: Mouse scrolled (900, 351) with delta (0, -1)
Screenshot: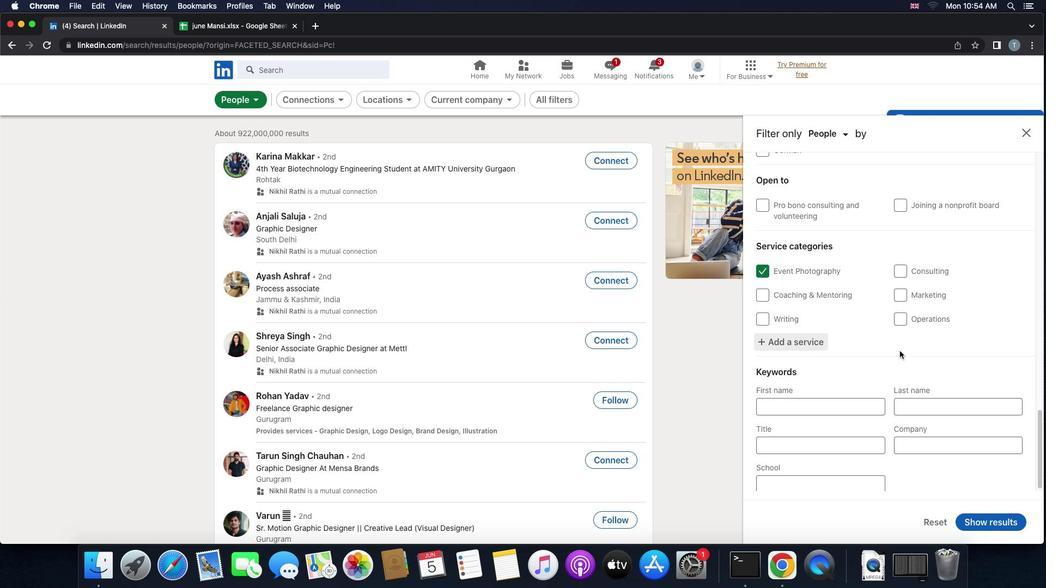 
Action: Mouse scrolled (900, 351) with delta (0, 0)
Screenshot: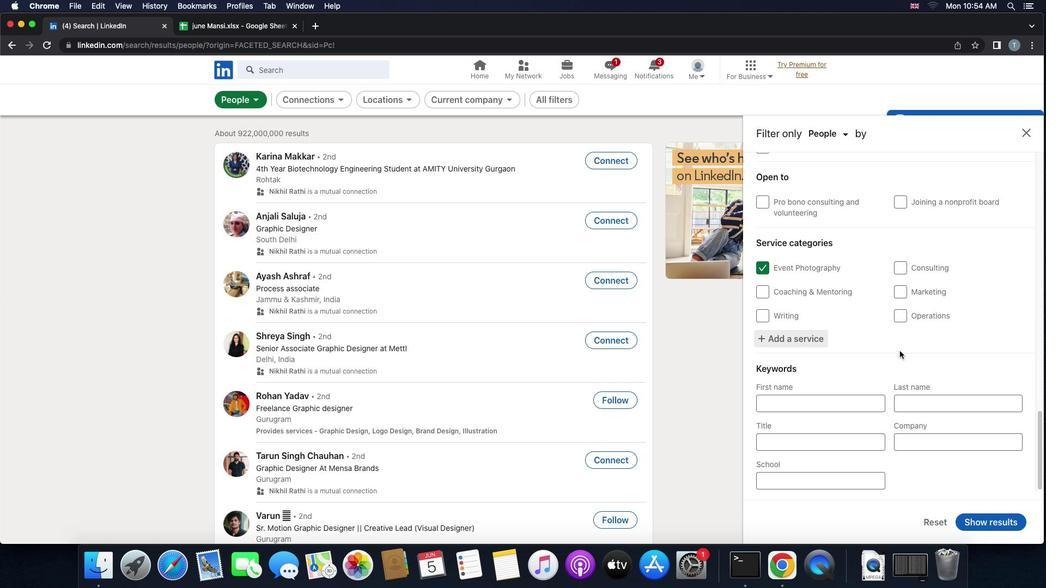 
Action: Mouse scrolled (900, 351) with delta (0, 0)
Screenshot: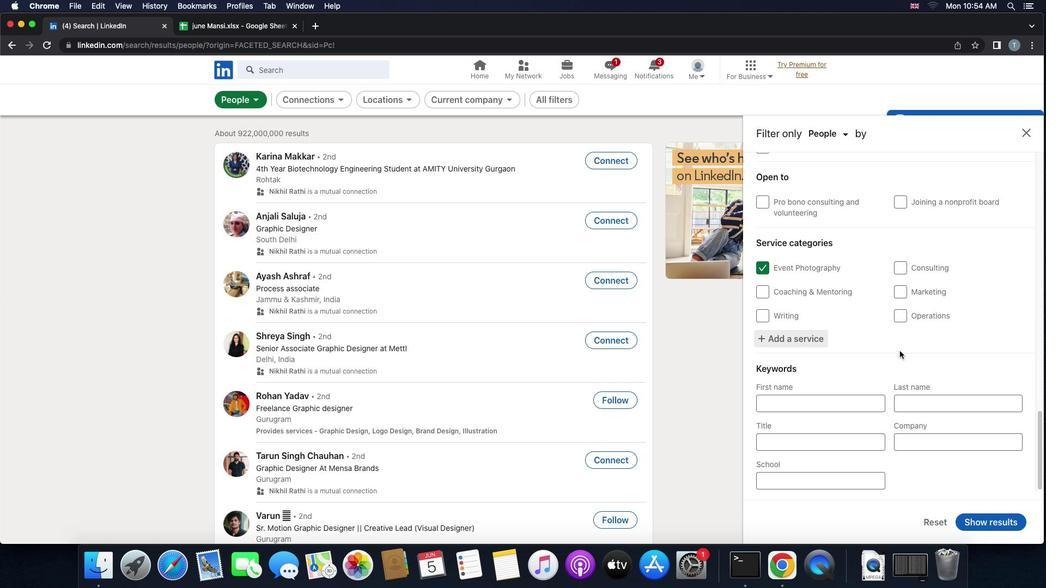 
Action: Mouse scrolled (900, 351) with delta (0, -1)
Screenshot: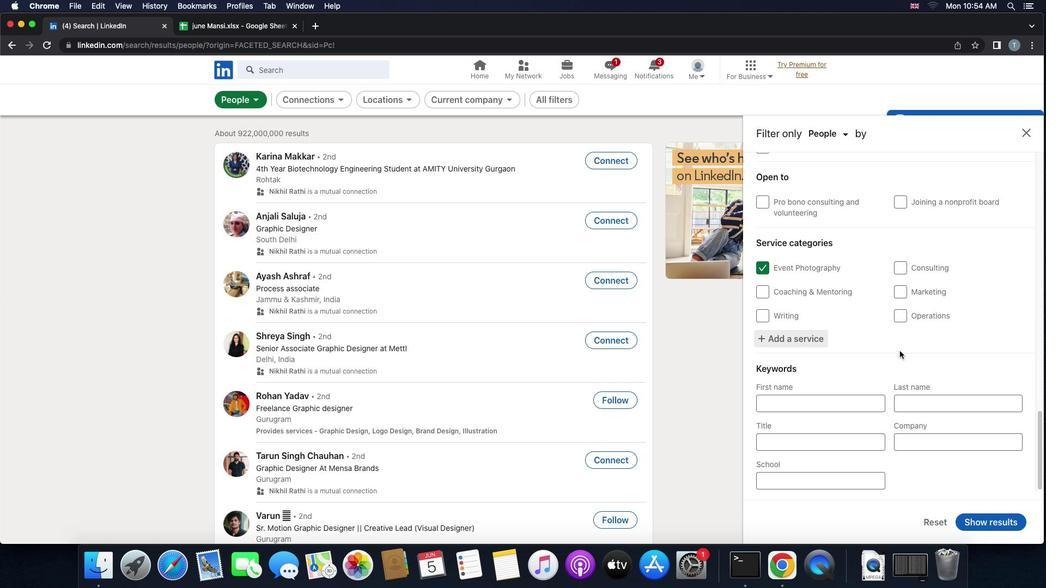 
Action: Mouse moved to (826, 438)
Screenshot: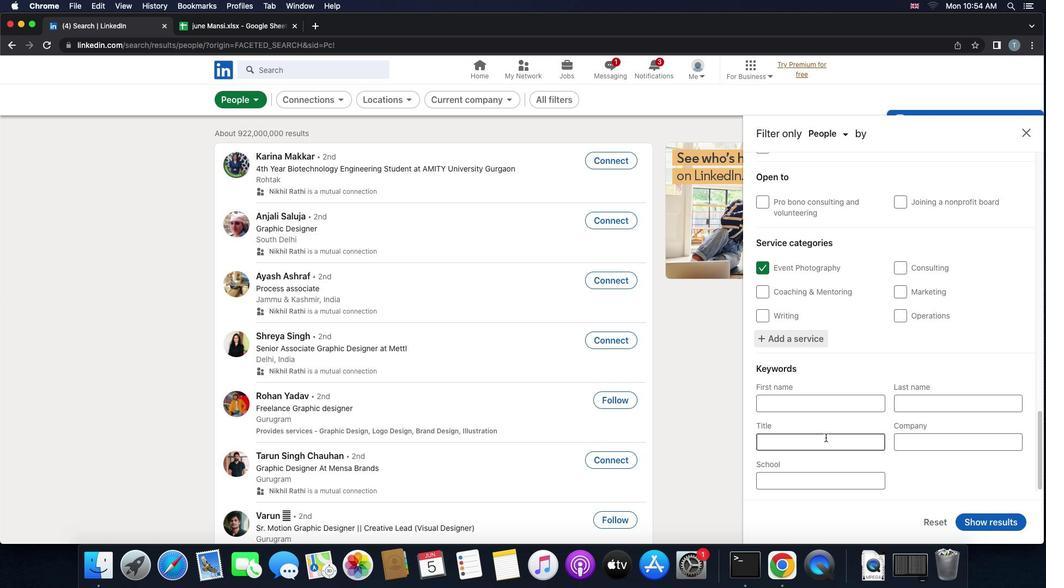 
Action: Mouse pressed left at (826, 438)
Screenshot: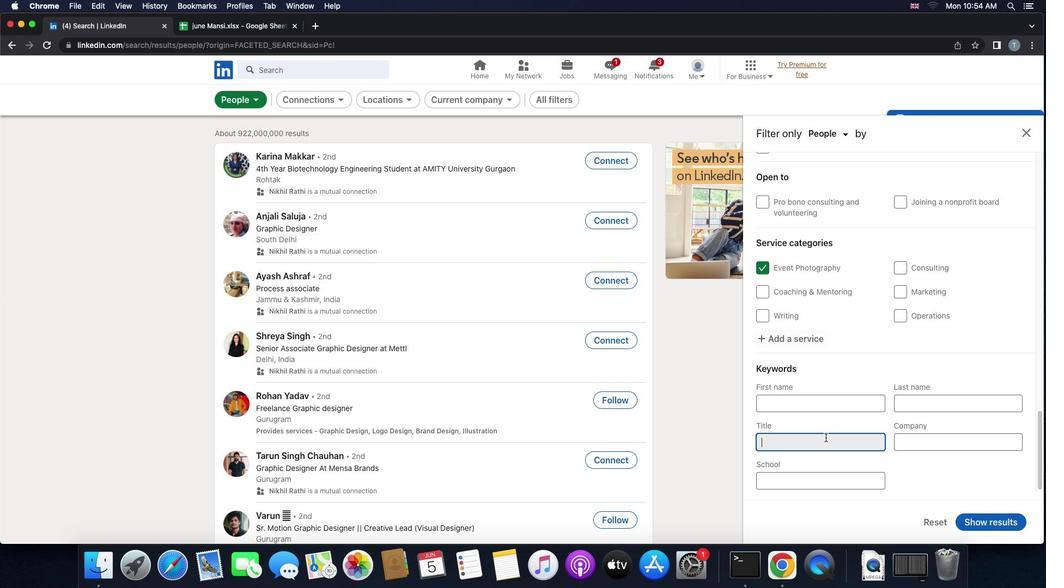 
Action: Key pressed 'o''p''e''r''a''t''i''o''n''s'Key.space'a''n''a''l''y''s''t'
Screenshot: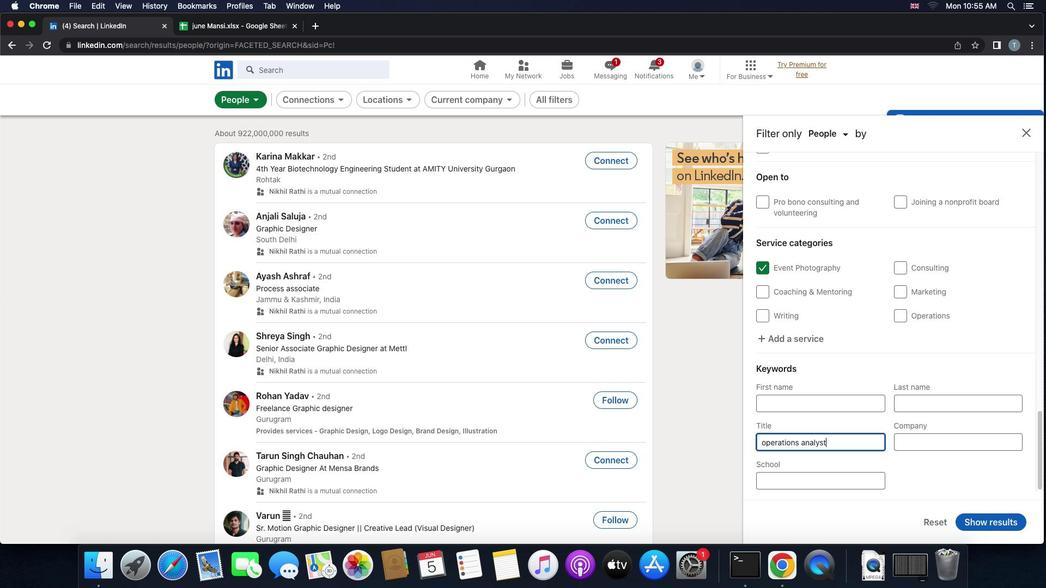 
Action: Mouse moved to (981, 524)
Screenshot: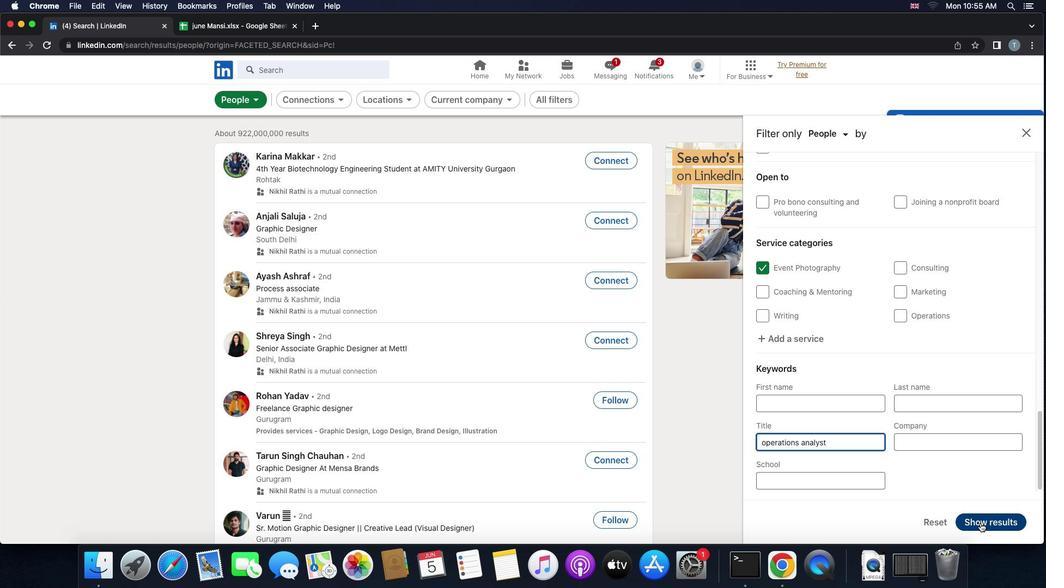 
Action: Mouse pressed left at (981, 524)
Screenshot: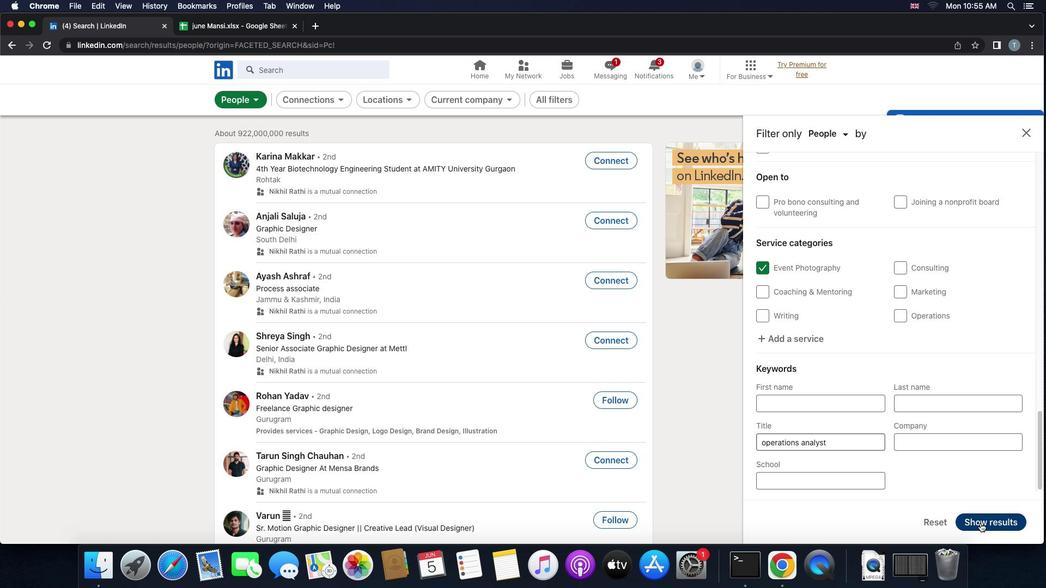 
Action: Mouse moved to (376, 131)
Screenshot: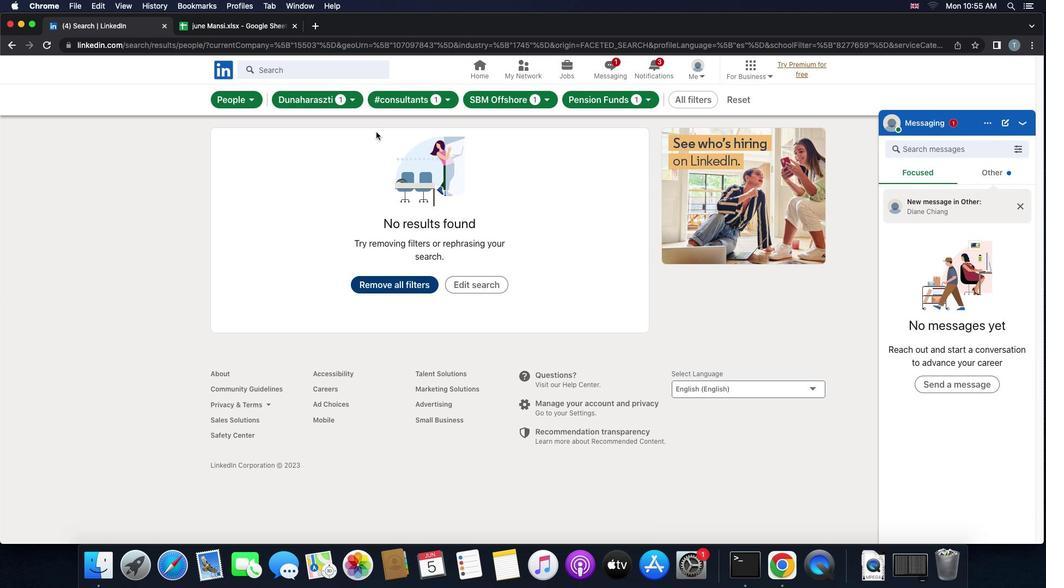 
Action: Key pressed Key.f9
Screenshot: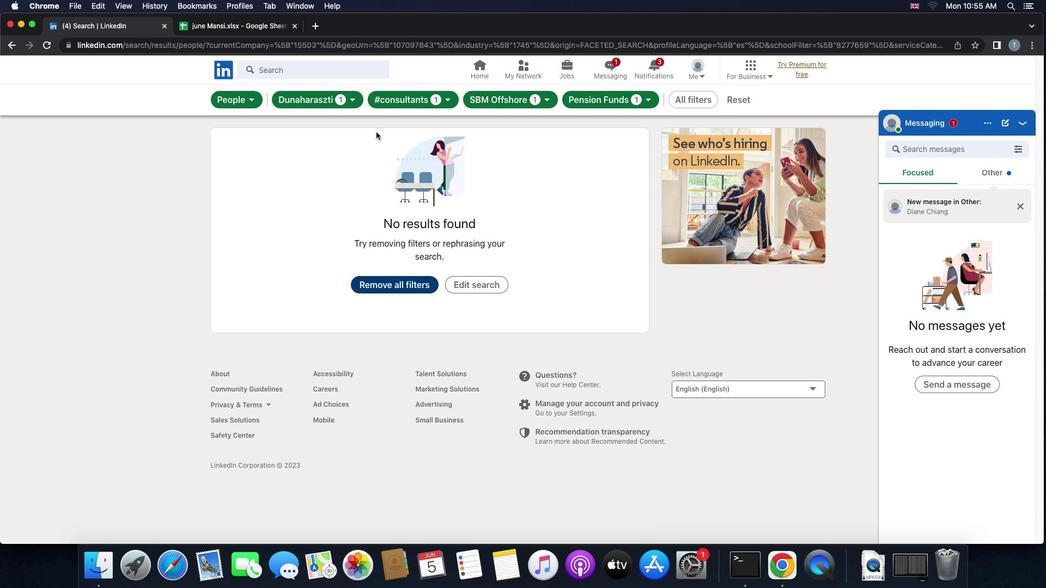 
